 Task: Search one way flight ticket for 5 adults, 2 children, 1 infant in seat and 1 infant on lap in economy from Orange County: John Wayne Airport (was Orange County Airport) to Riverton: Central Wyoming Regional Airport (was Riverton Regional) on 5-4-2023. Choice of flights is American. Number of bags: 2 carry on bags. Price is upto 88000. Outbound departure time preference is 21:00.
Action: Mouse moved to (352, 330)
Screenshot: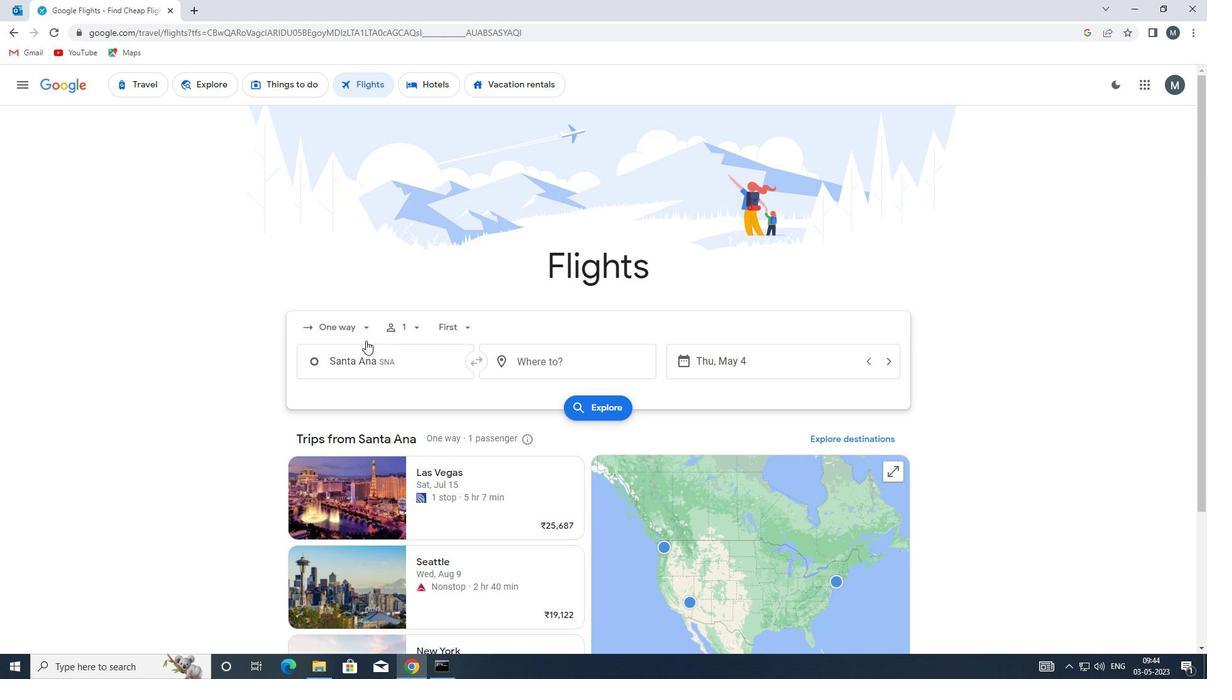 
Action: Mouse pressed left at (352, 330)
Screenshot: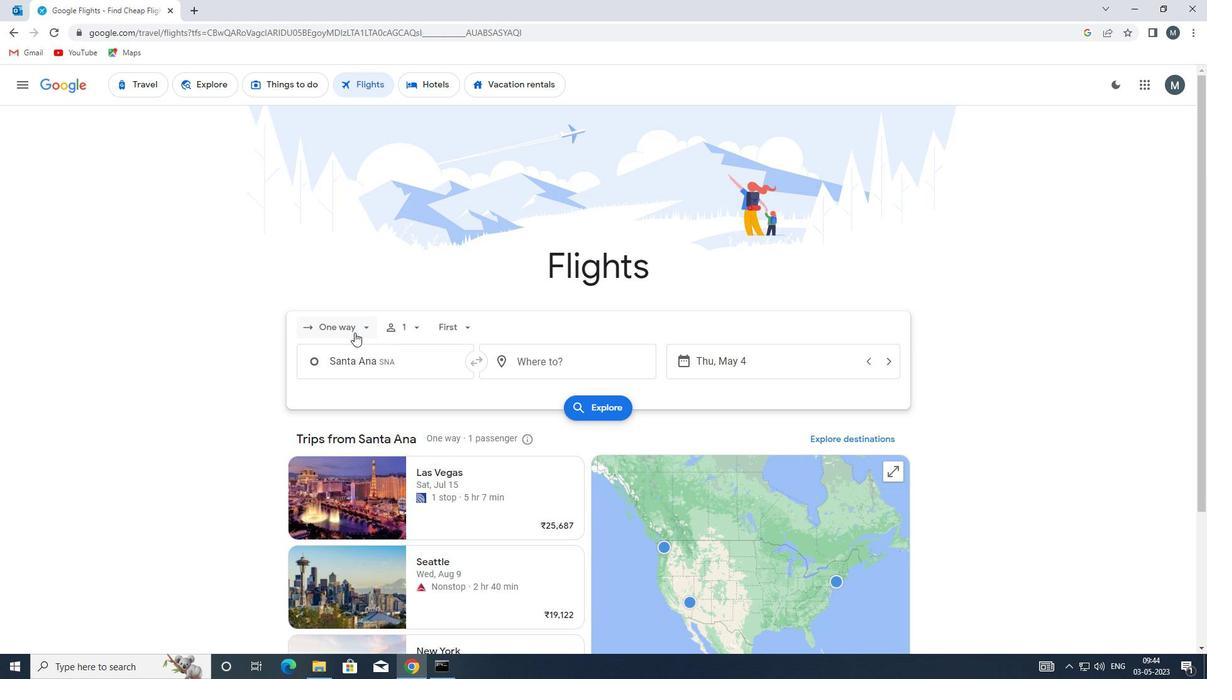 
Action: Mouse moved to (371, 386)
Screenshot: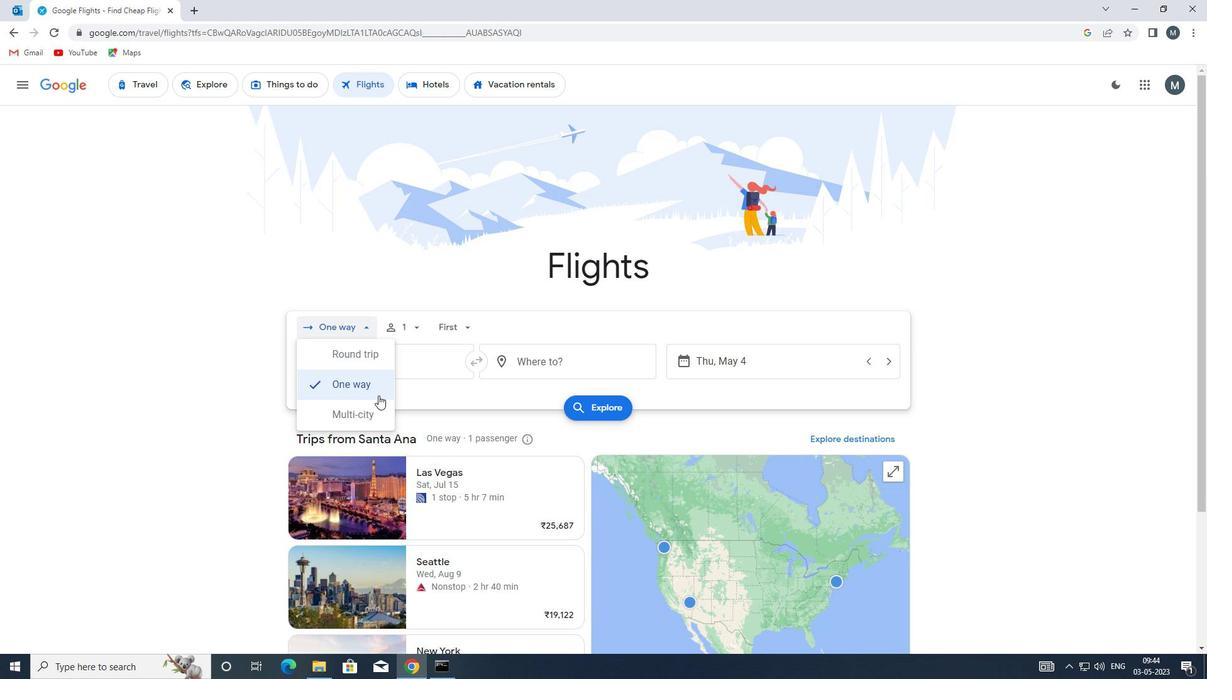
Action: Mouse pressed left at (371, 386)
Screenshot: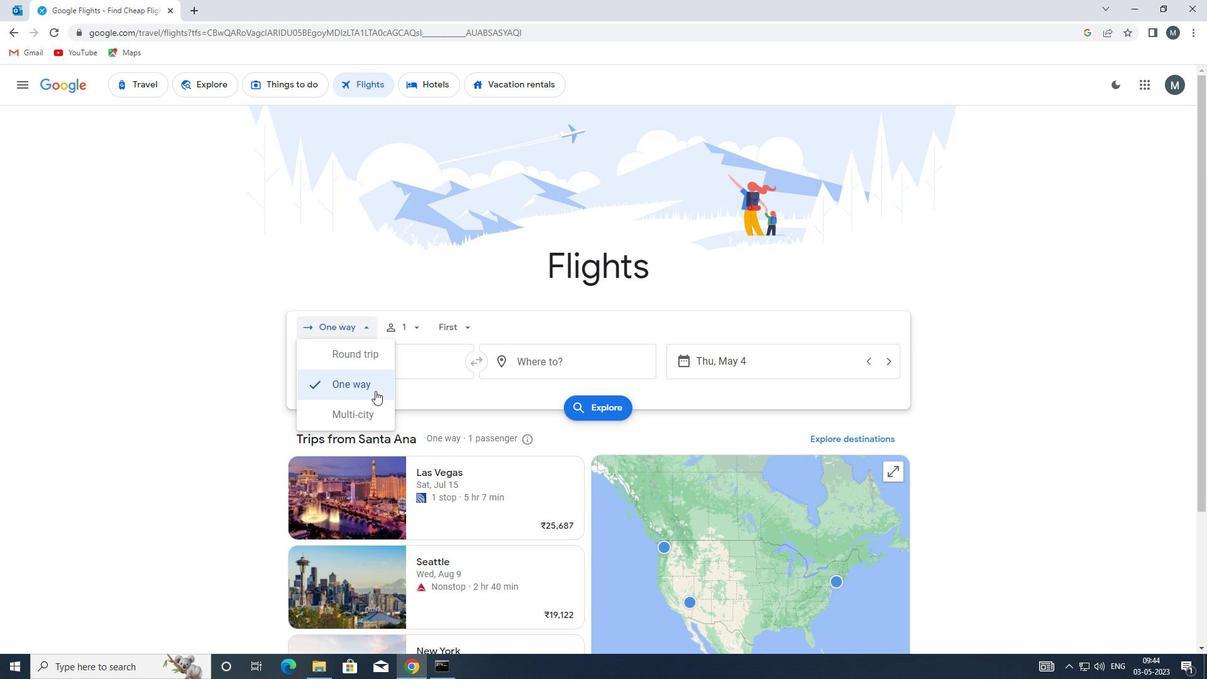 
Action: Mouse moved to (414, 330)
Screenshot: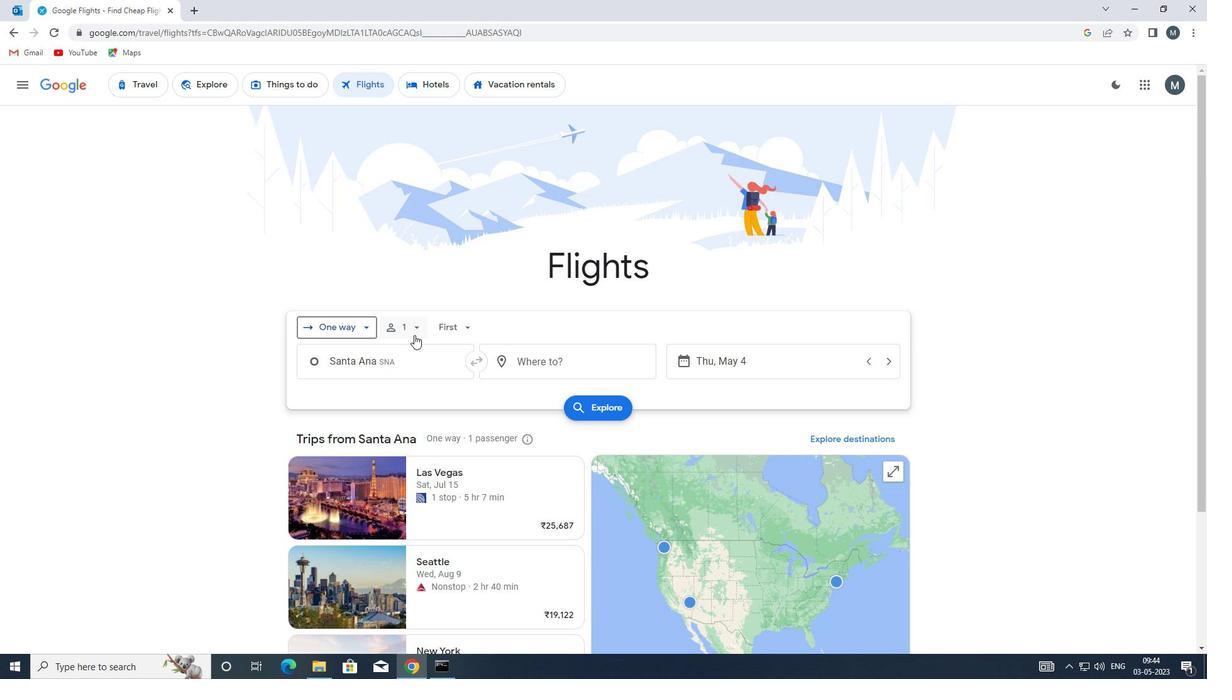 
Action: Mouse pressed left at (414, 330)
Screenshot: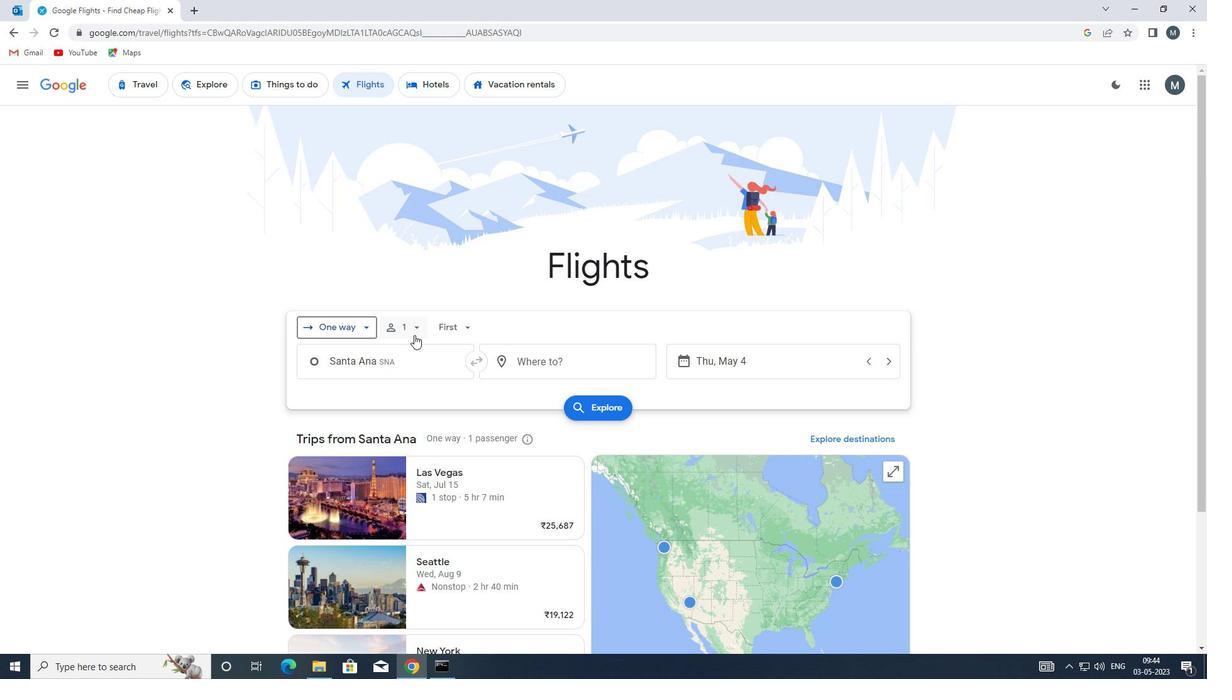 
Action: Mouse moved to (509, 361)
Screenshot: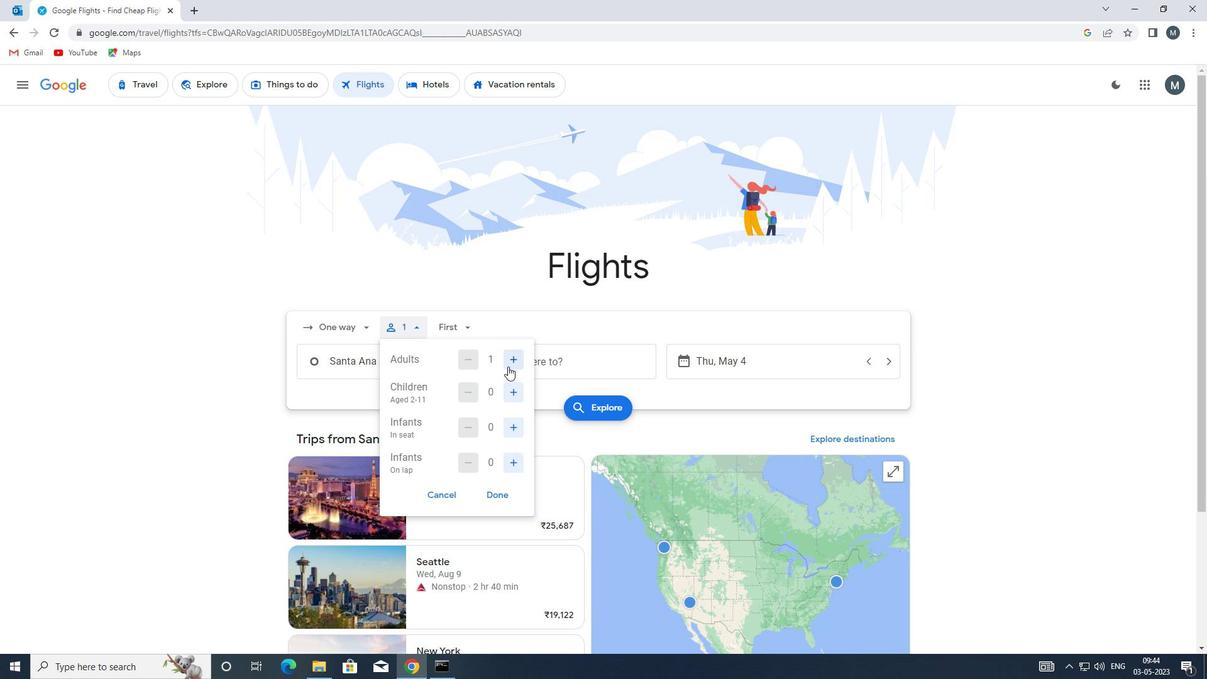 
Action: Mouse pressed left at (509, 361)
Screenshot: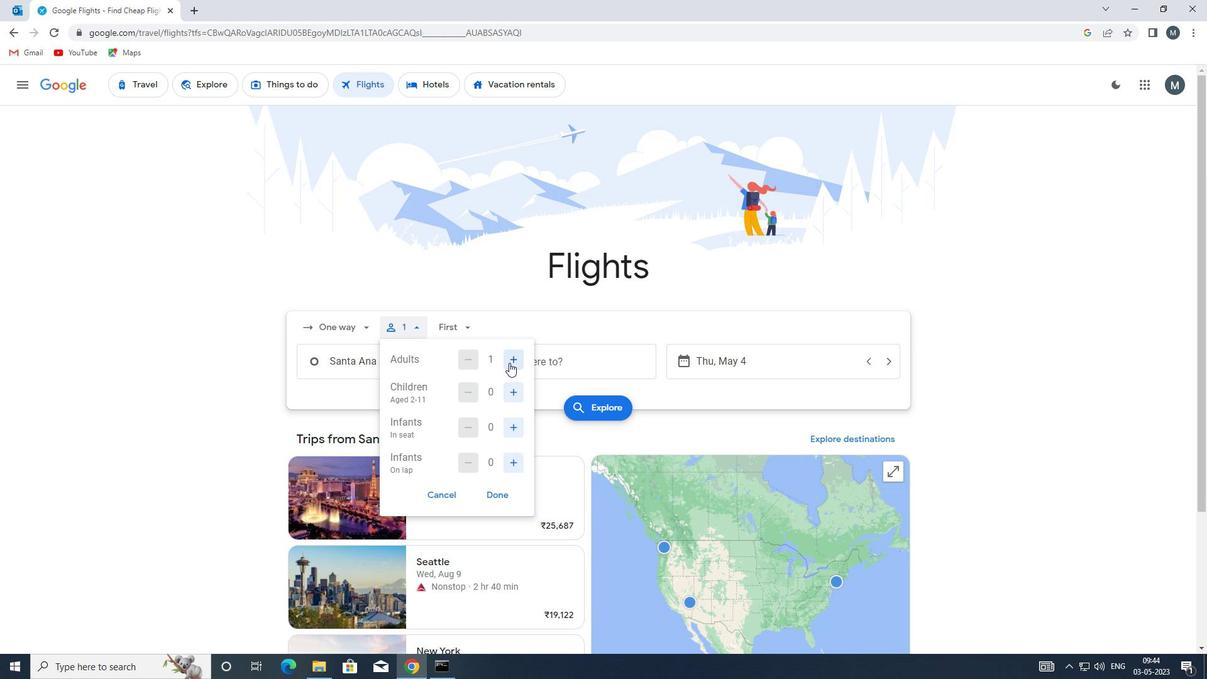 
Action: Mouse pressed left at (509, 361)
Screenshot: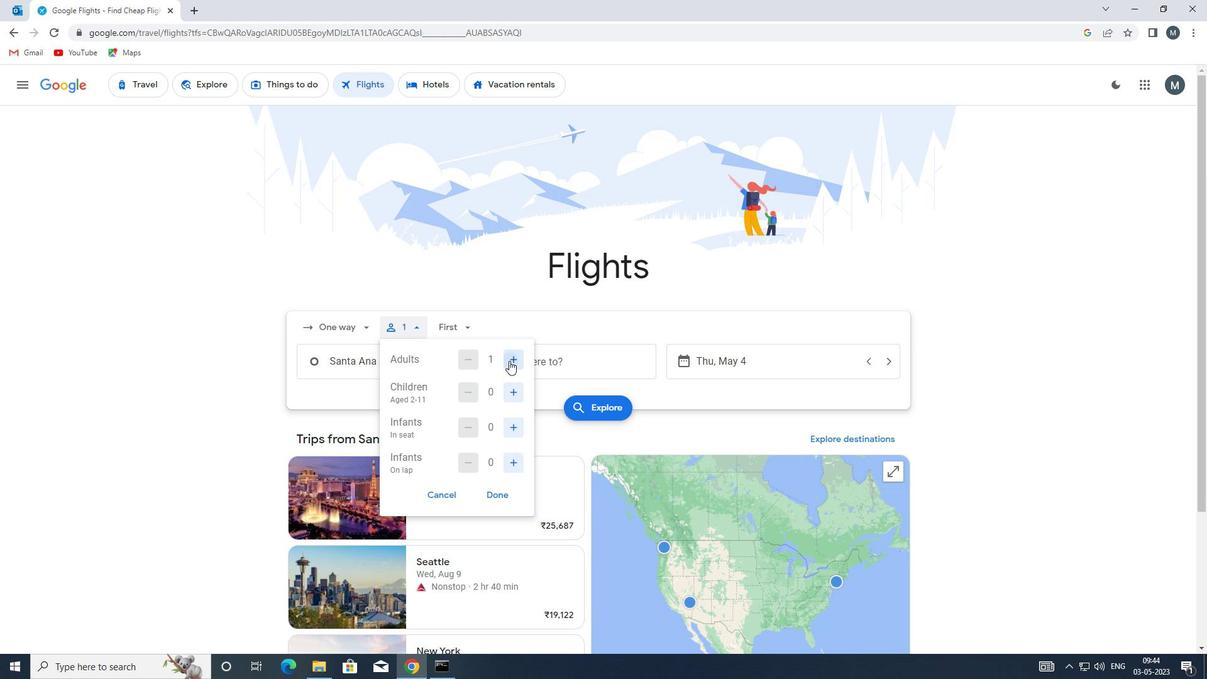 
Action: Mouse pressed left at (509, 361)
Screenshot: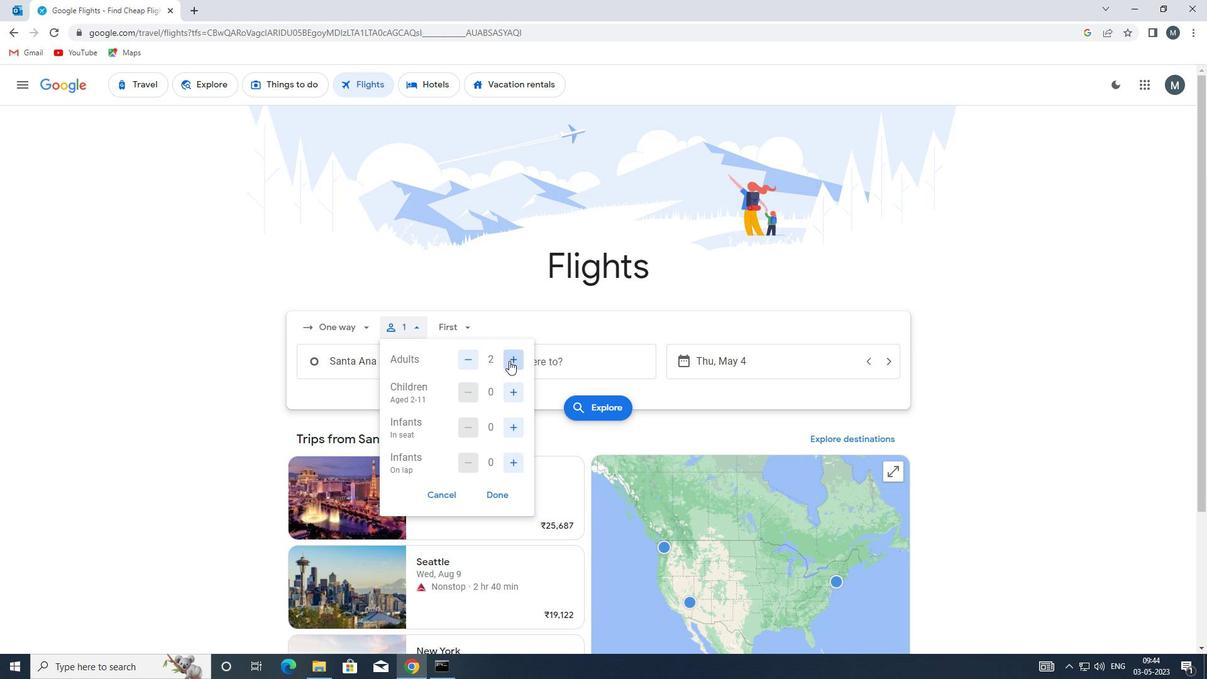 
Action: Mouse pressed left at (509, 361)
Screenshot: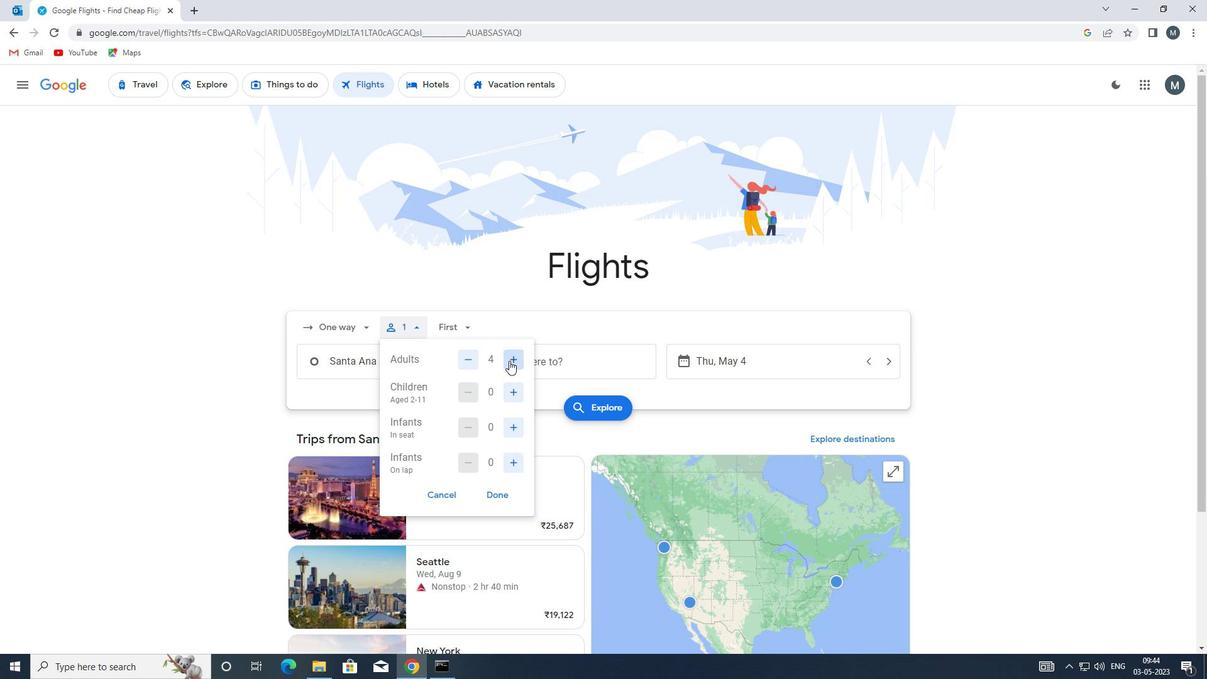 
Action: Mouse moved to (520, 393)
Screenshot: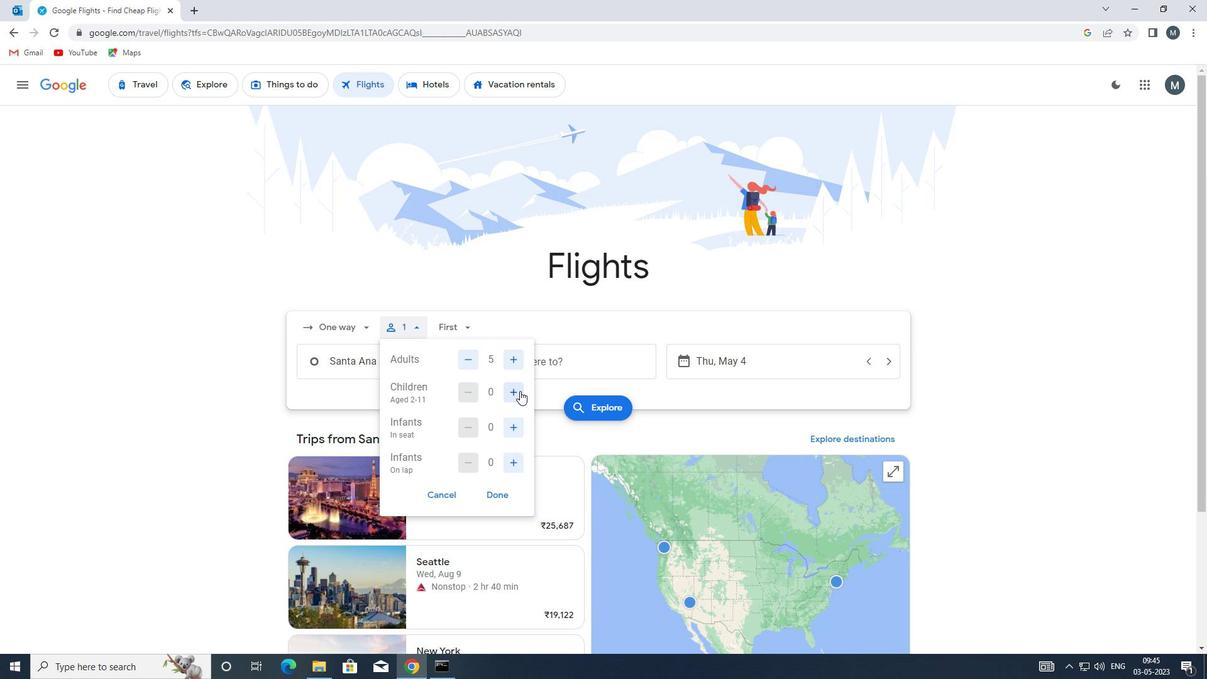 
Action: Mouse pressed left at (520, 393)
Screenshot: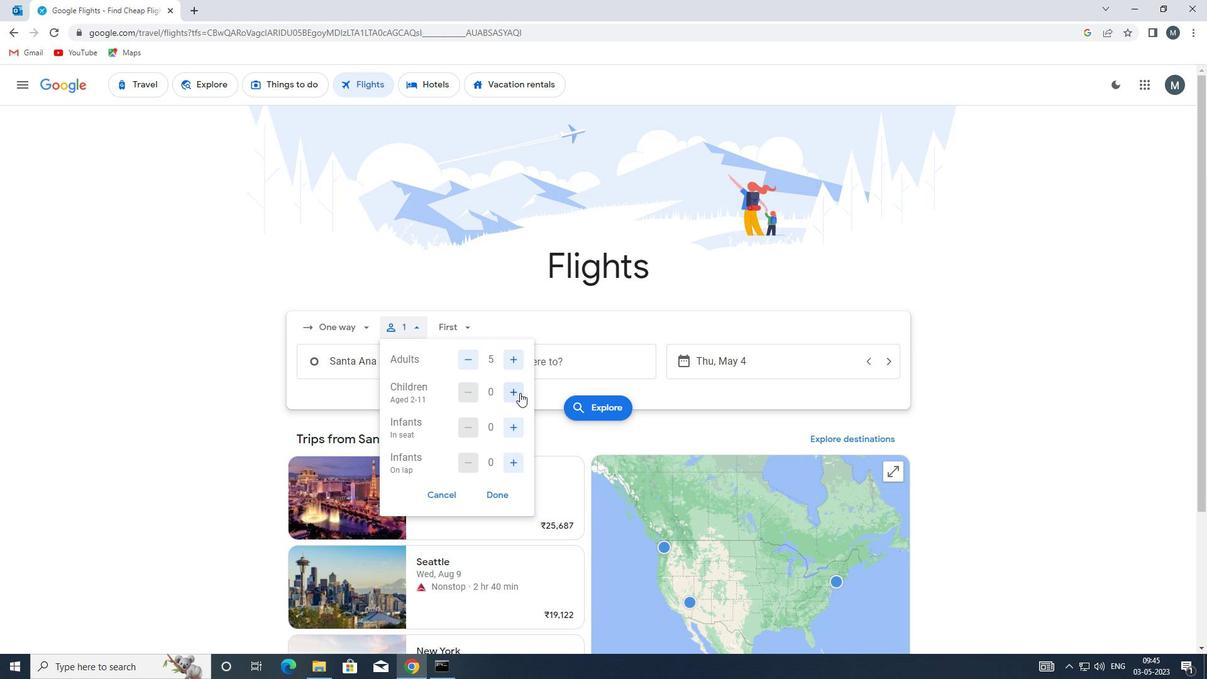 
Action: Mouse pressed left at (520, 393)
Screenshot: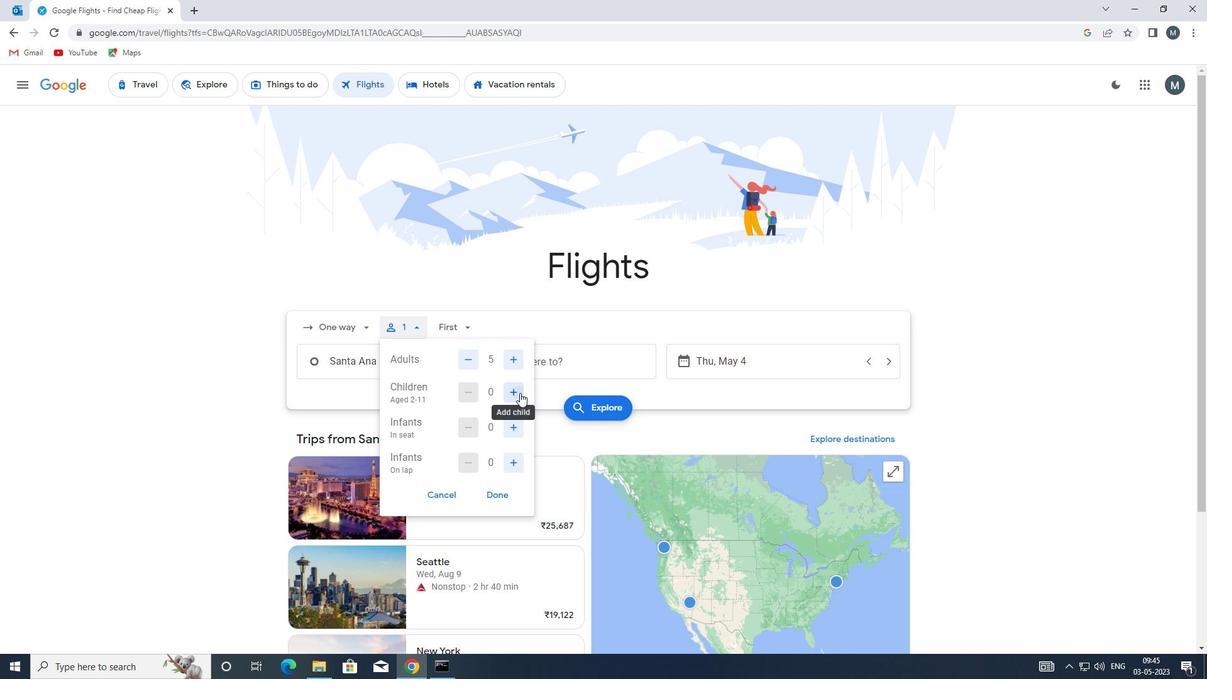 
Action: Mouse moved to (513, 429)
Screenshot: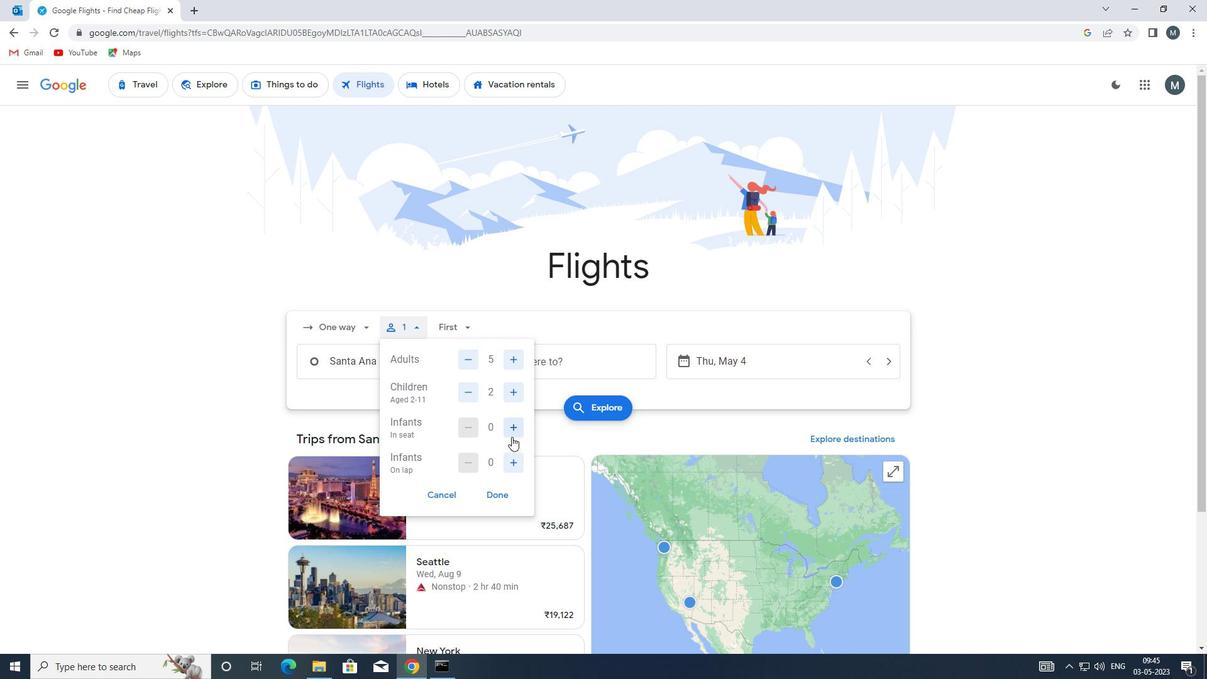
Action: Mouse pressed left at (513, 429)
Screenshot: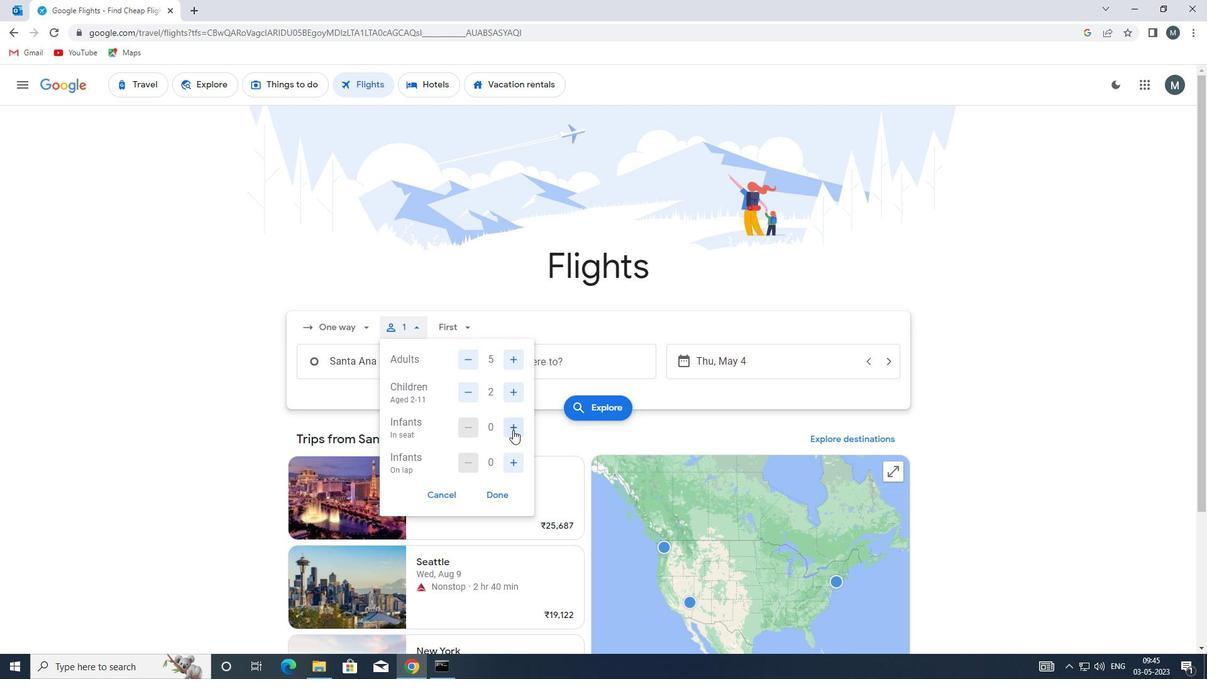 
Action: Mouse moved to (514, 460)
Screenshot: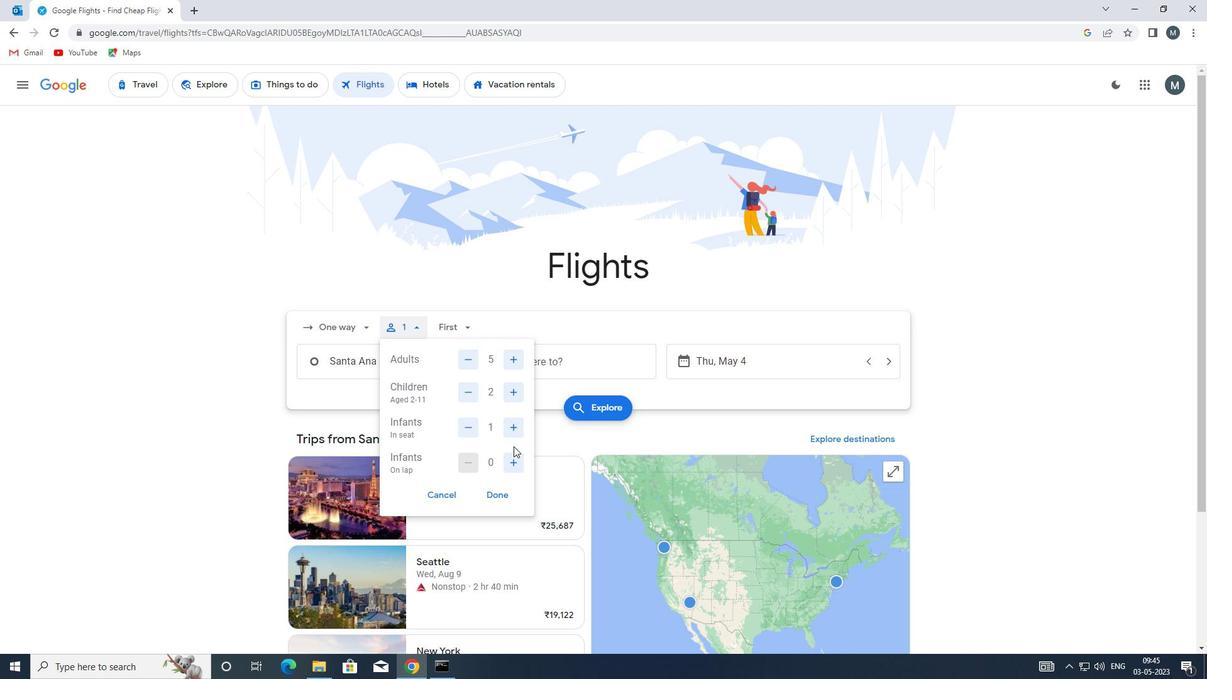 
Action: Mouse pressed left at (514, 460)
Screenshot: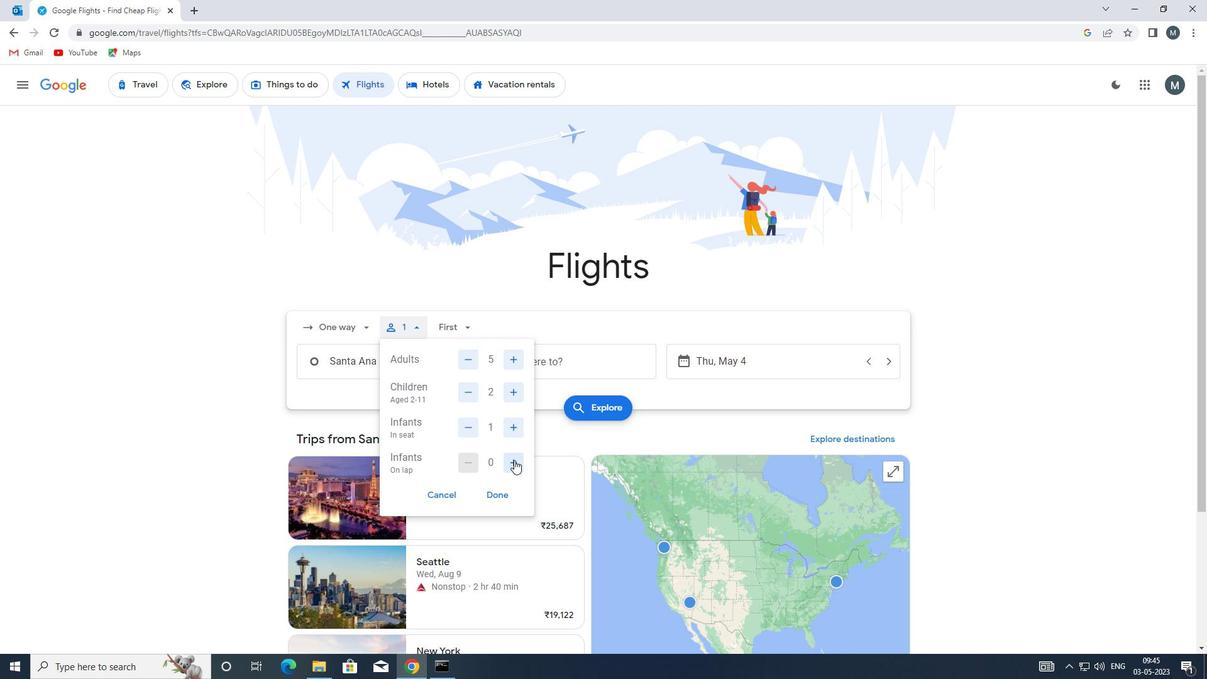 
Action: Mouse moved to (494, 496)
Screenshot: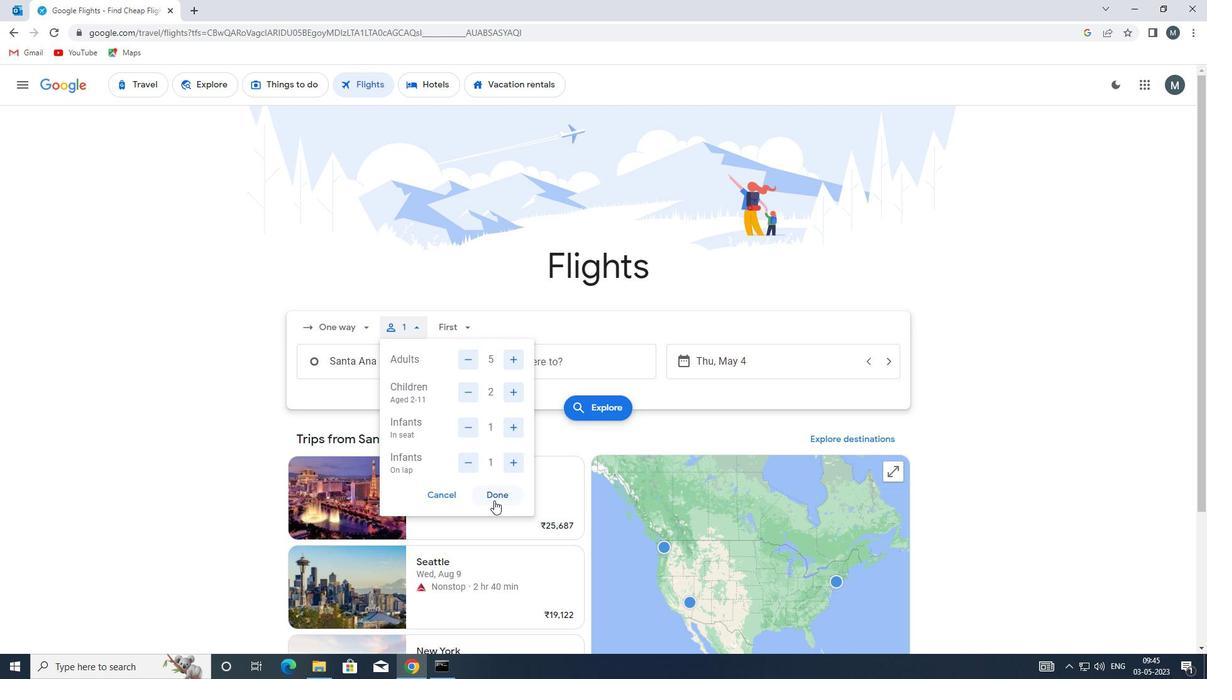 
Action: Mouse pressed left at (494, 496)
Screenshot: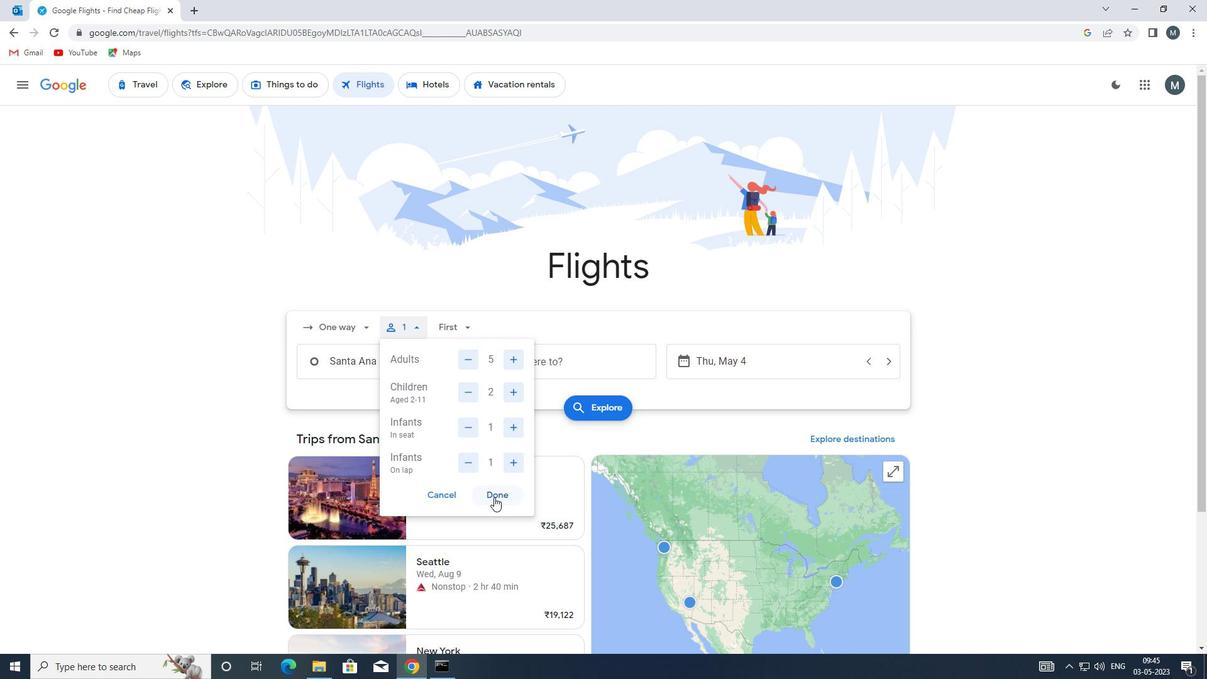 
Action: Mouse moved to (466, 325)
Screenshot: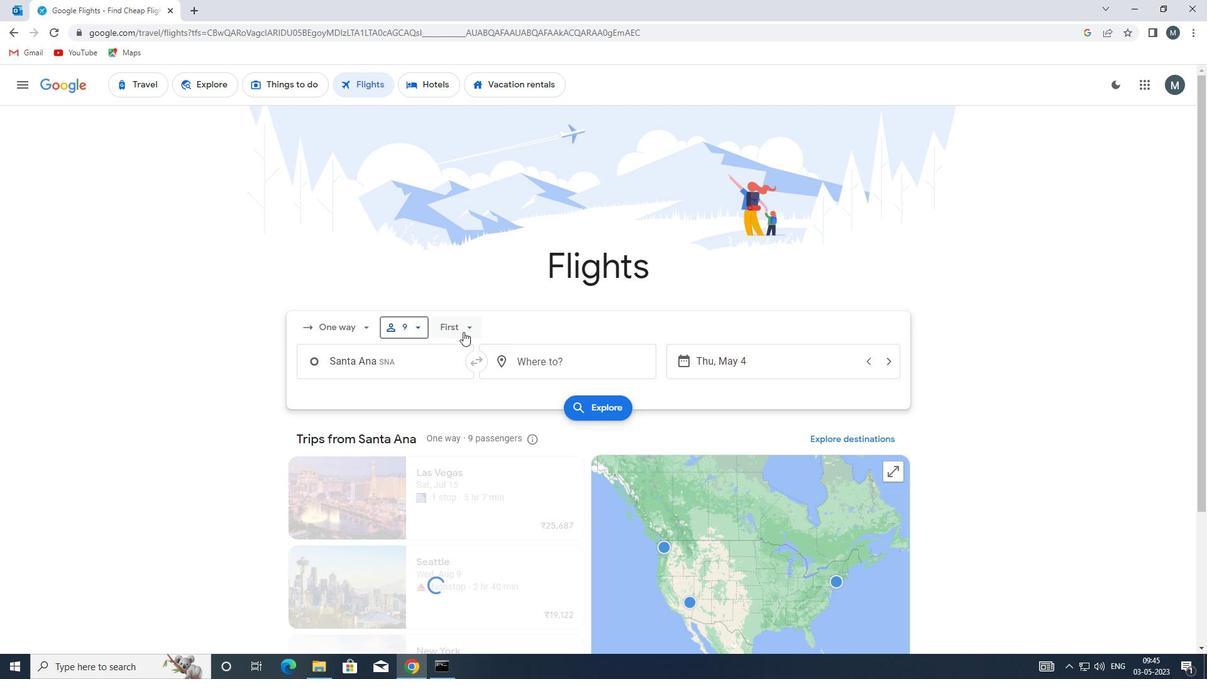 
Action: Mouse pressed left at (466, 325)
Screenshot: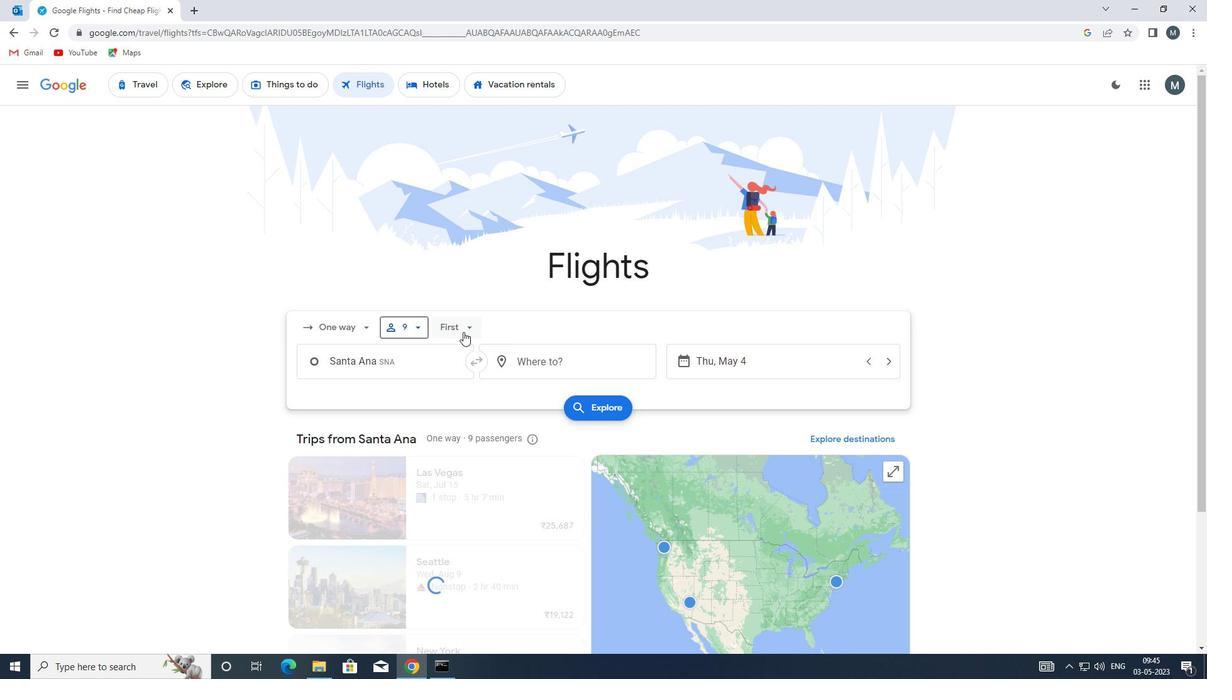 
Action: Mouse moved to (482, 350)
Screenshot: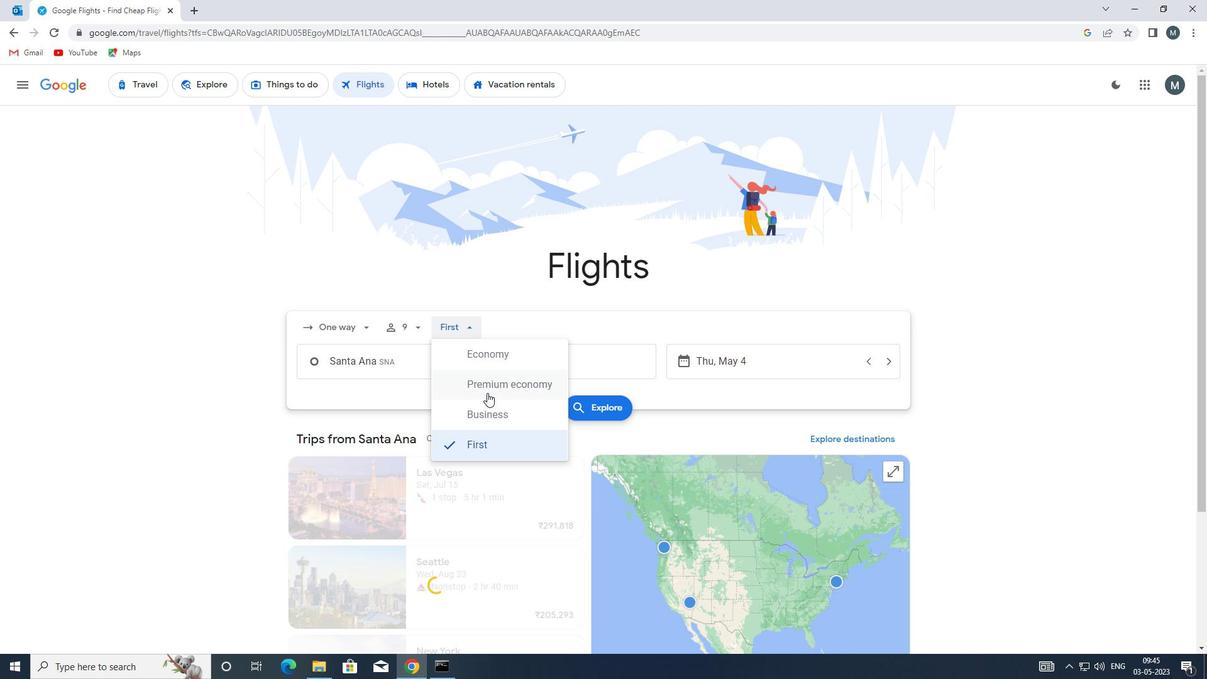 
Action: Mouse pressed left at (482, 350)
Screenshot: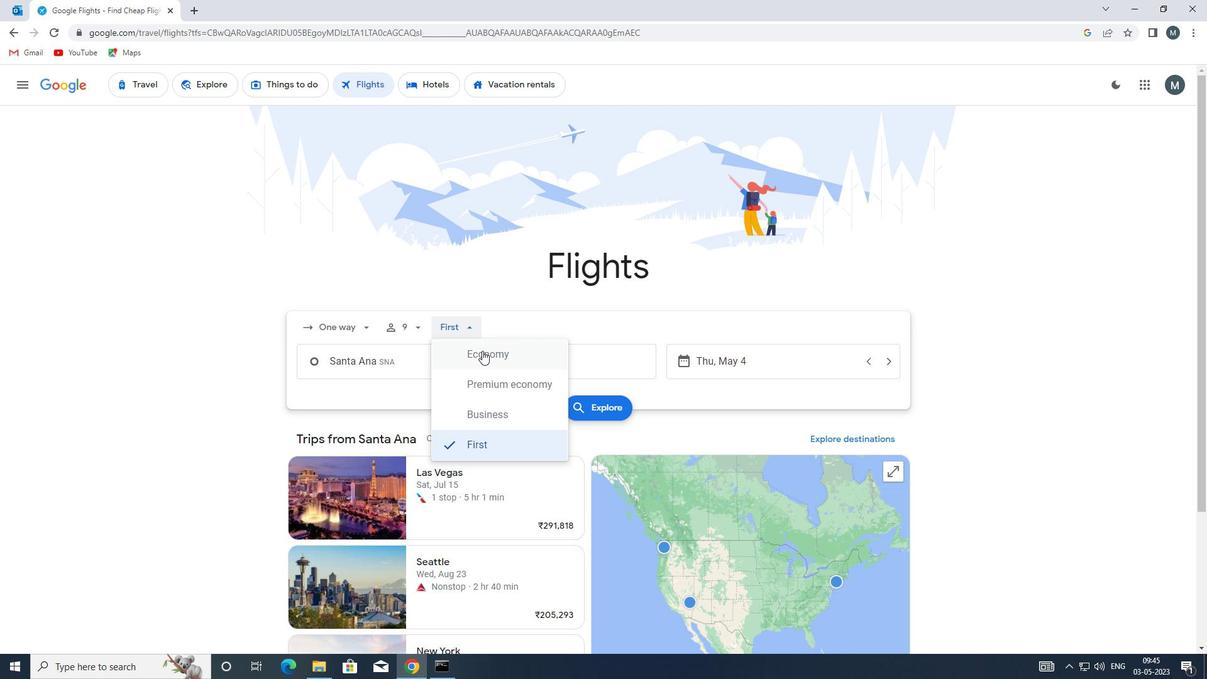 
Action: Mouse moved to (413, 366)
Screenshot: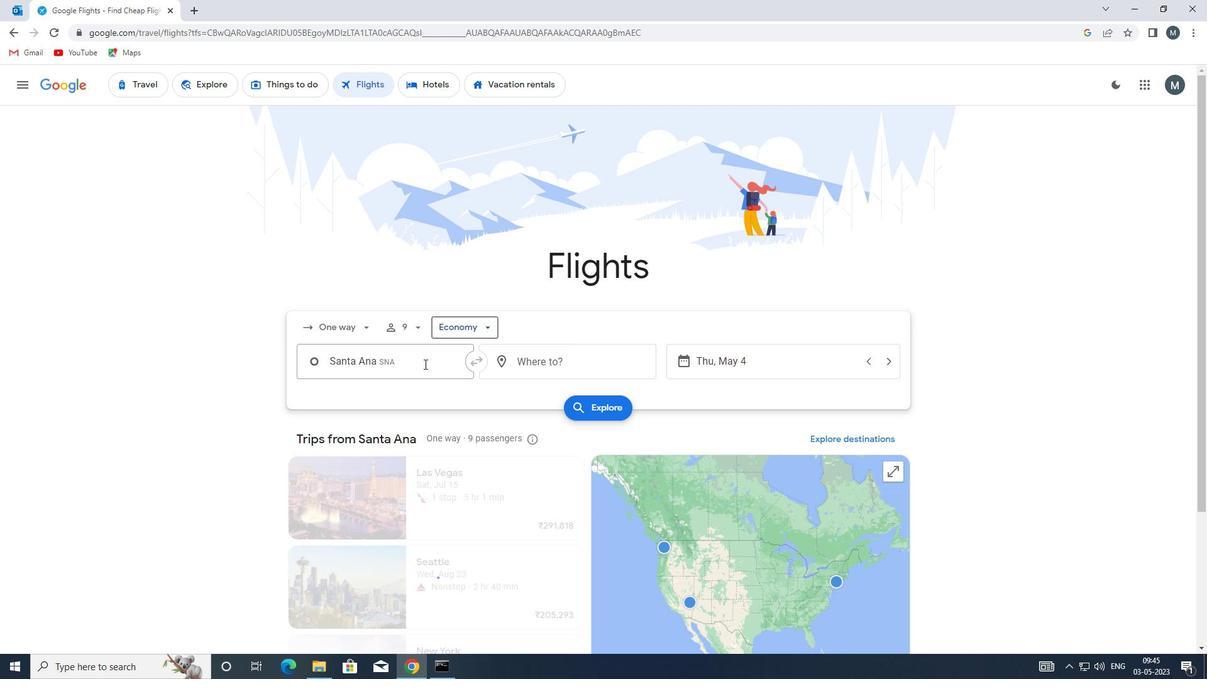
Action: Mouse pressed left at (413, 366)
Screenshot: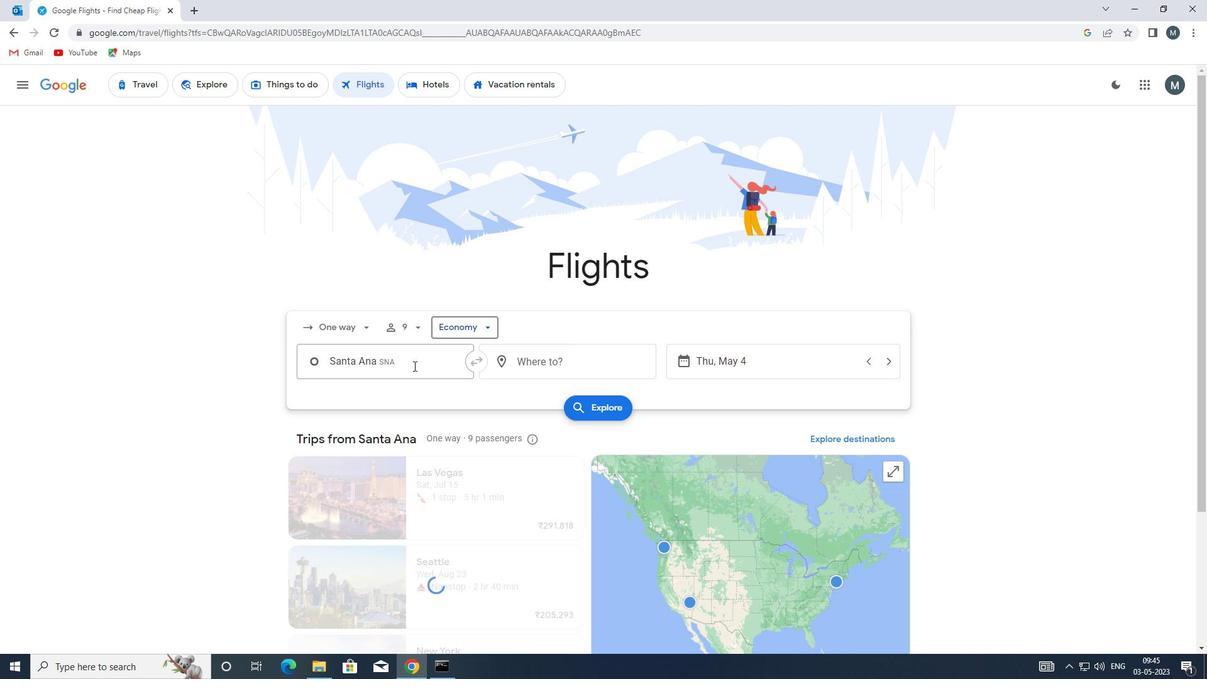 
Action: Key pressed sna<Key.enter>
Screenshot: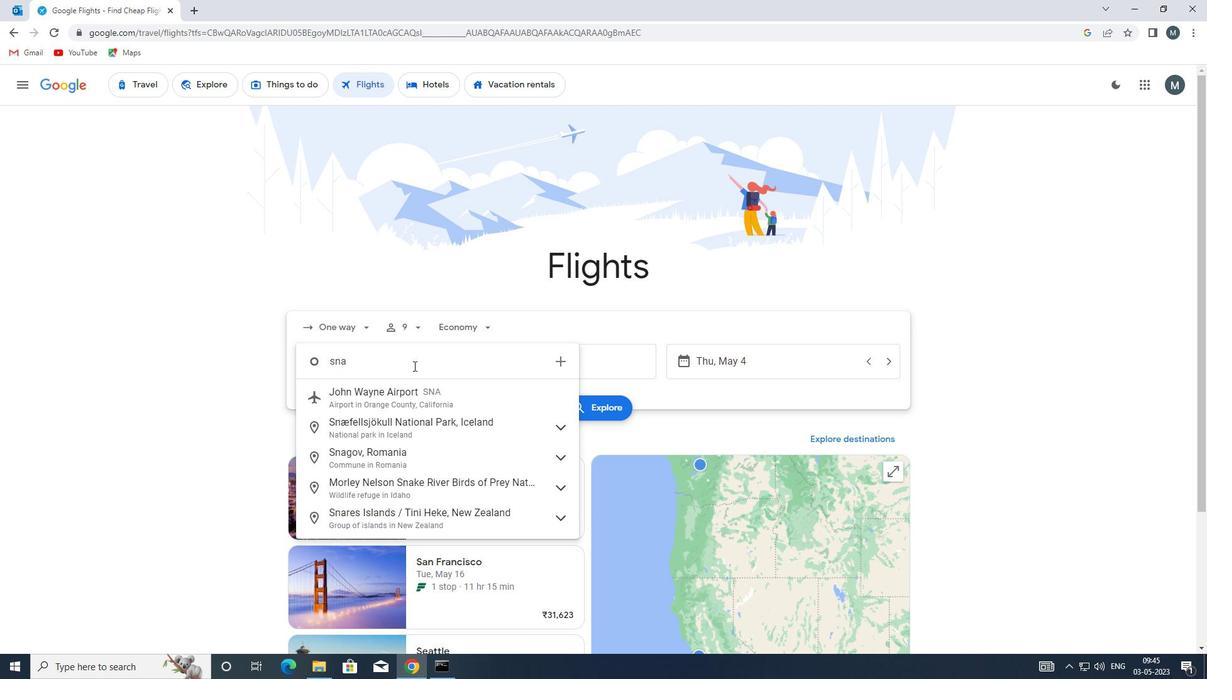 
Action: Mouse moved to (519, 364)
Screenshot: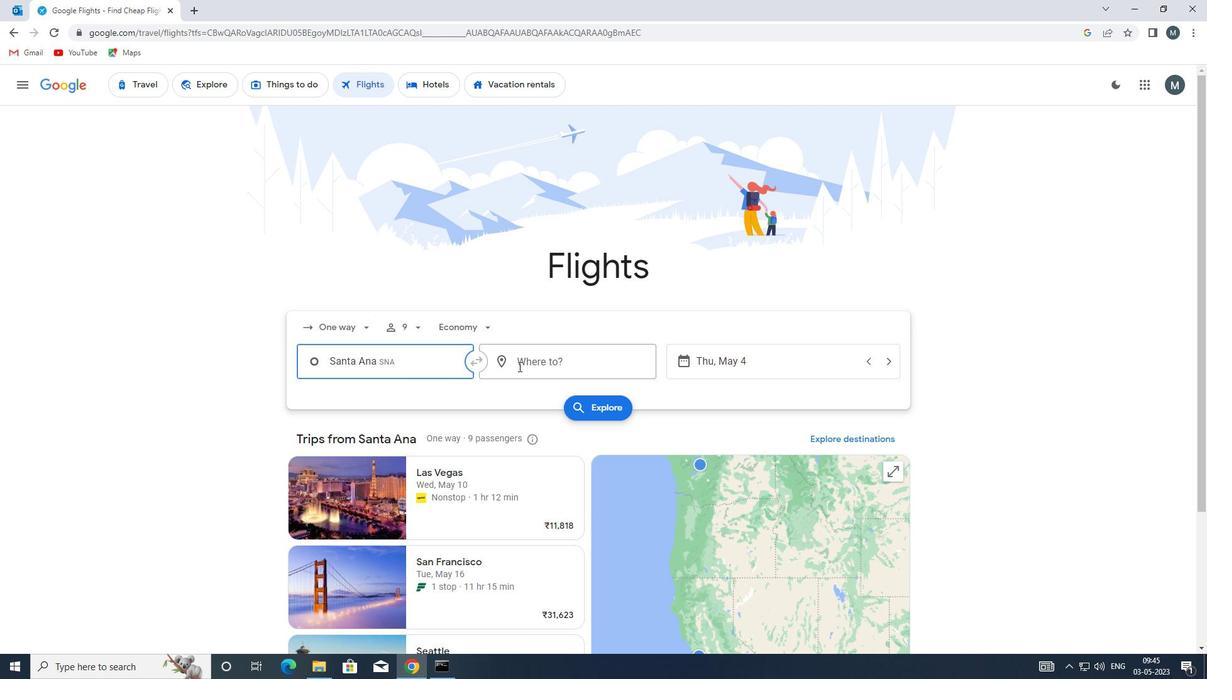 
Action: Mouse pressed left at (519, 364)
Screenshot: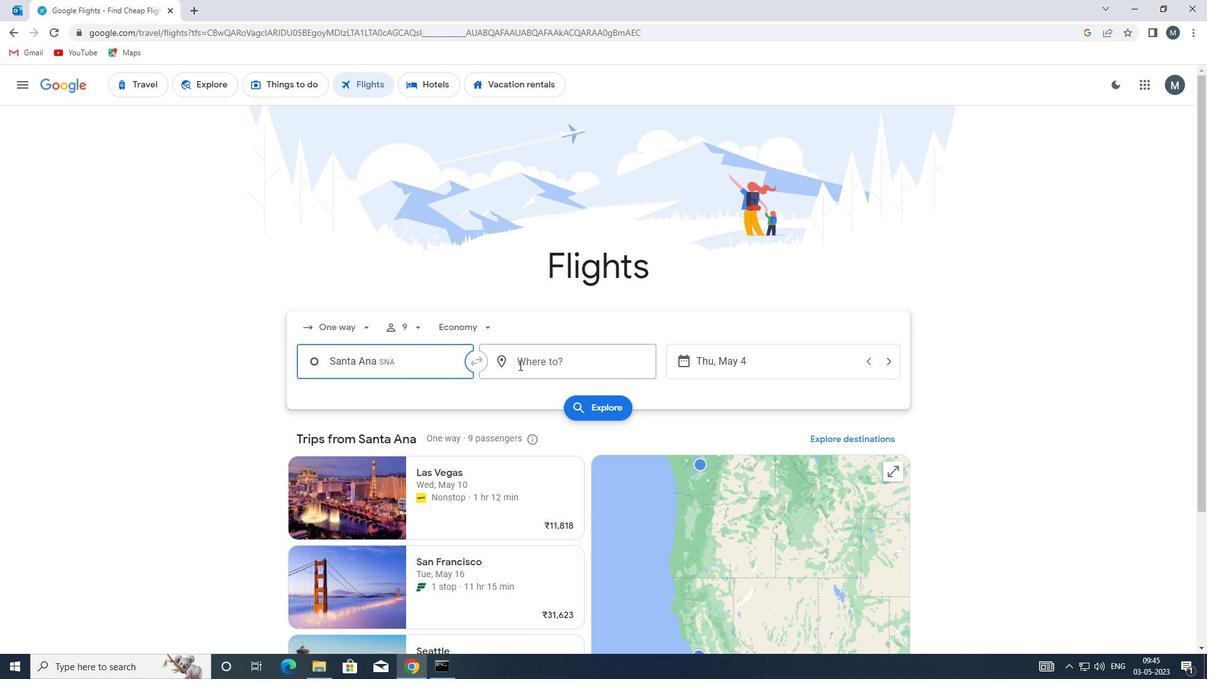
Action: Mouse moved to (519, 364)
Screenshot: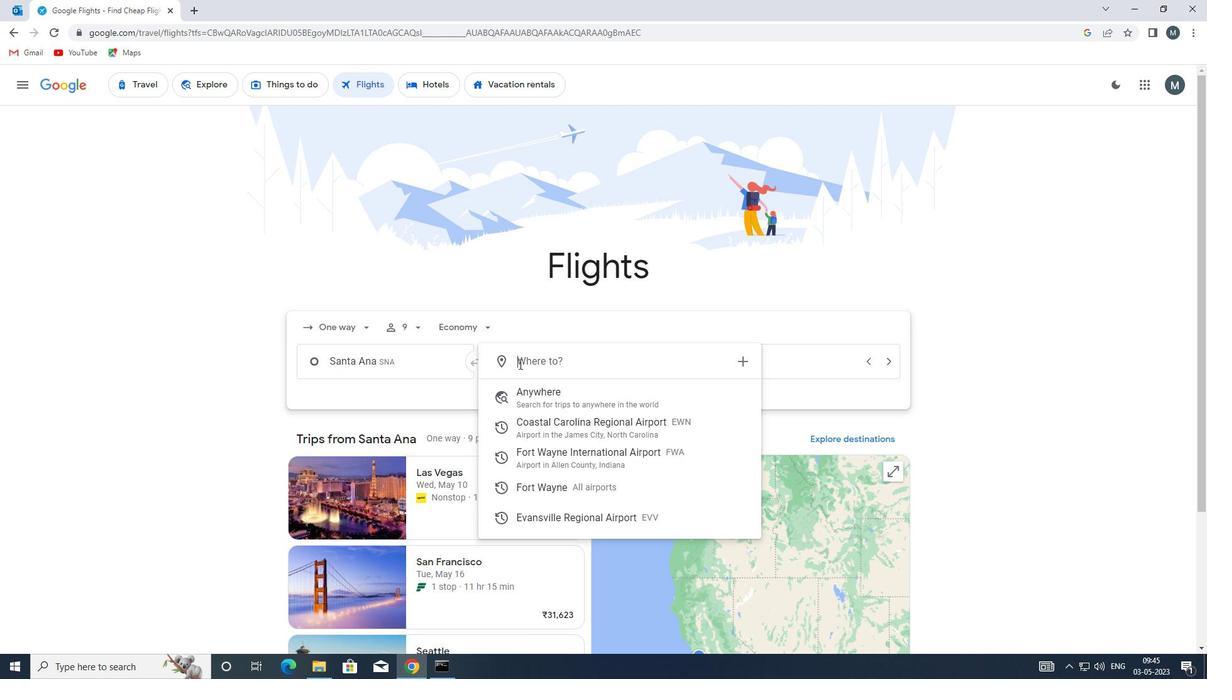 
Action: Key pressed riw
Screenshot: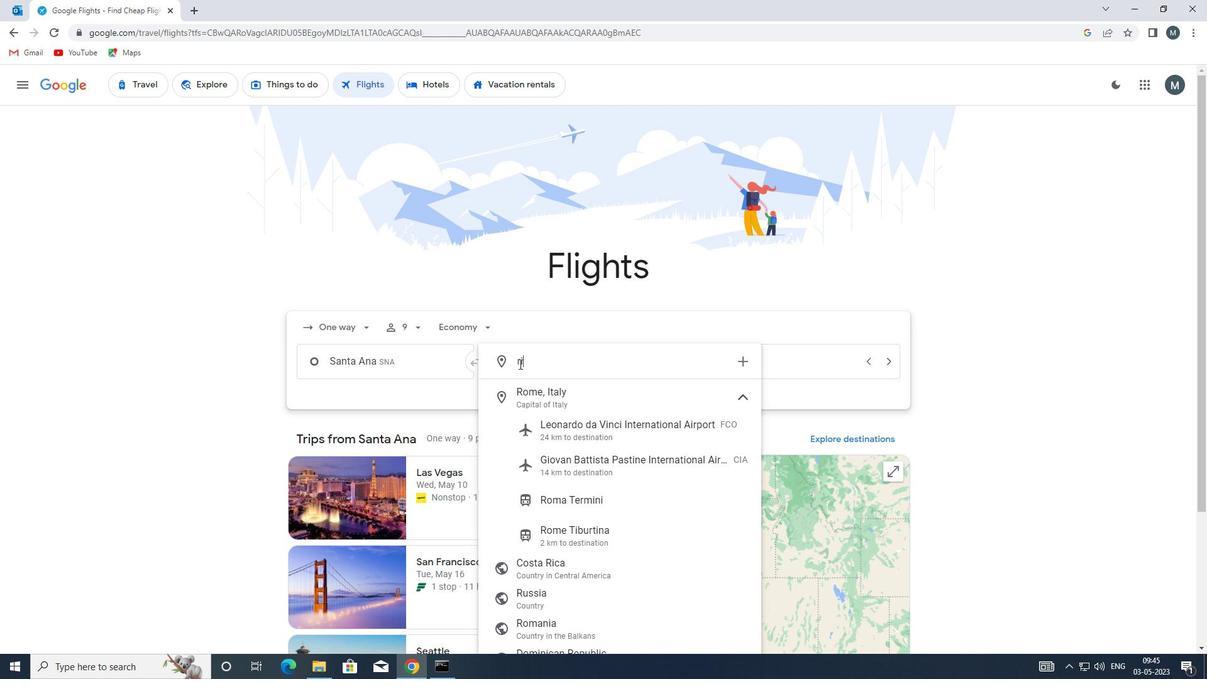 
Action: Mouse moved to (573, 399)
Screenshot: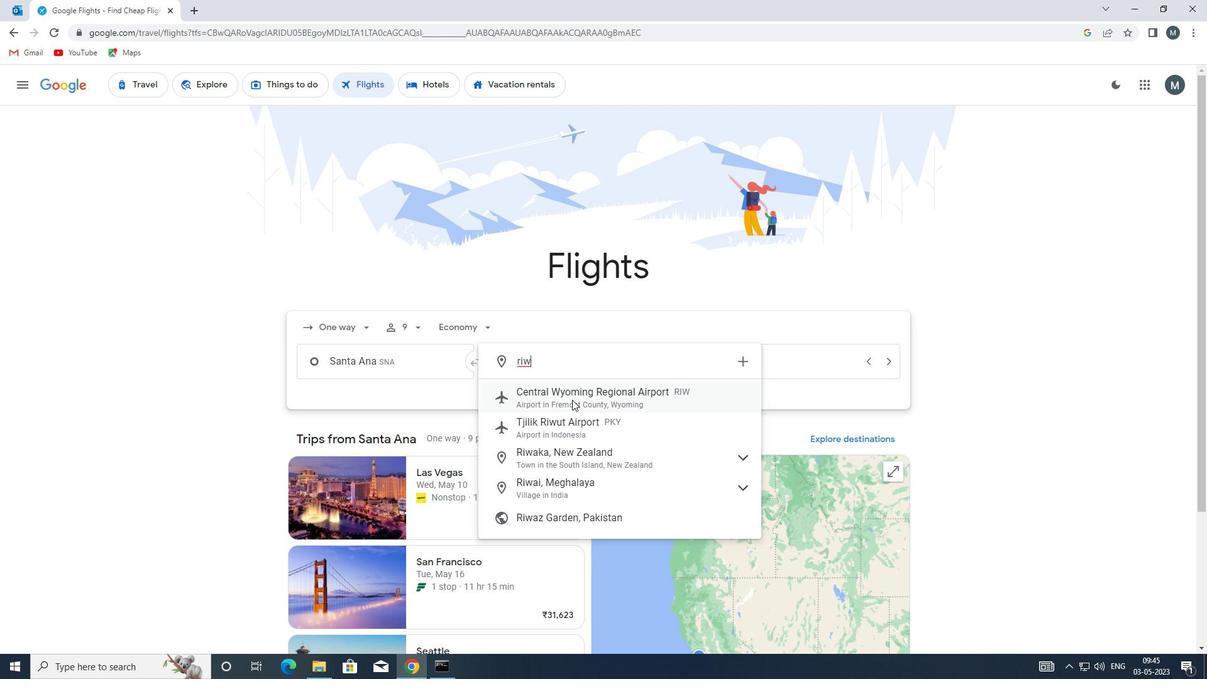 
Action: Mouse pressed left at (573, 399)
Screenshot: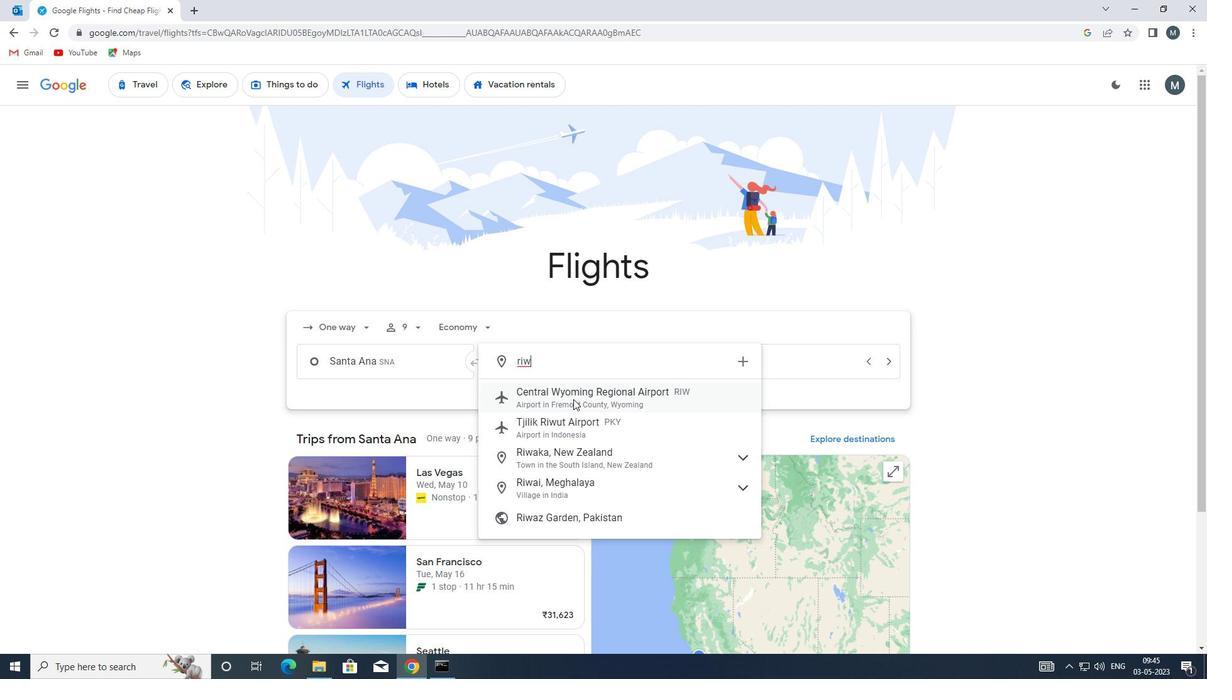 
Action: Mouse moved to (740, 369)
Screenshot: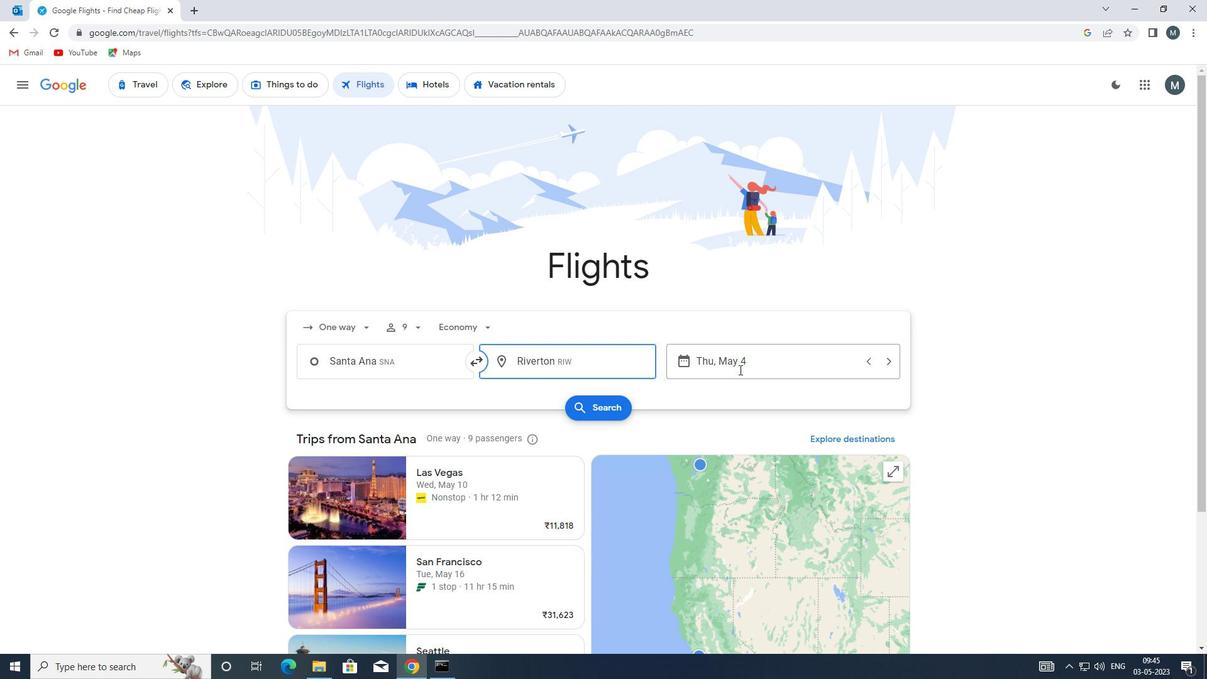 
Action: Mouse pressed left at (740, 369)
Screenshot: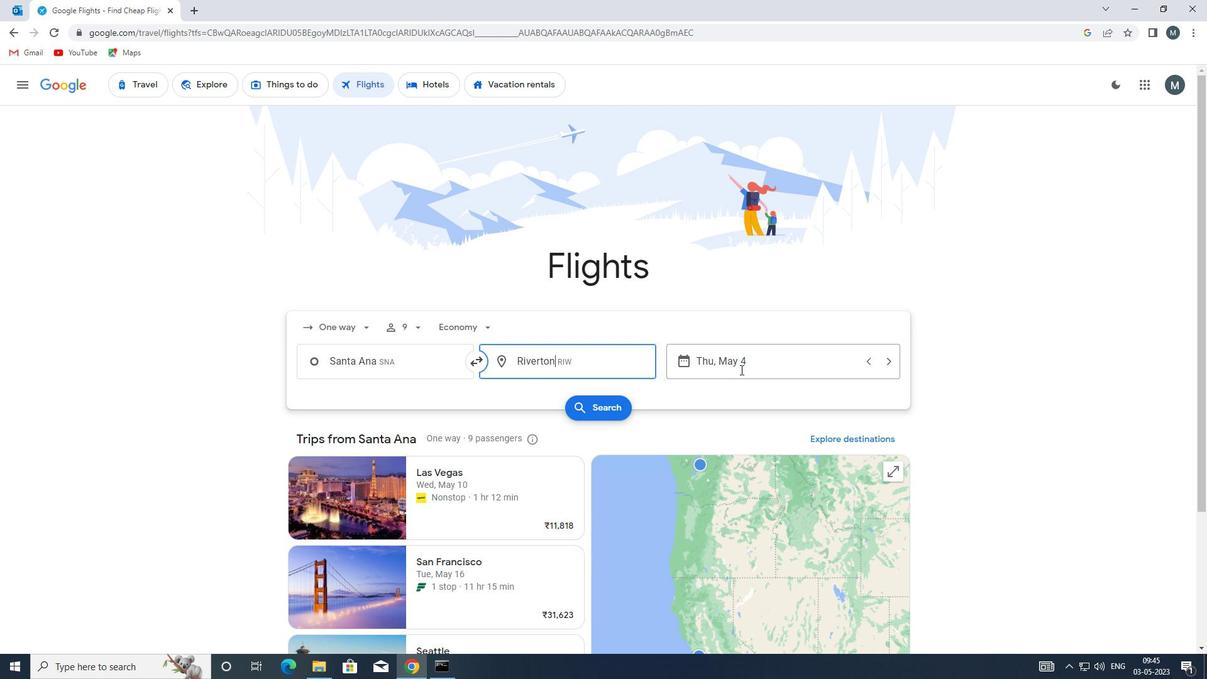 
Action: Mouse moved to (569, 433)
Screenshot: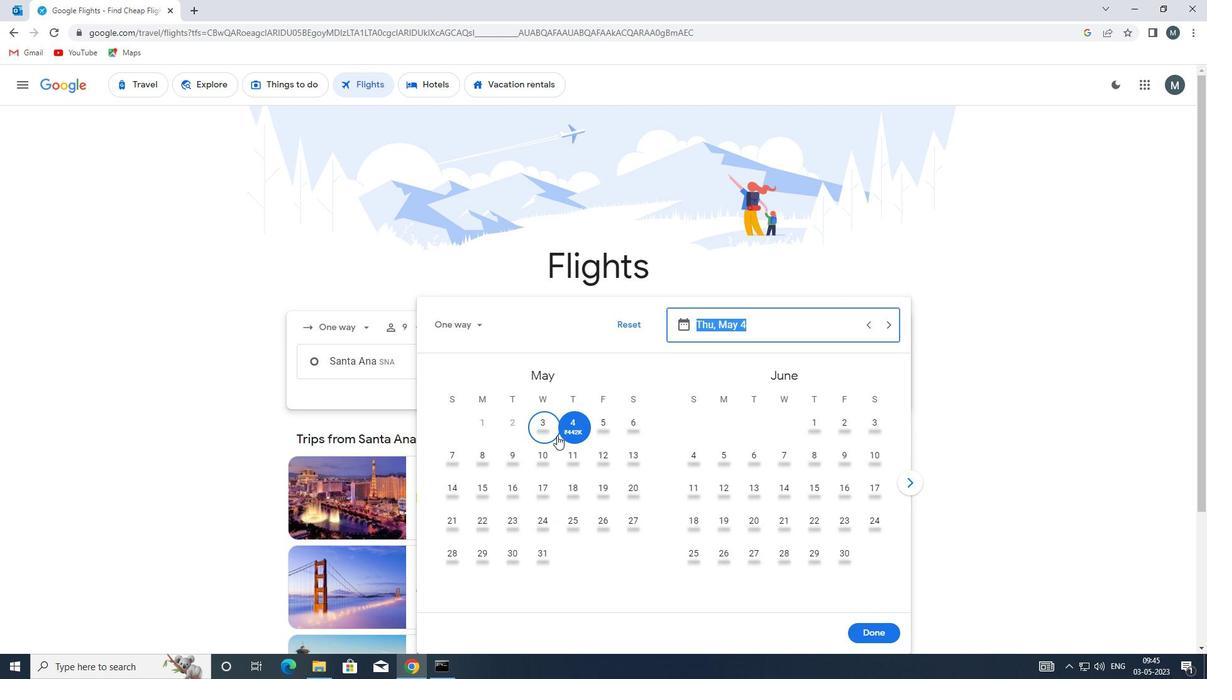 
Action: Mouse pressed left at (569, 433)
Screenshot: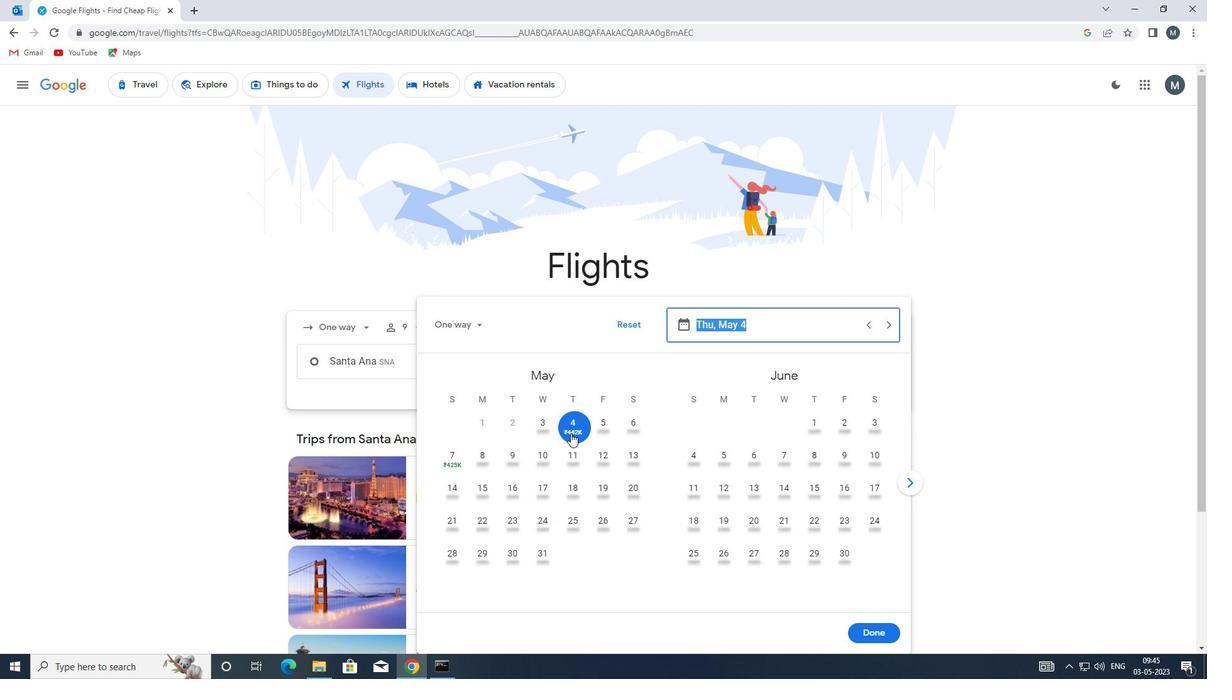 
Action: Mouse moved to (861, 632)
Screenshot: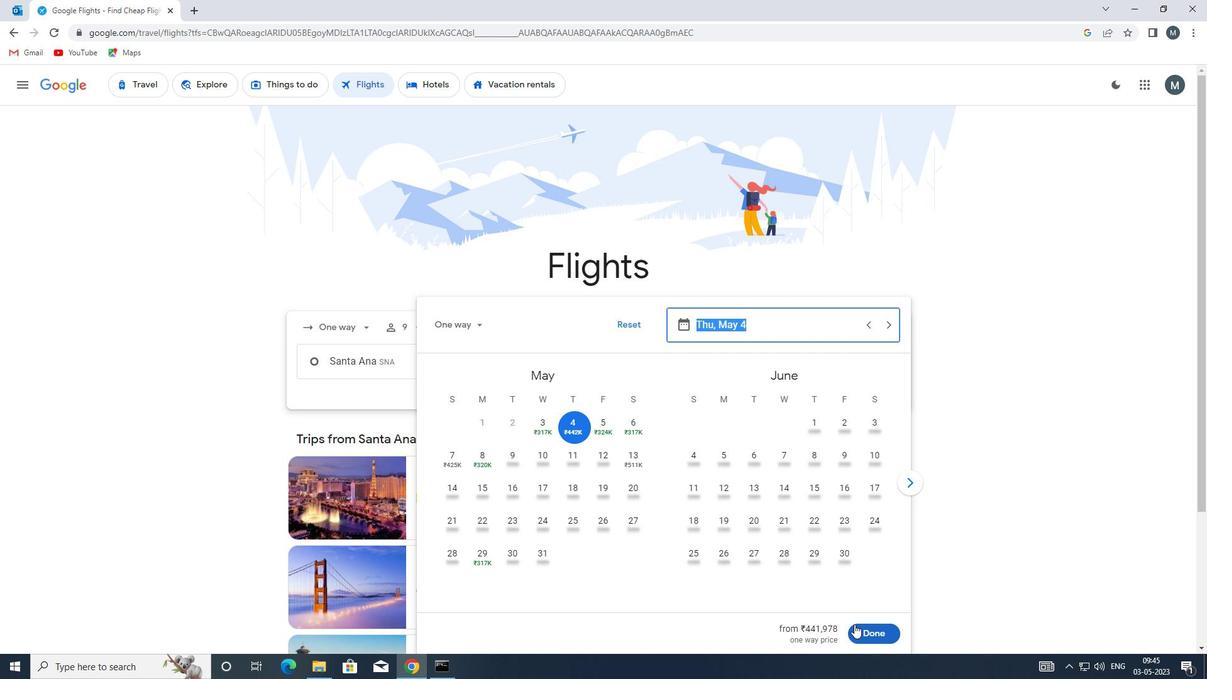
Action: Mouse pressed left at (861, 632)
Screenshot: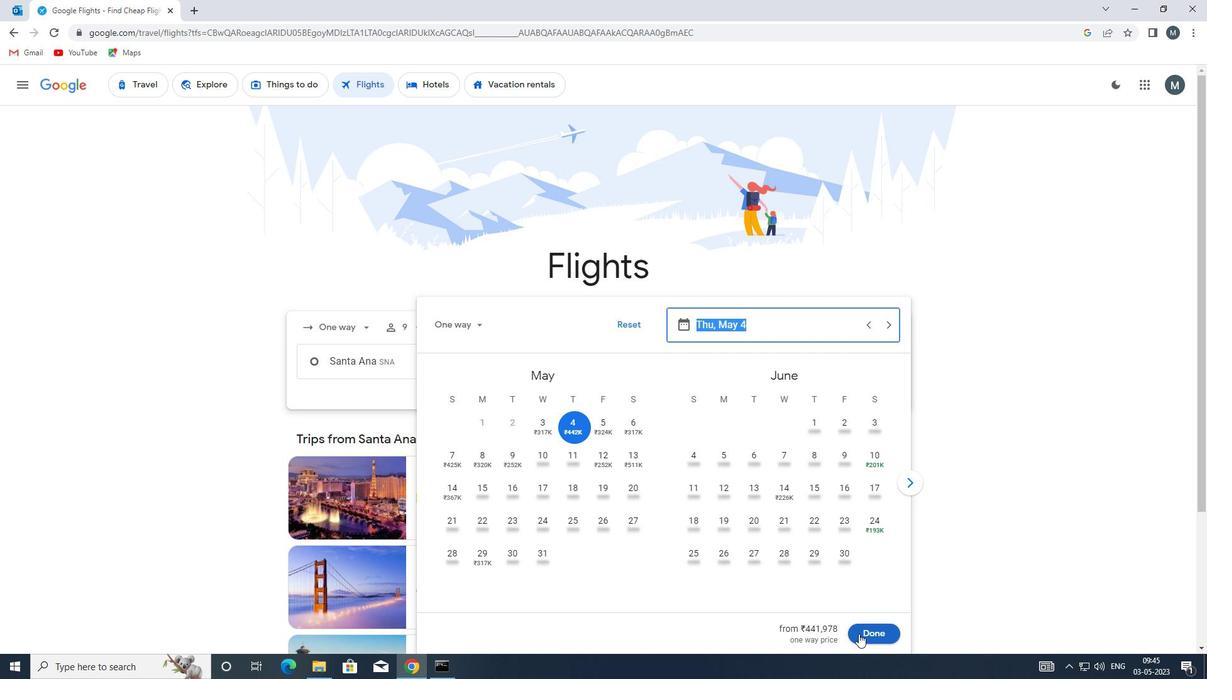 
Action: Mouse moved to (621, 410)
Screenshot: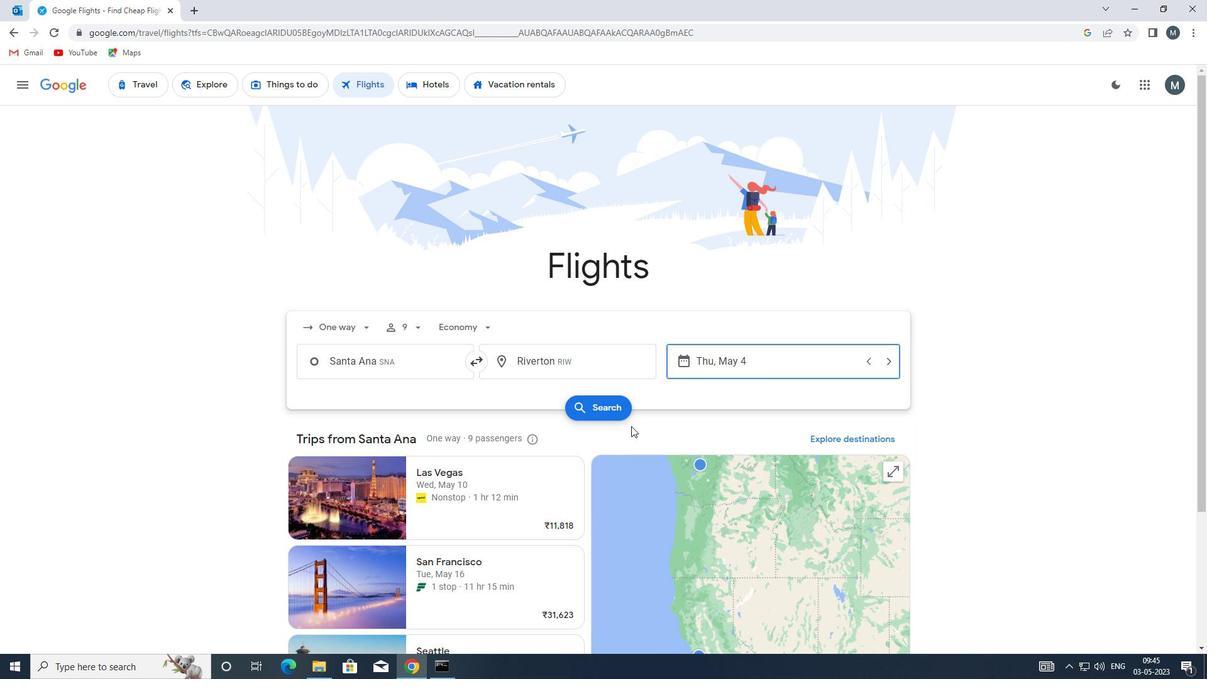 
Action: Mouse pressed left at (621, 410)
Screenshot: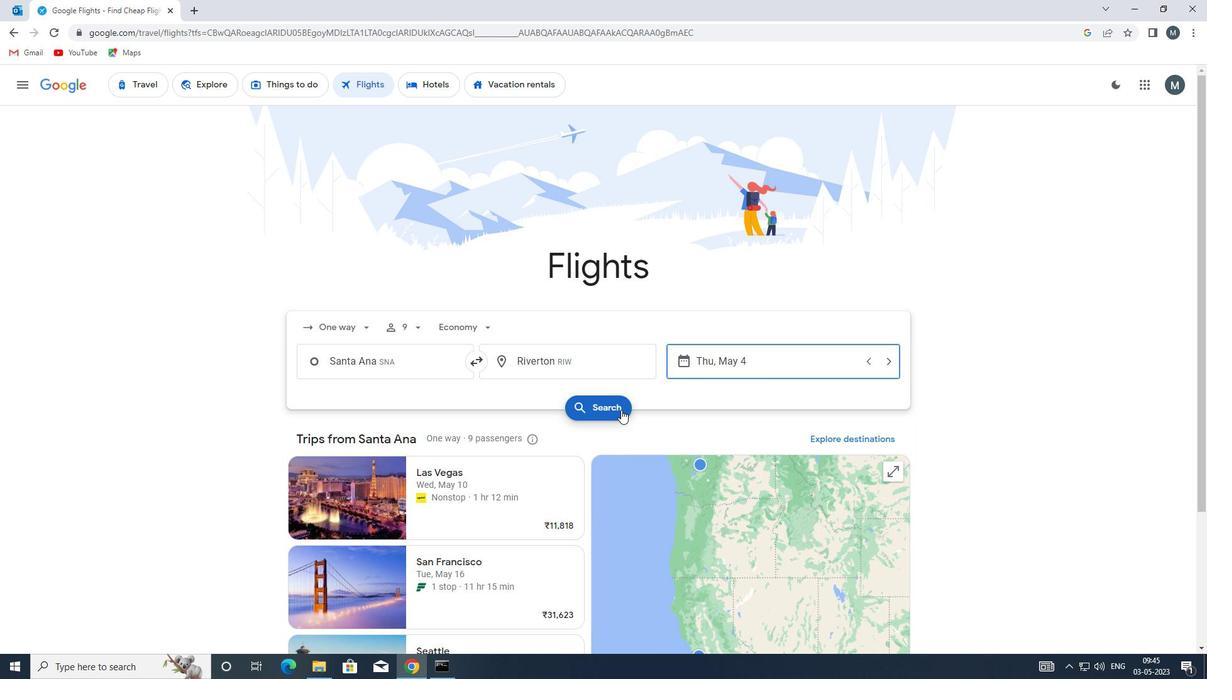 
Action: Mouse moved to (328, 200)
Screenshot: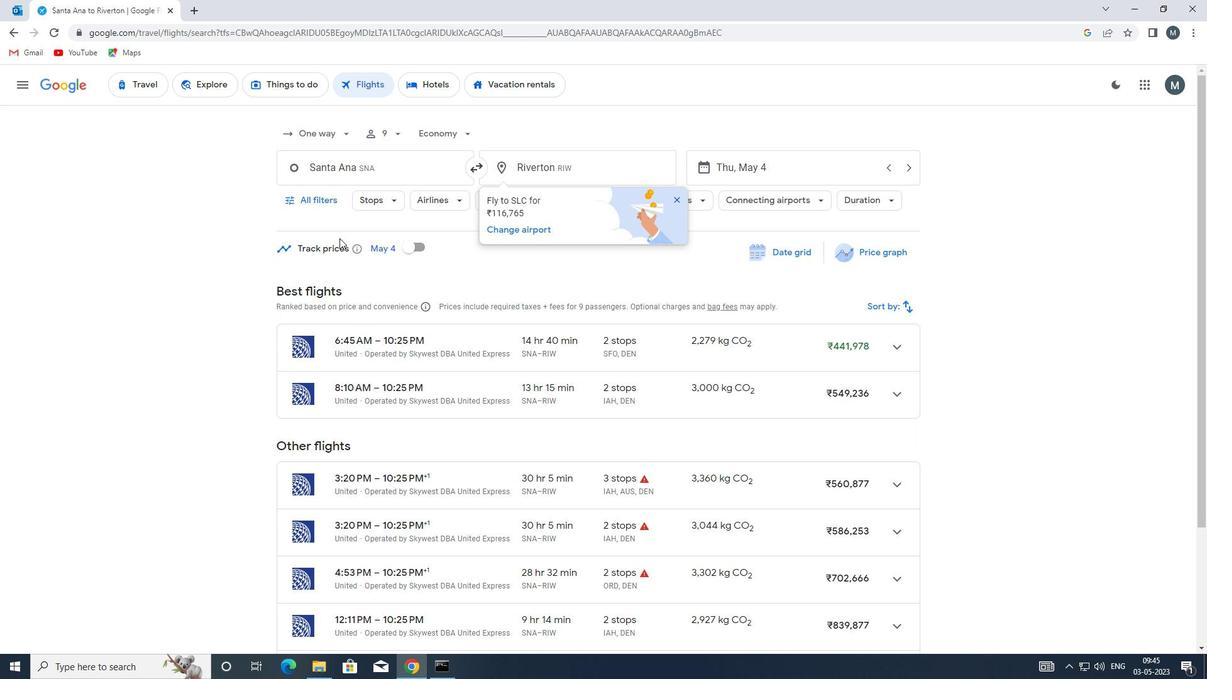 
Action: Mouse pressed left at (328, 200)
Screenshot: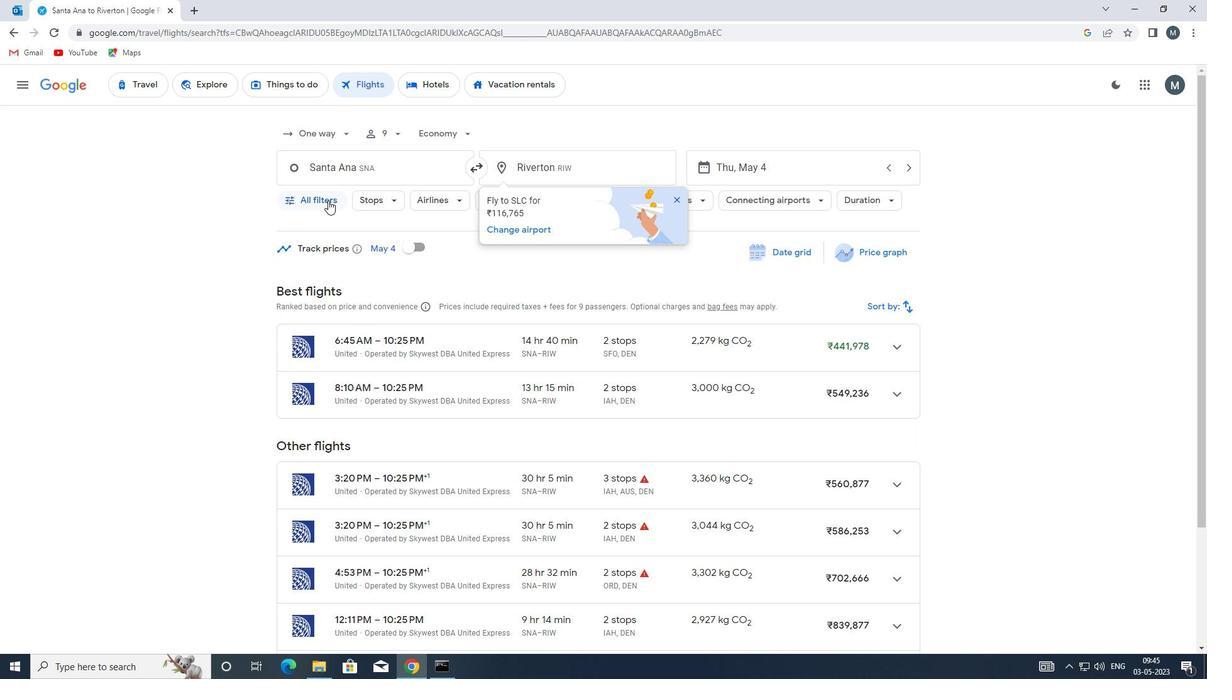 
Action: Mouse moved to (415, 369)
Screenshot: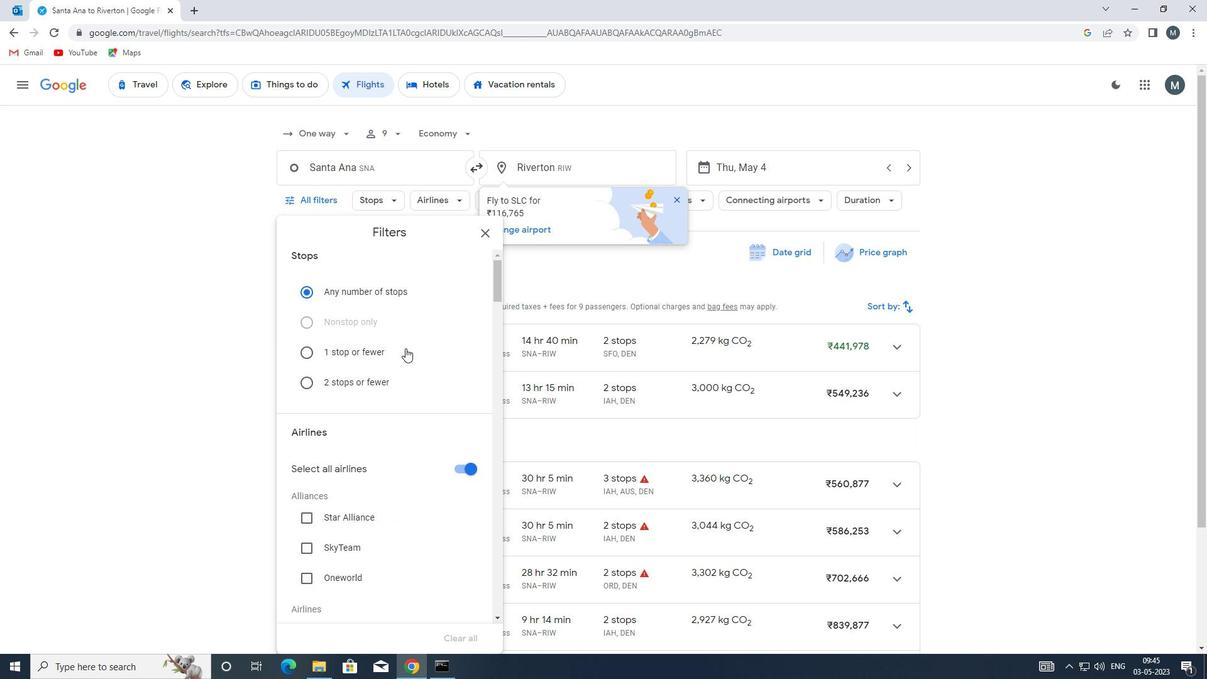 
Action: Mouse scrolled (415, 369) with delta (0, 0)
Screenshot: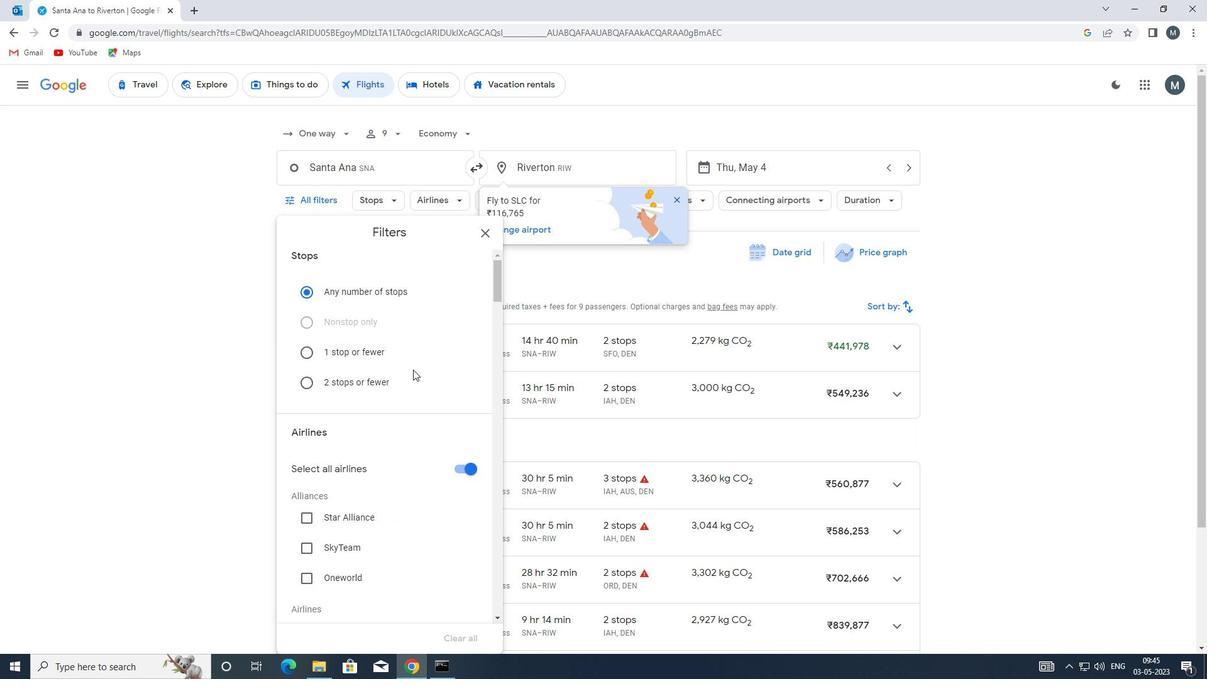 
Action: Mouse moved to (415, 371)
Screenshot: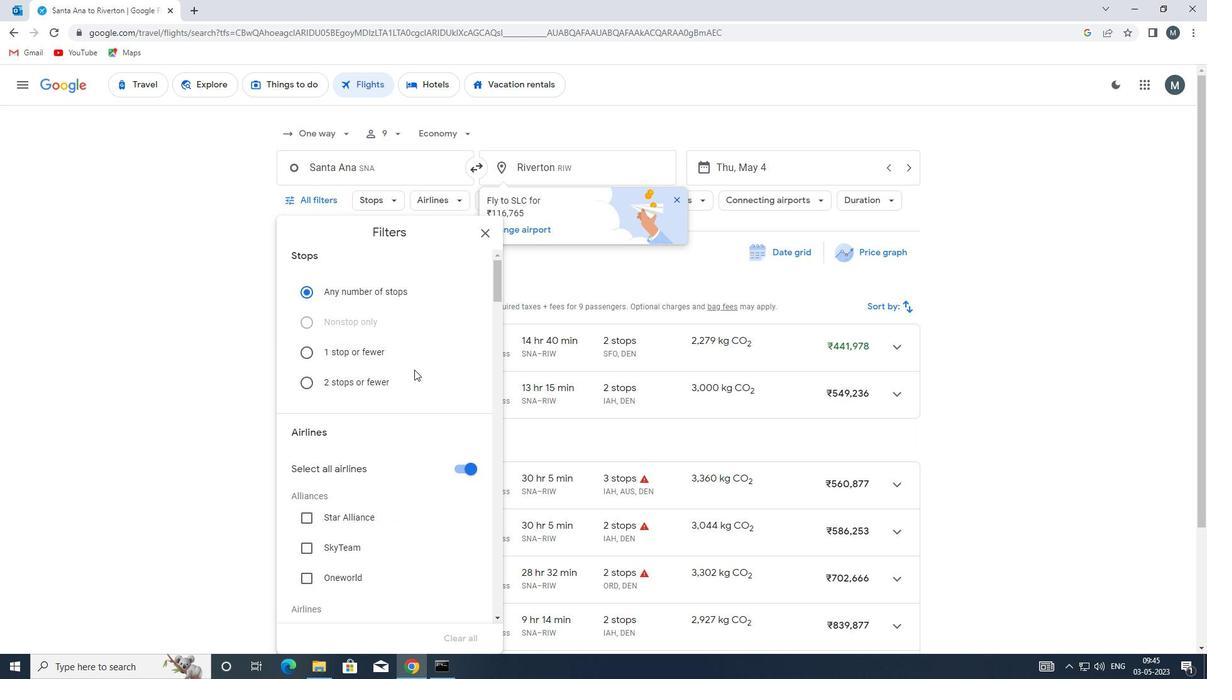 
Action: Mouse scrolled (415, 370) with delta (0, 0)
Screenshot: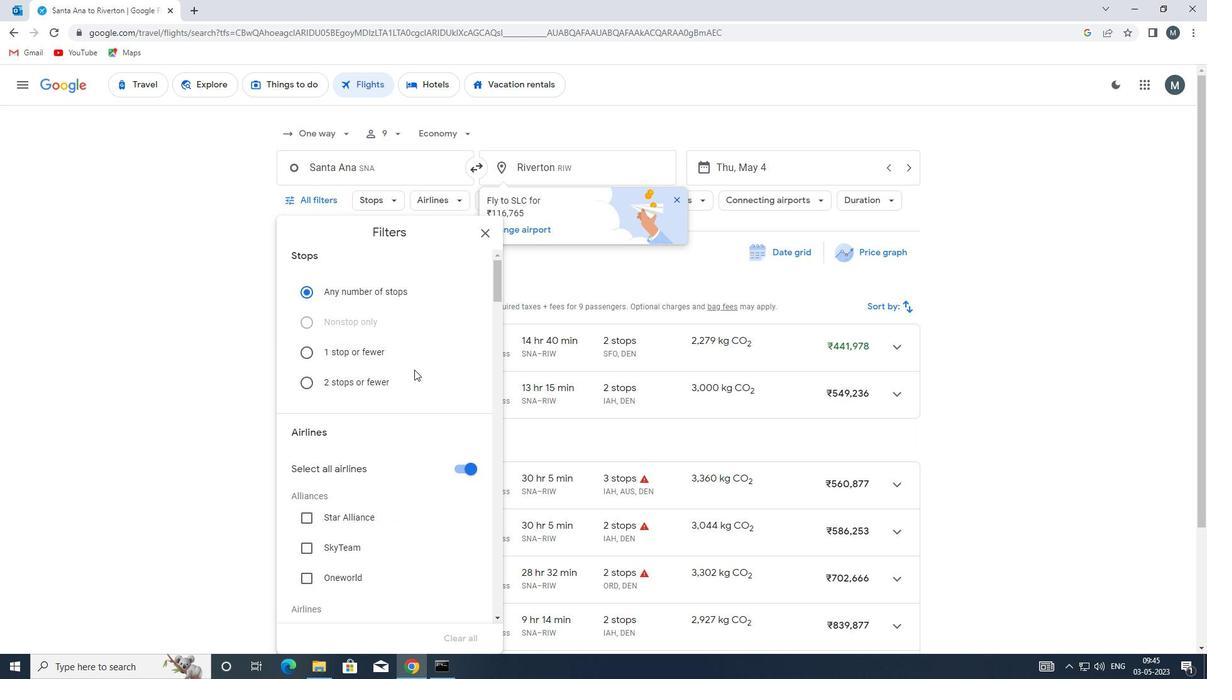 
Action: Mouse moved to (466, 340)
Screenshot: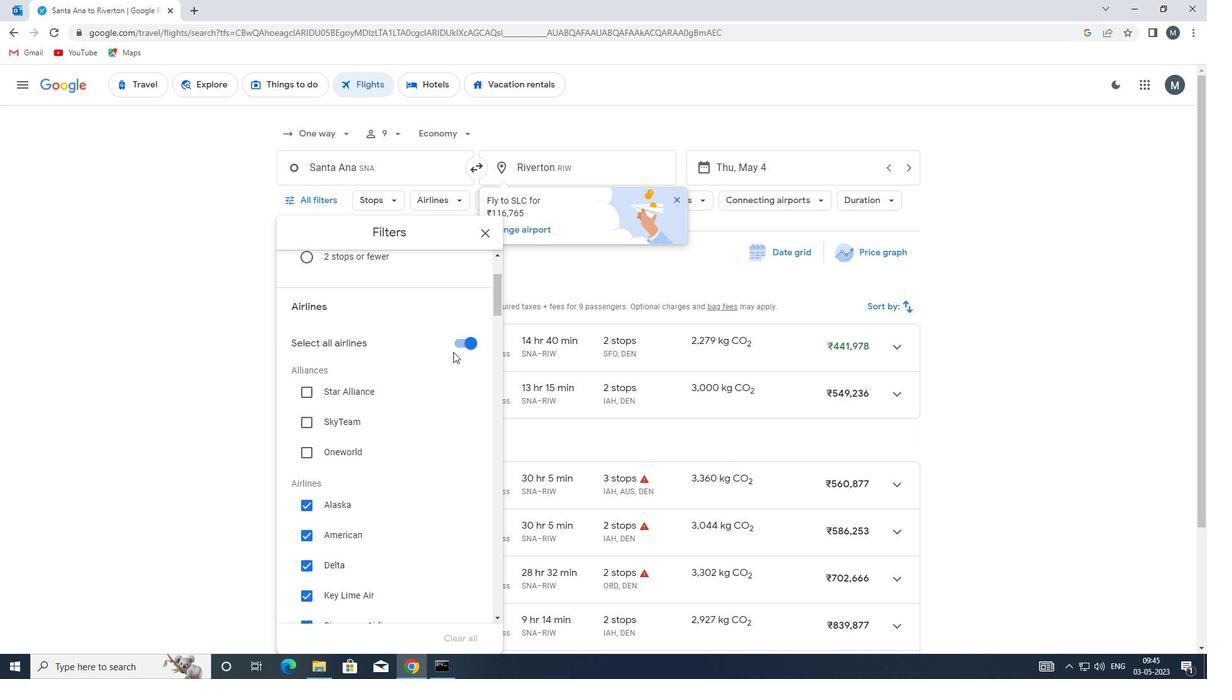 
Action: Mouse pressed left at (466, 340)
Screenshot: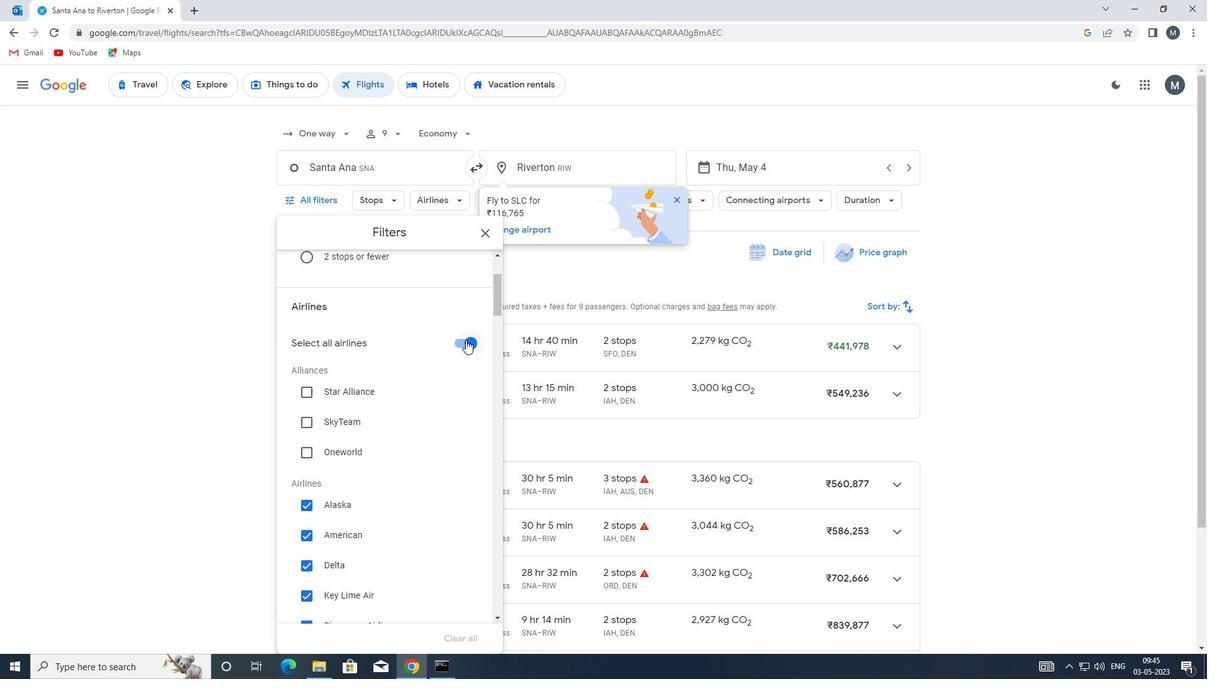 
Action: Mouse moved to (398, 372)
Screenshot: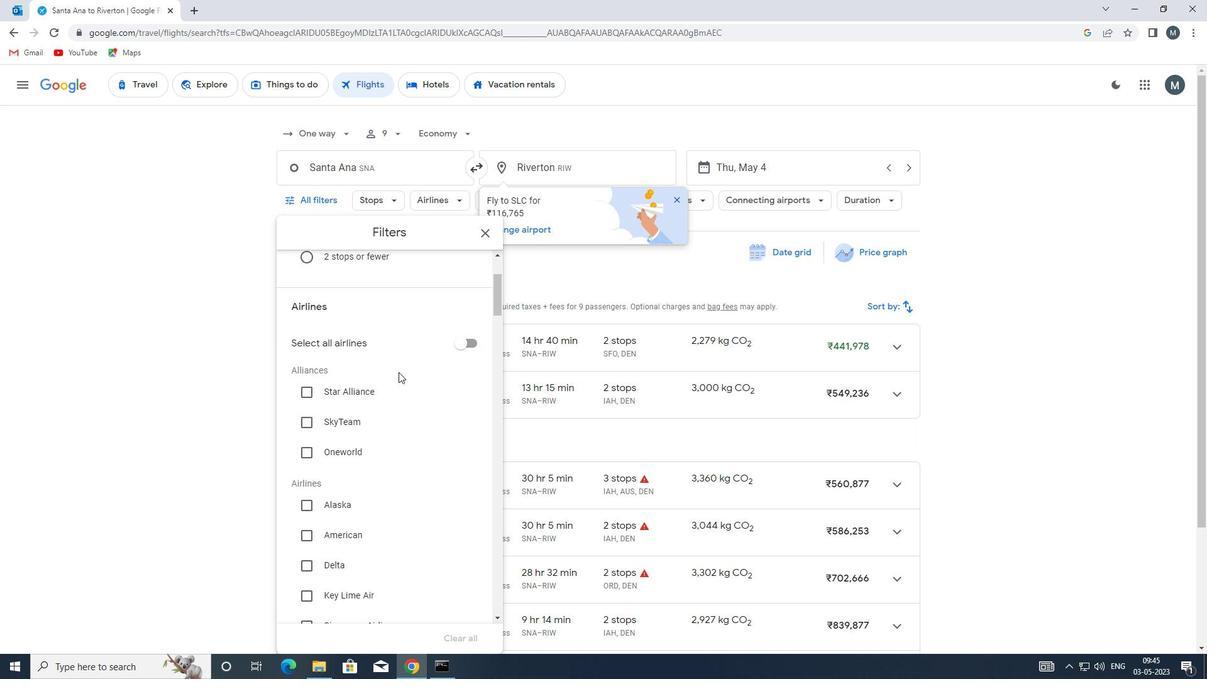 
Action: Mouse scrolled (398, 371) with delta (0, 0)
Screenshot: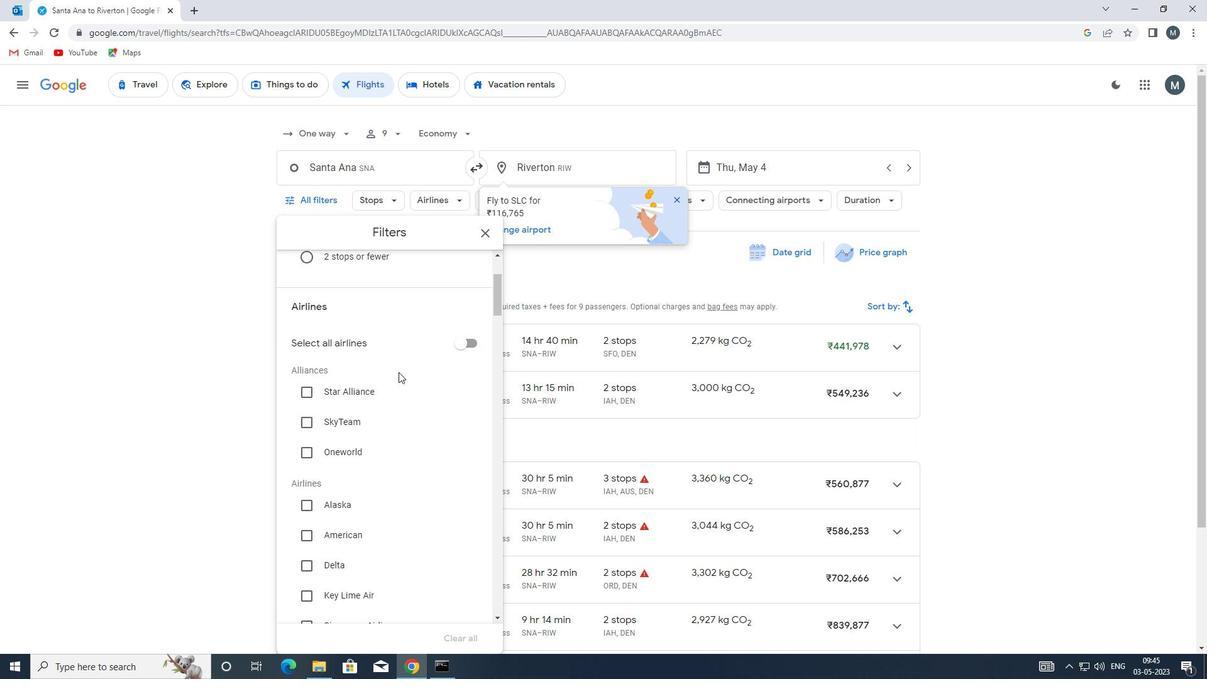 
Action: Mouse moved to (398, 372)
Screenshot: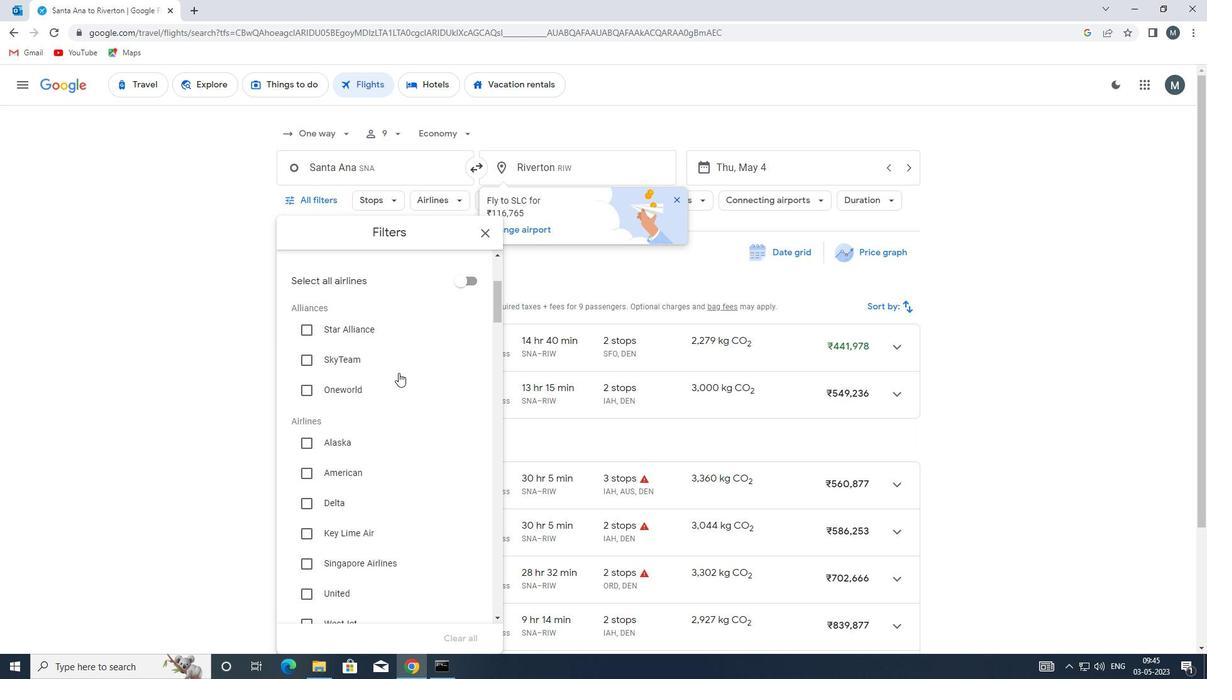 
Action: Mouse scrolled (398, 372) with delta (0, 0)
Screenshot: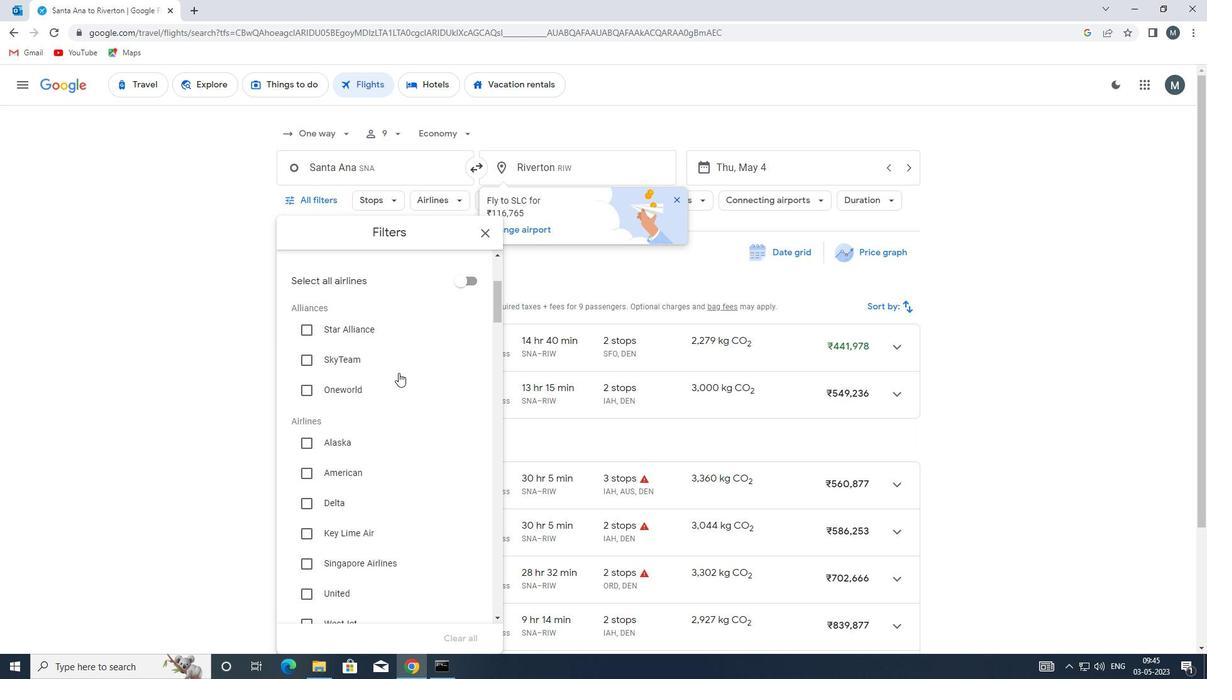 
Action: Mouse moved to (314, 413)
Screenshot: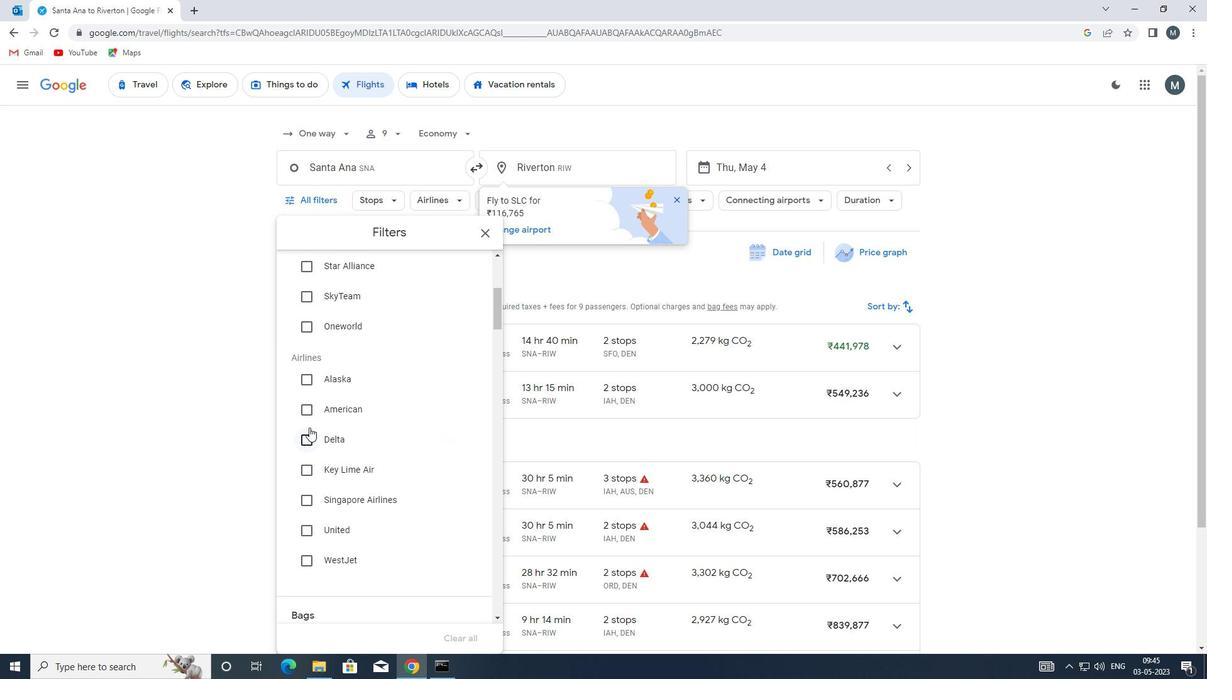 
Action: Mouse pressed left at (314, 413)
Screenshot: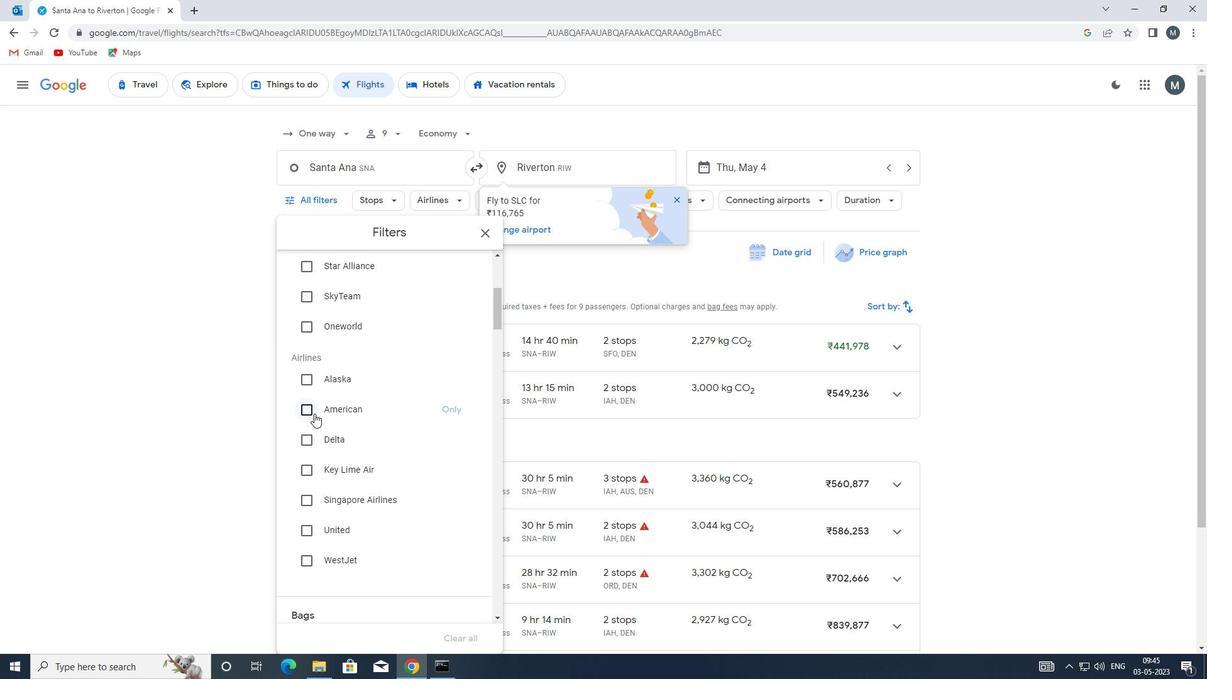 
Action: Mouse moved to (386, 400)
Screenshot: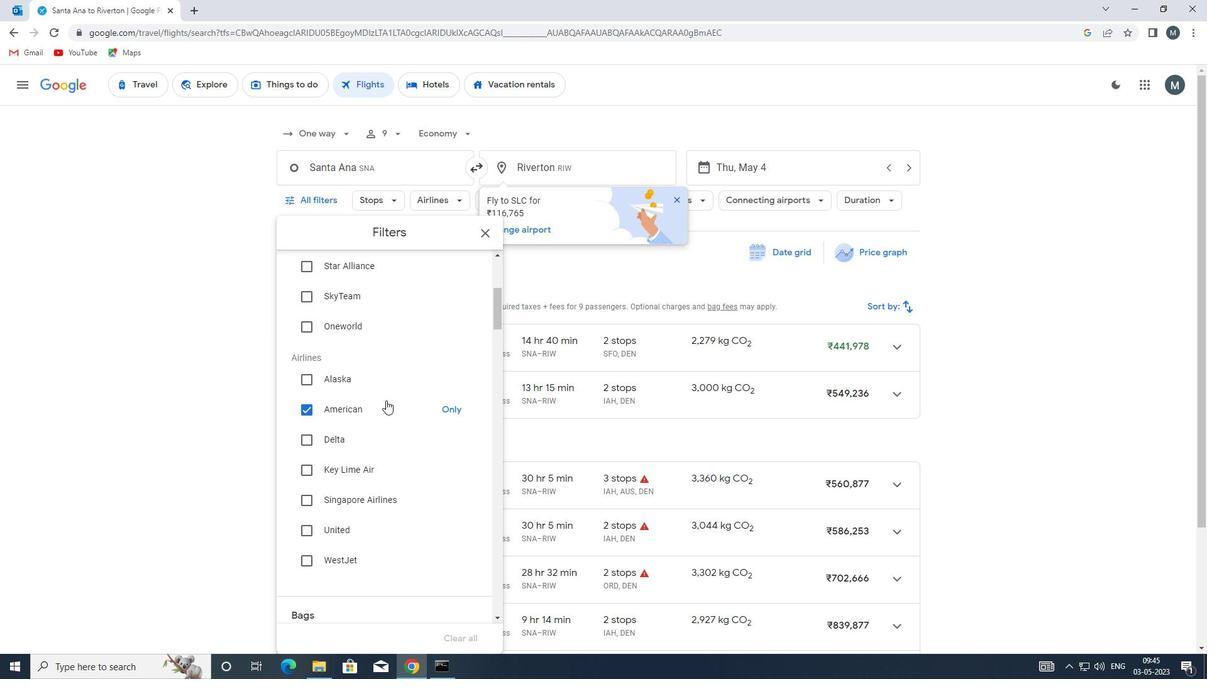 
Action: Mouse scrolled (386, 400) with delta (0, 0)
Screenshot: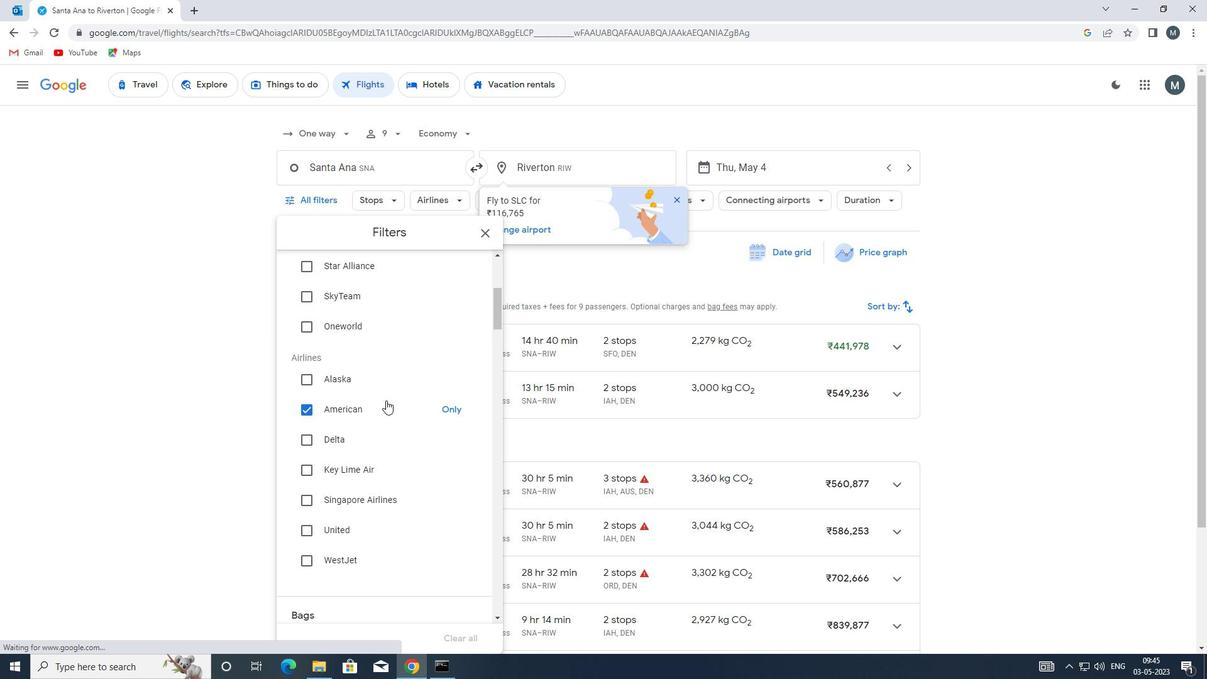 
Action: Mouse scrolled (386, 400) with delta (0, 0)
Screenshot: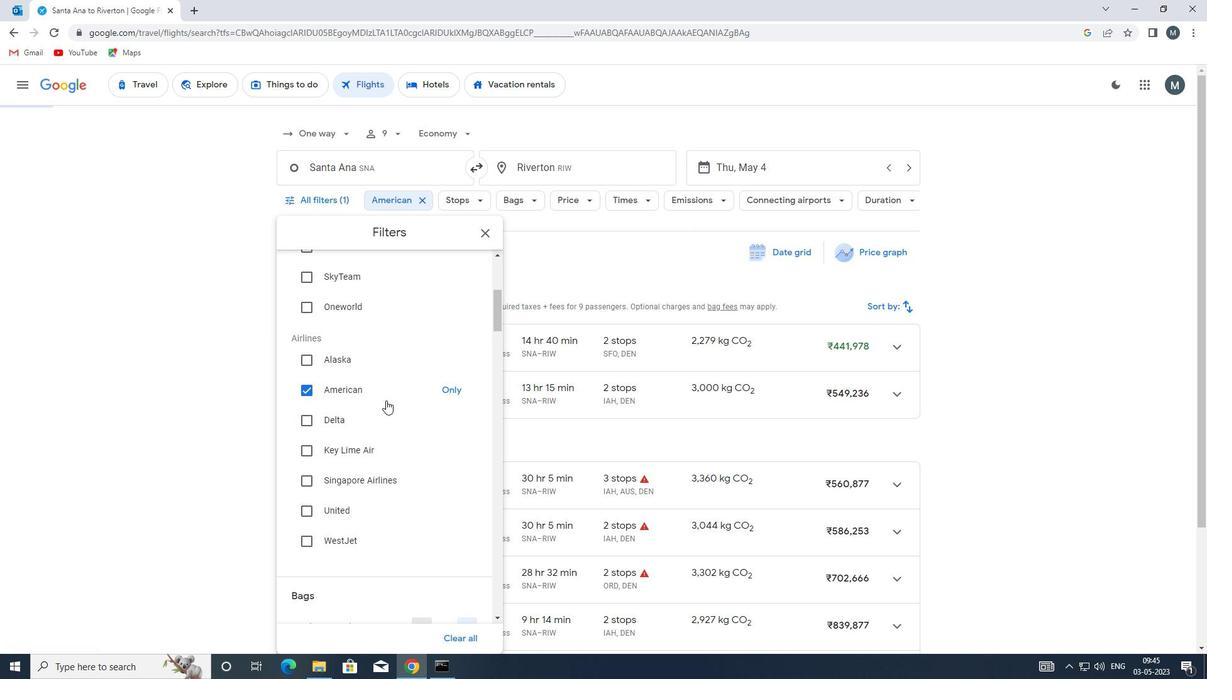 
Action: Mouse scrolled (386, 400) with delta (0, 0)
Screenshot: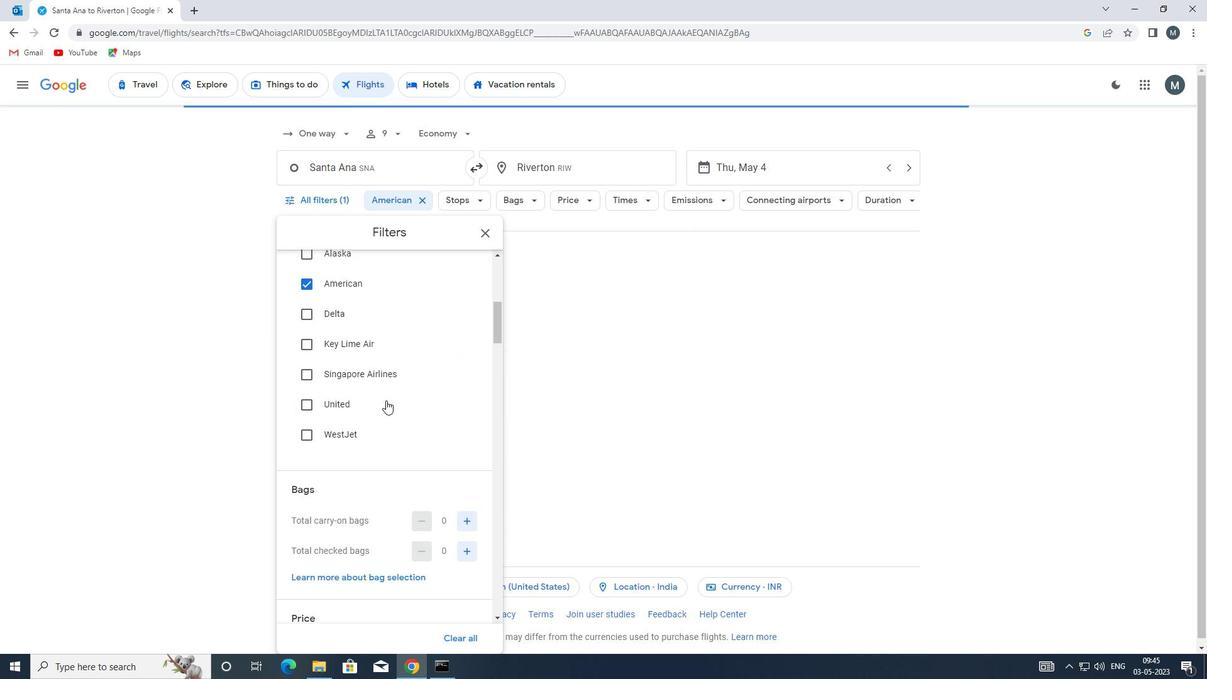 
Action: Mouse scrolled (386, 400) with delta (0, 0)
Screenshot: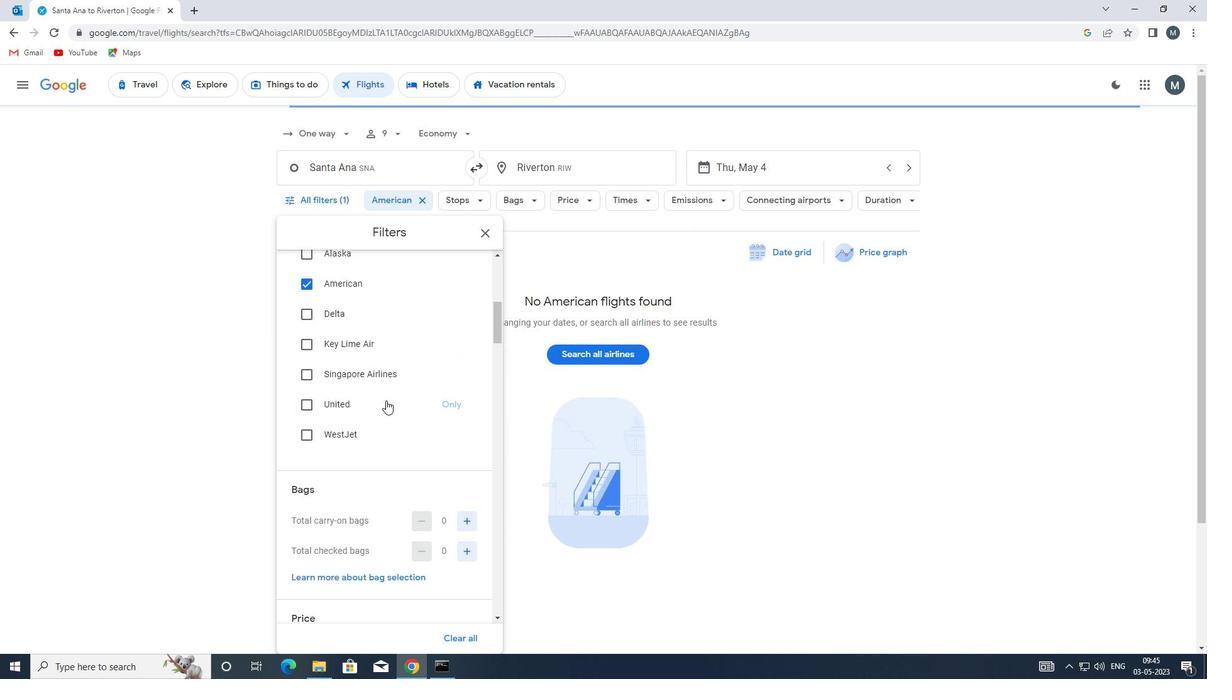 
Action: Mouse moved to (464, 395)
Screenshot: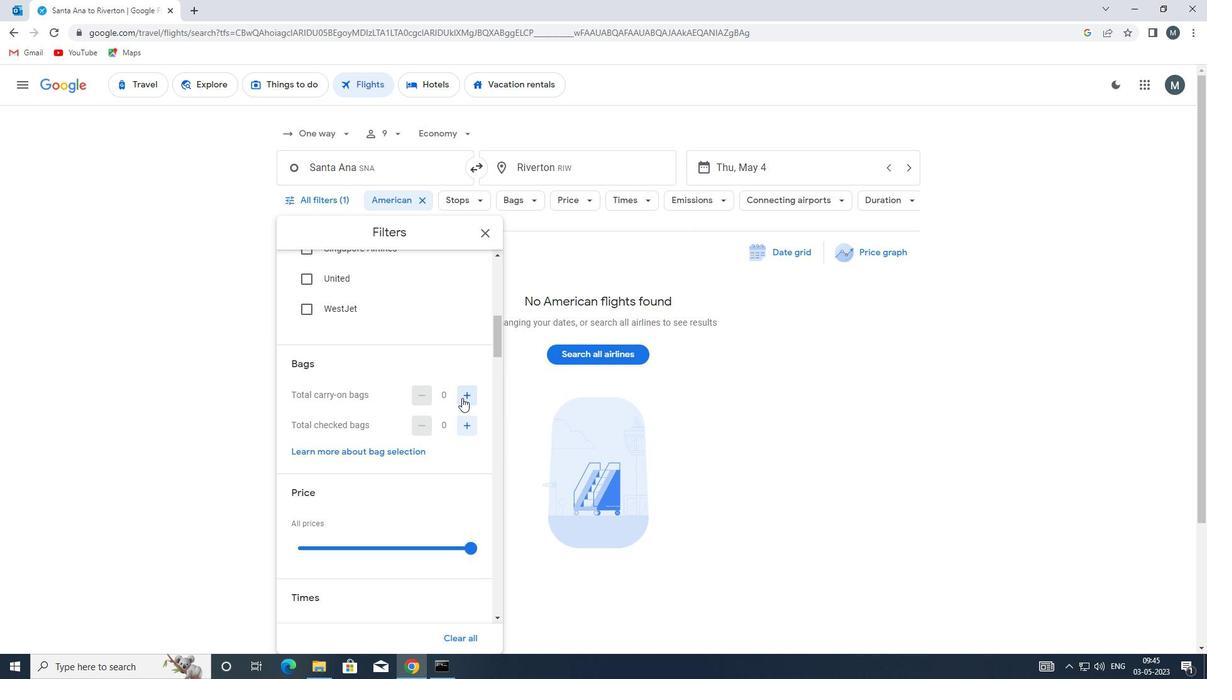 
Action: Mouse pressed left at (464, 395)
Screenshot: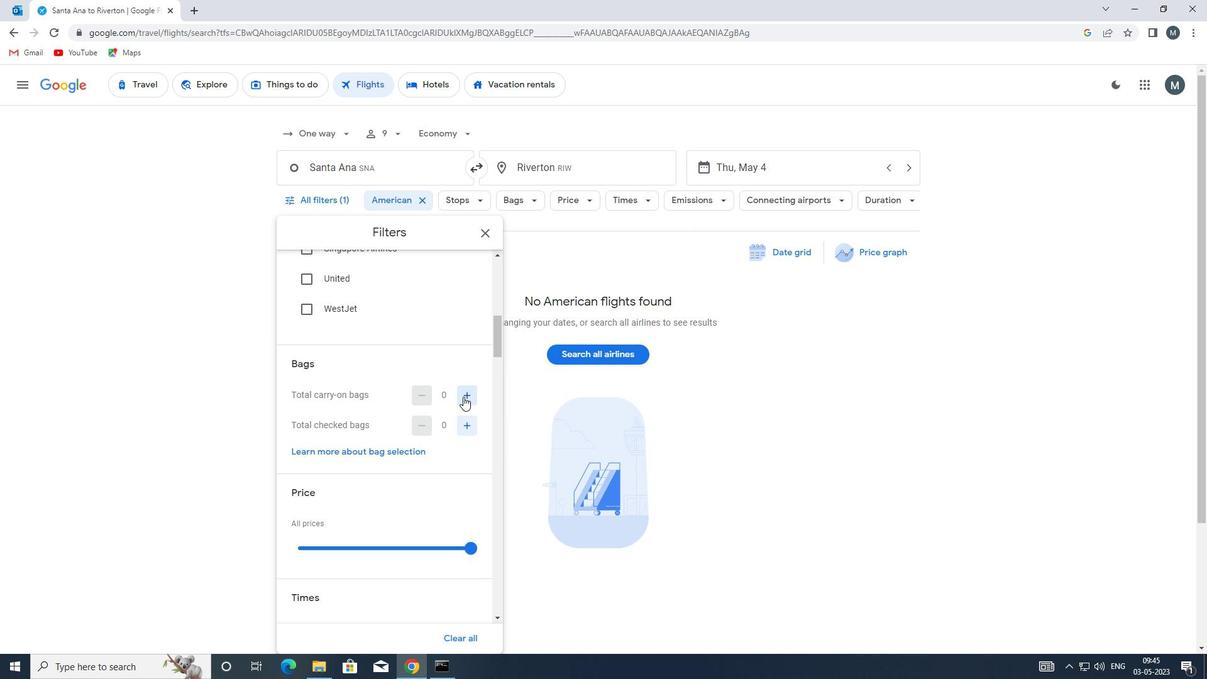 
Action: Mouse pressed left at (464, 395)
Screenshot: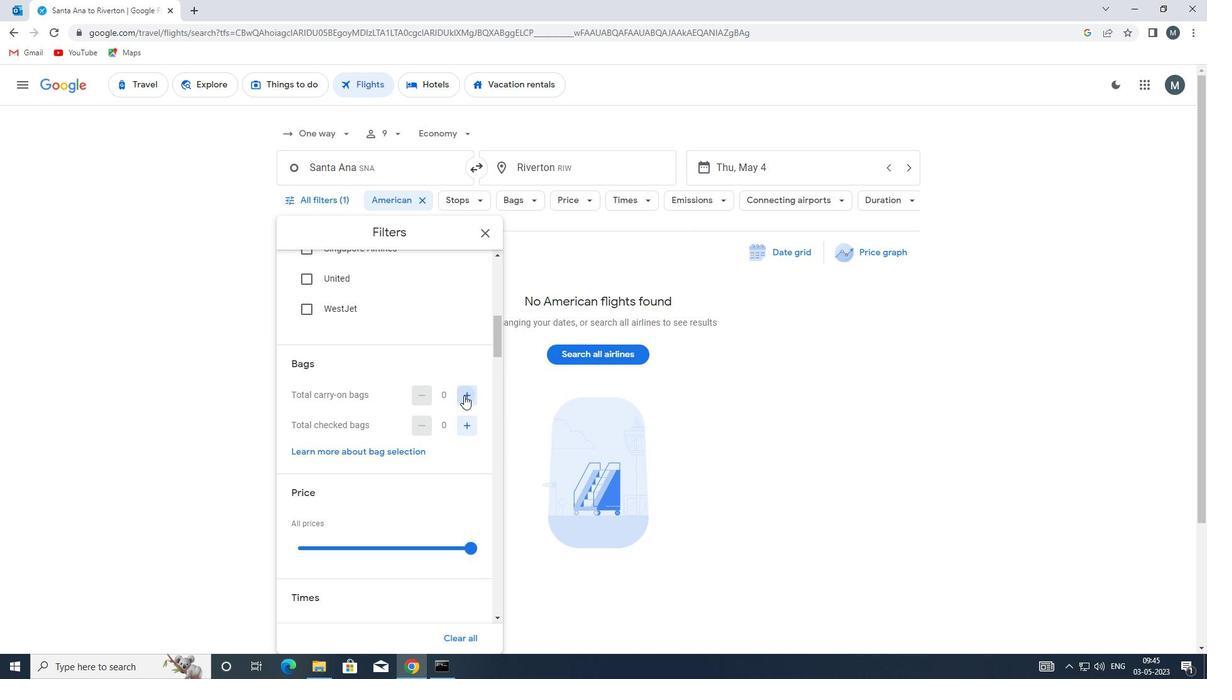 
Action: Mouse moved to (413, 398)
Screenshot: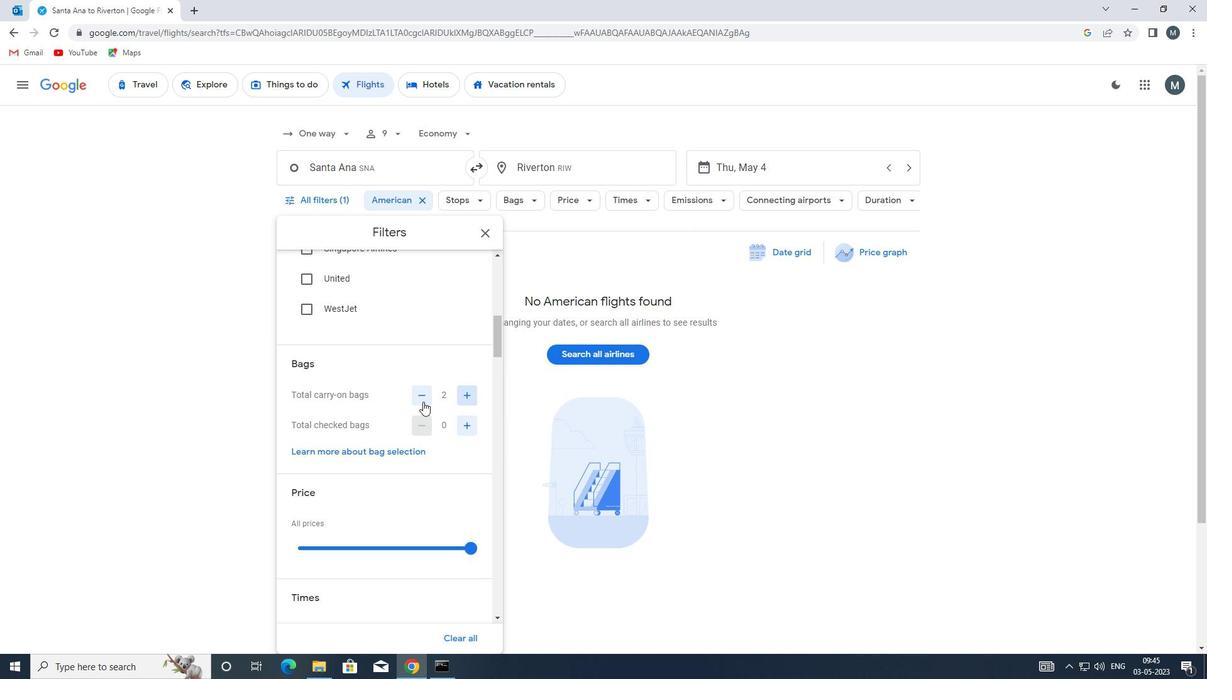 
Action: Mouse scrolled (413, 398) with delta (0, 0)
Screenshot: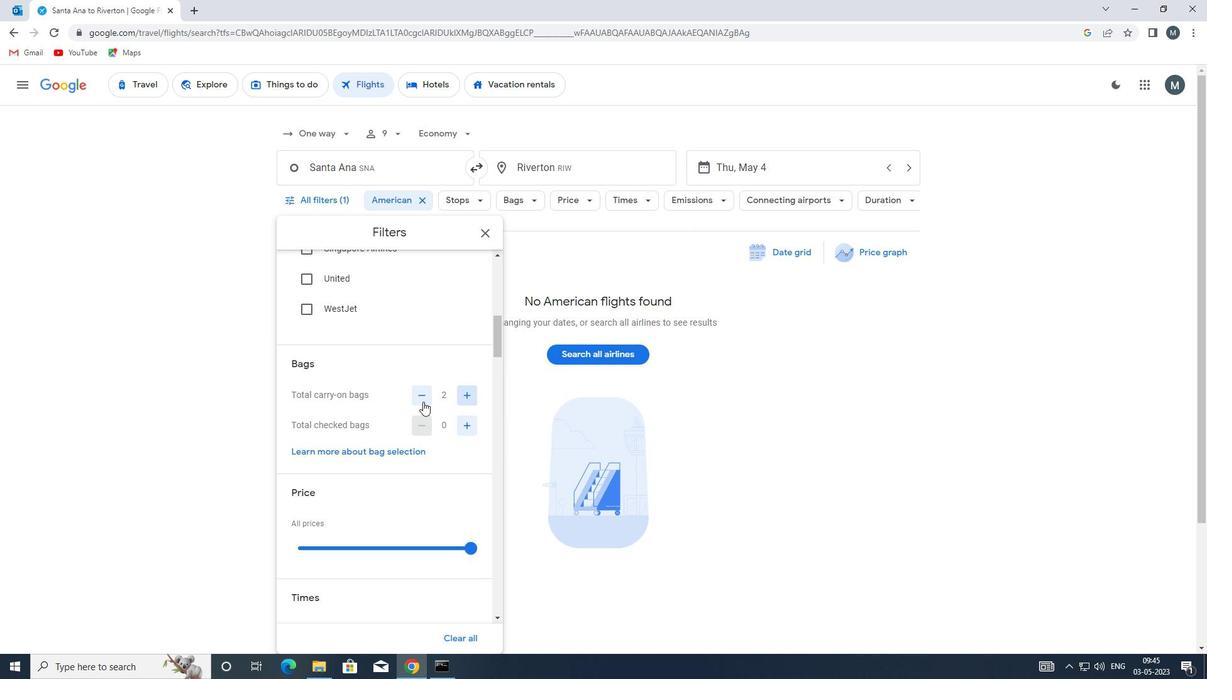 
Action: Mouse moved to (402, 400)
Screenshot: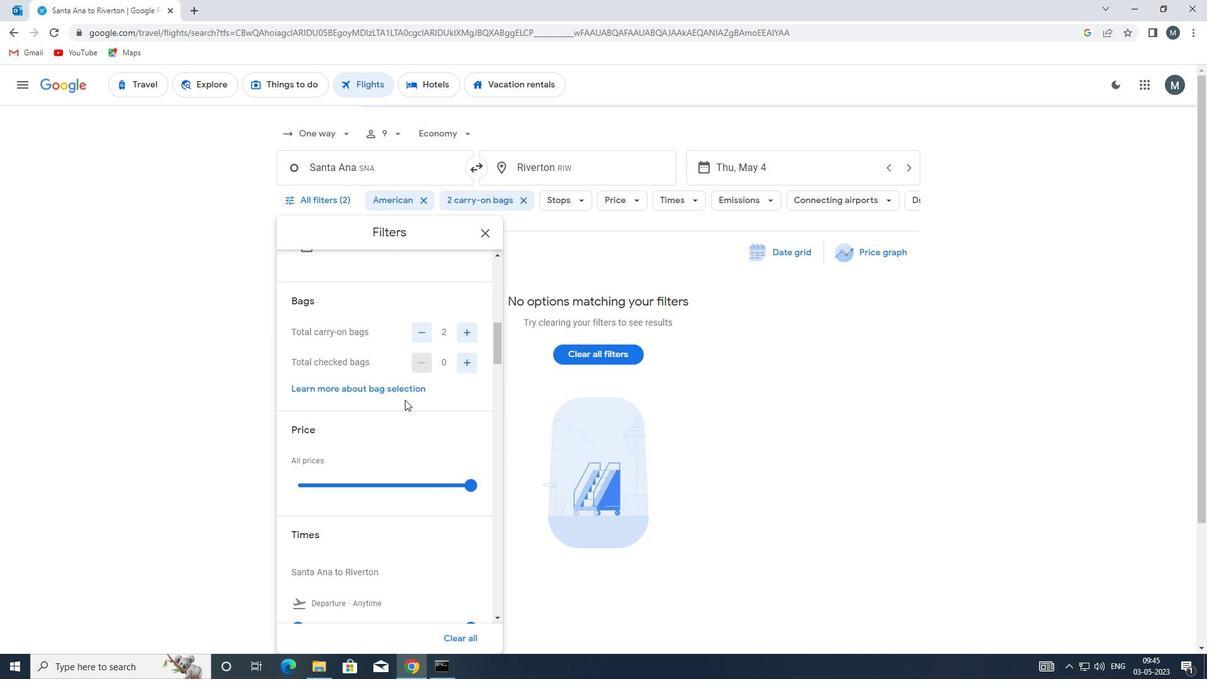 
Action: Mouse scrolled (402, 399) with delta (0, 0)
Screenshot: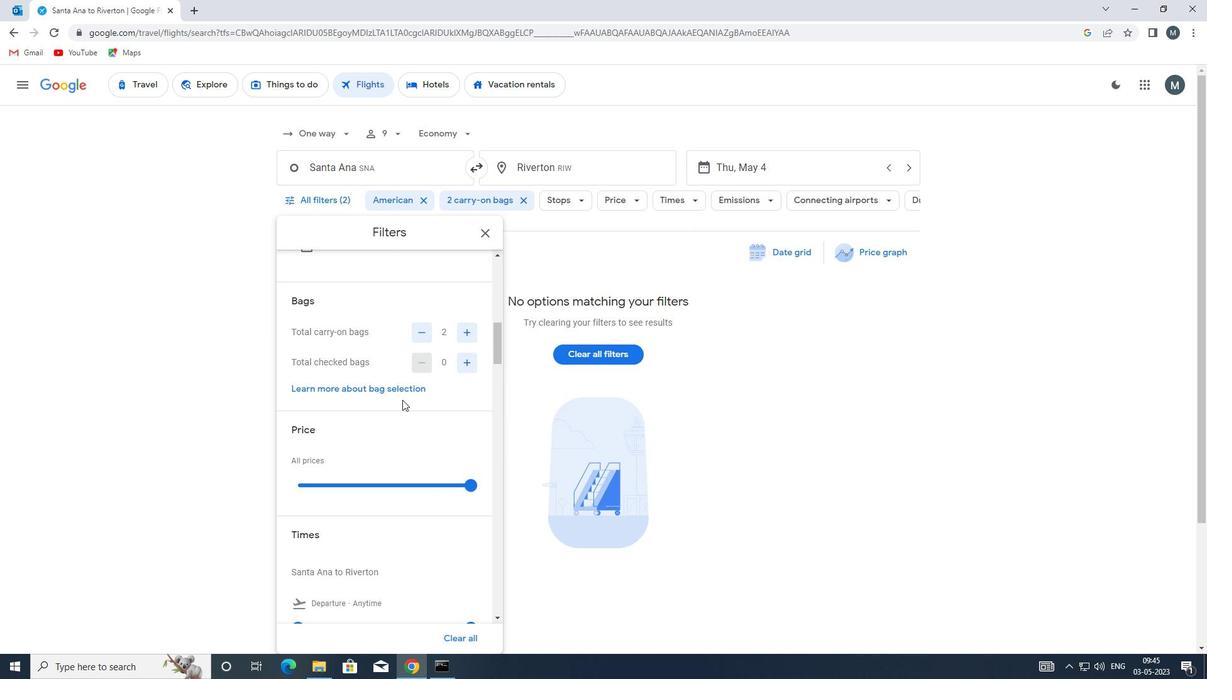 
Action: Mouse moved to (396, 399)
Screenshot: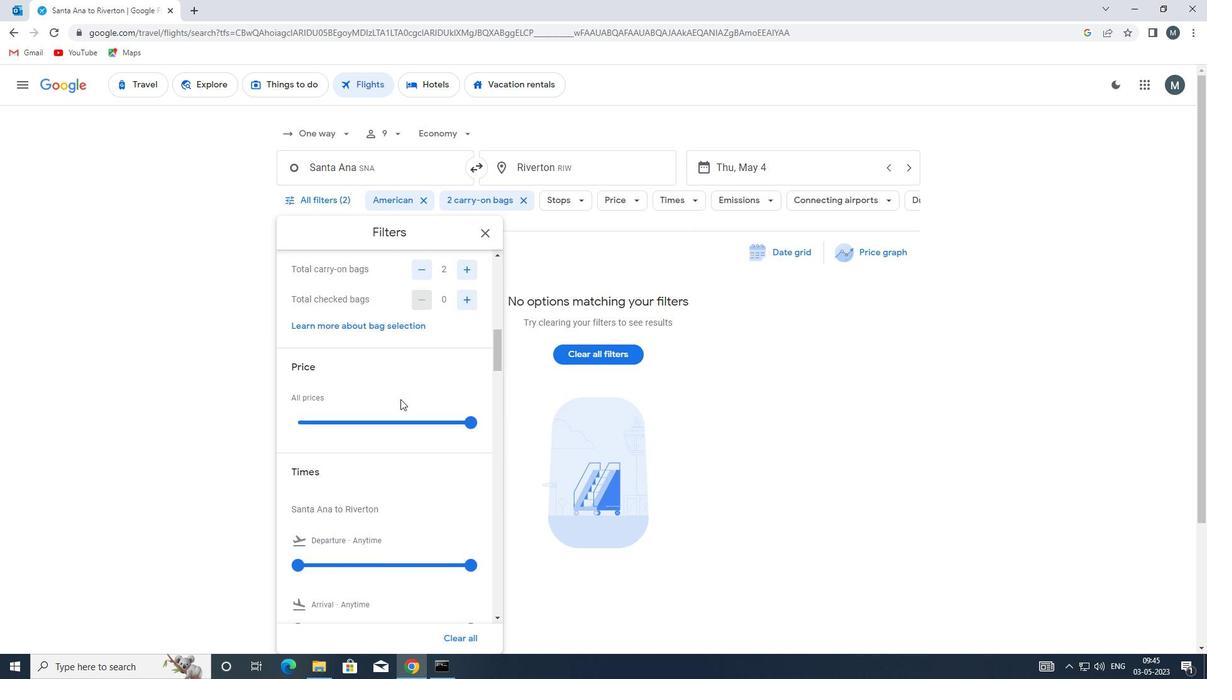 
Action: Mouse scrolled (396, 398) with delta (0, 0)
Screenshot: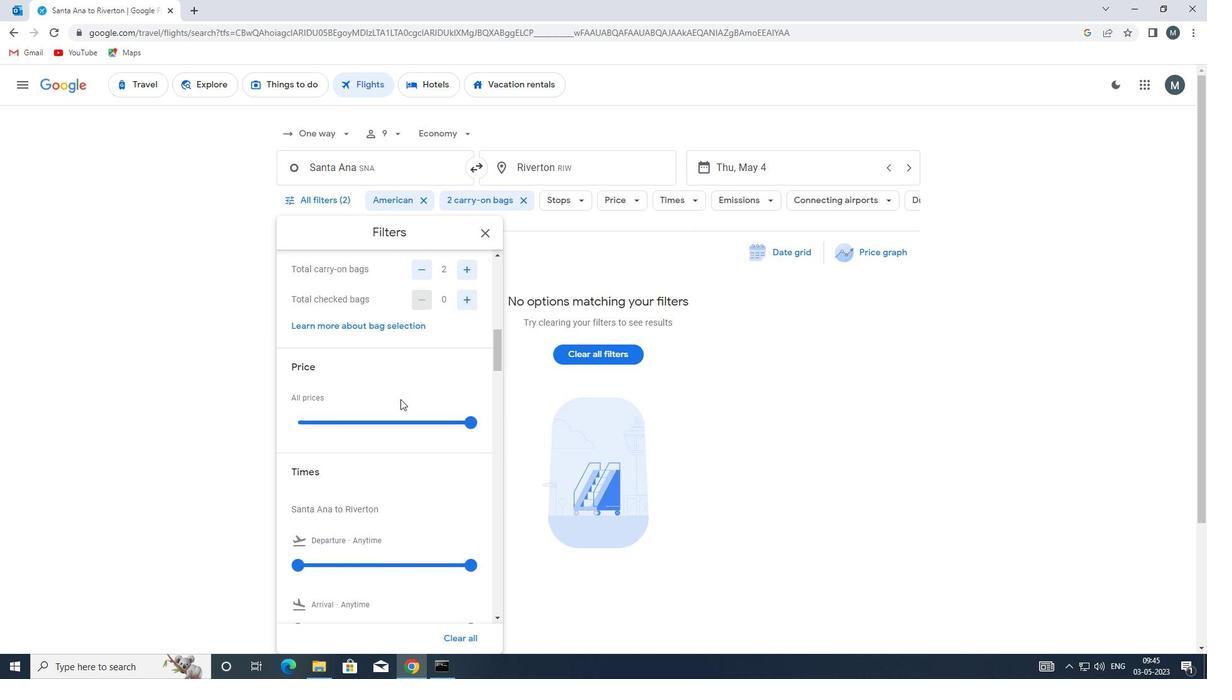 
Action: Mouse moved to (374, 357)
Screenshot: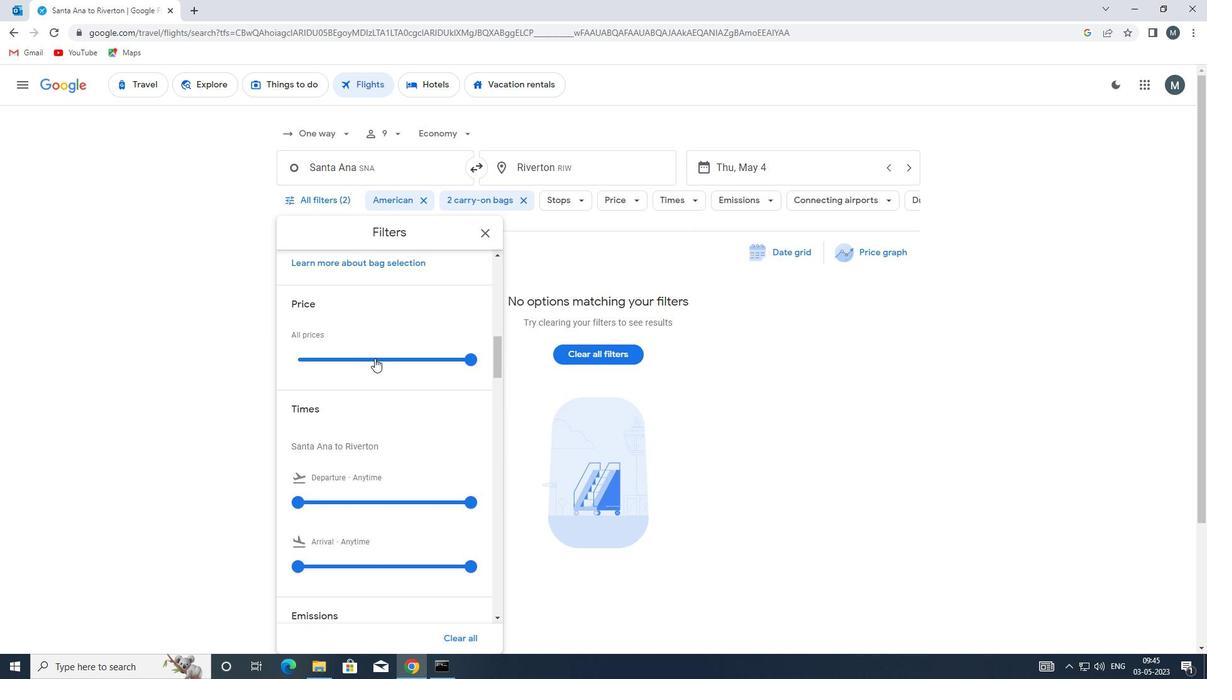 
Action: Mouse pressed left at (374, 357)
Screenshot: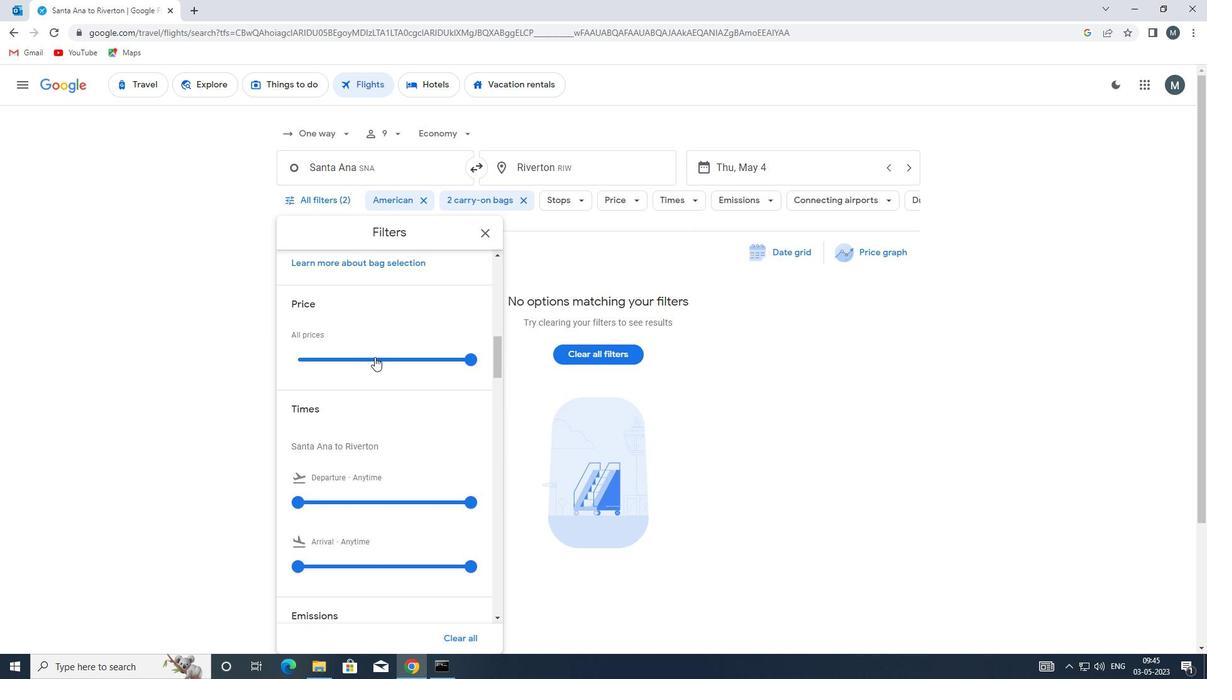 
Action: Mouse moved to (376, 356)
Screenshot: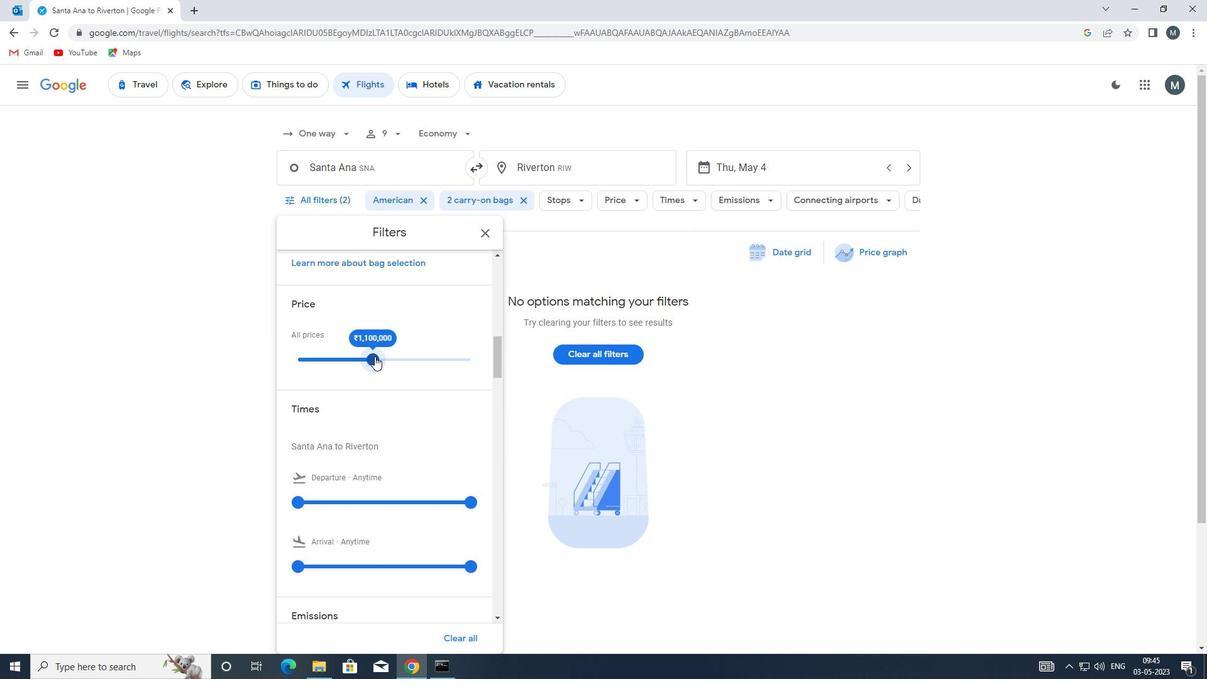 
Action: Mouse pressed left at (376, 356)
Screenshot: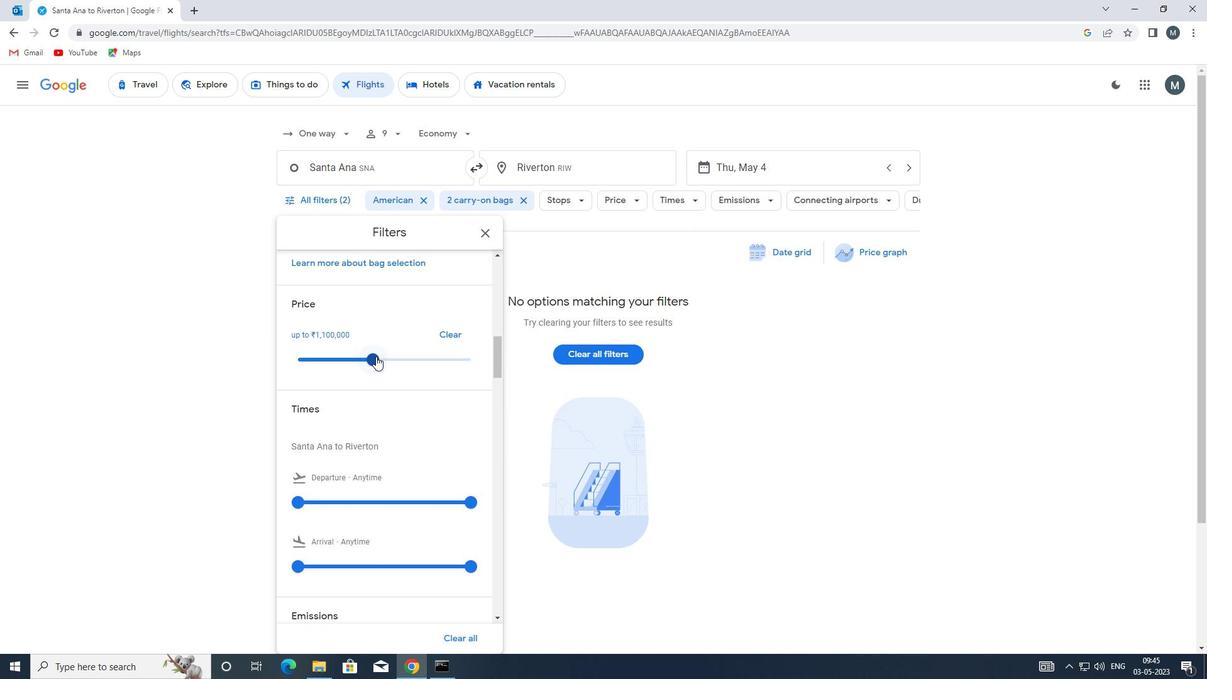 
Action: Mouse moved to (342, 363)
Screenshot: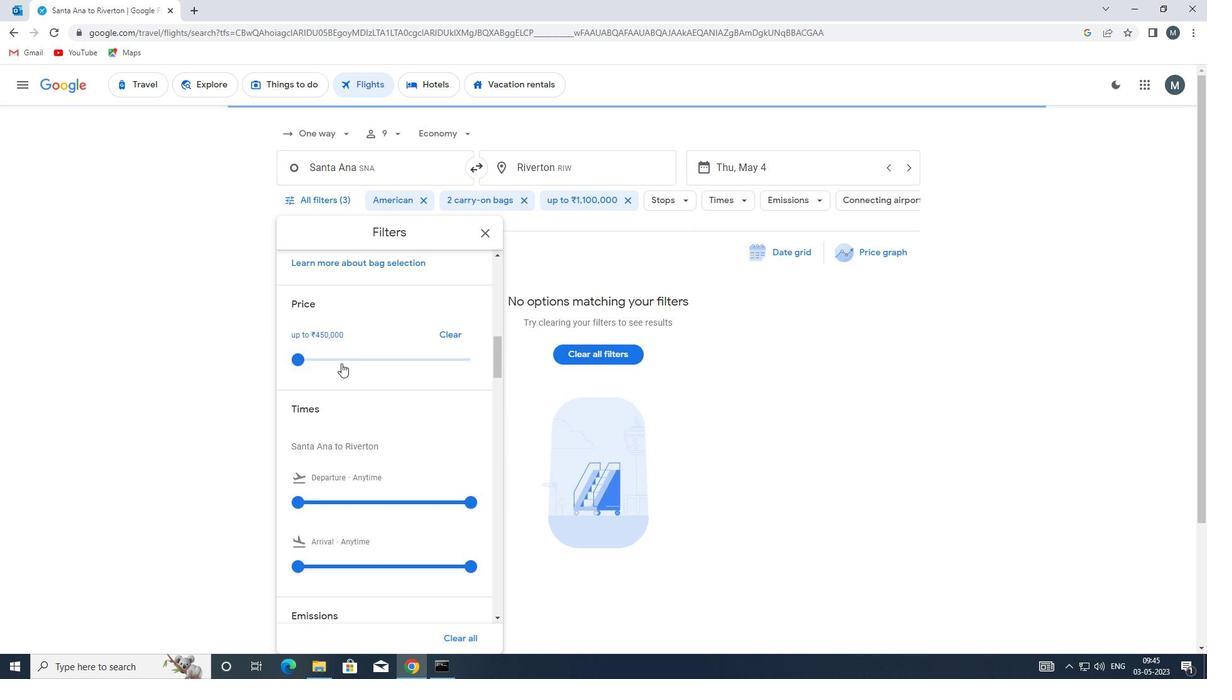 
Action: Mouse scrolled (342, 362) with delta (0, 0)
Screenshot: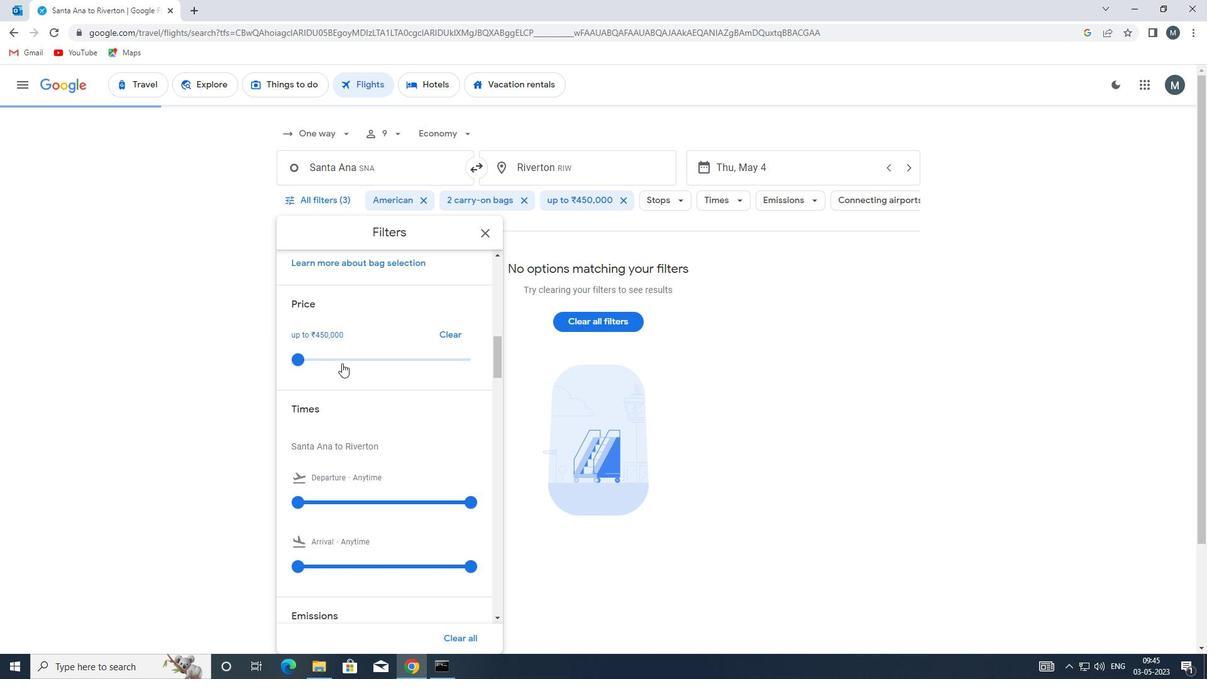 
Action: Mouse scrolled (342, 362) with delta (0, 0)
Screenshot: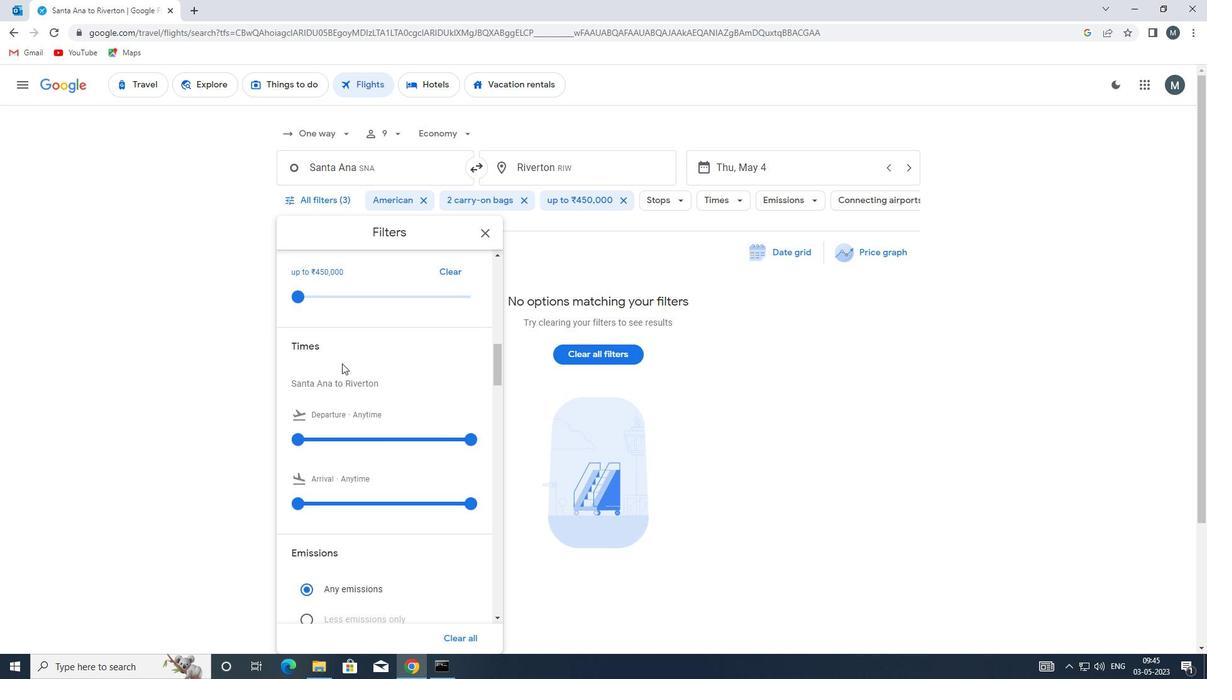 
Action: Mouse moved to (306, 375)
Screenshot: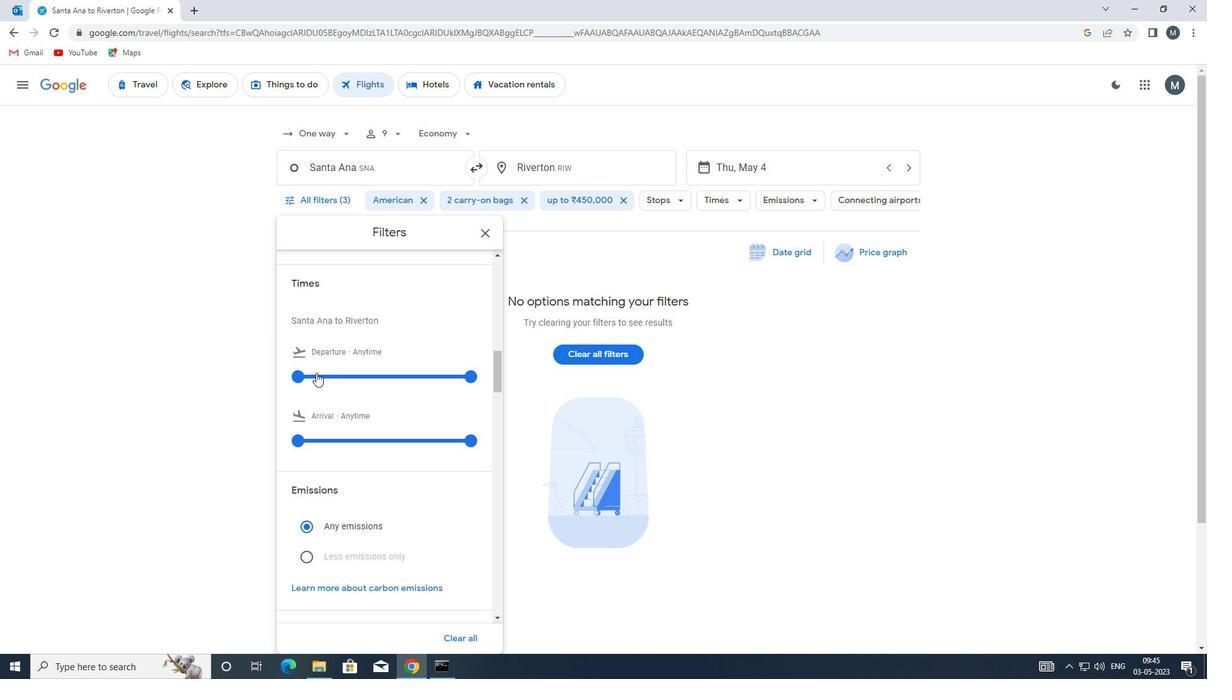
Action: Mouse pressed left at (306, 375)
Screenshot: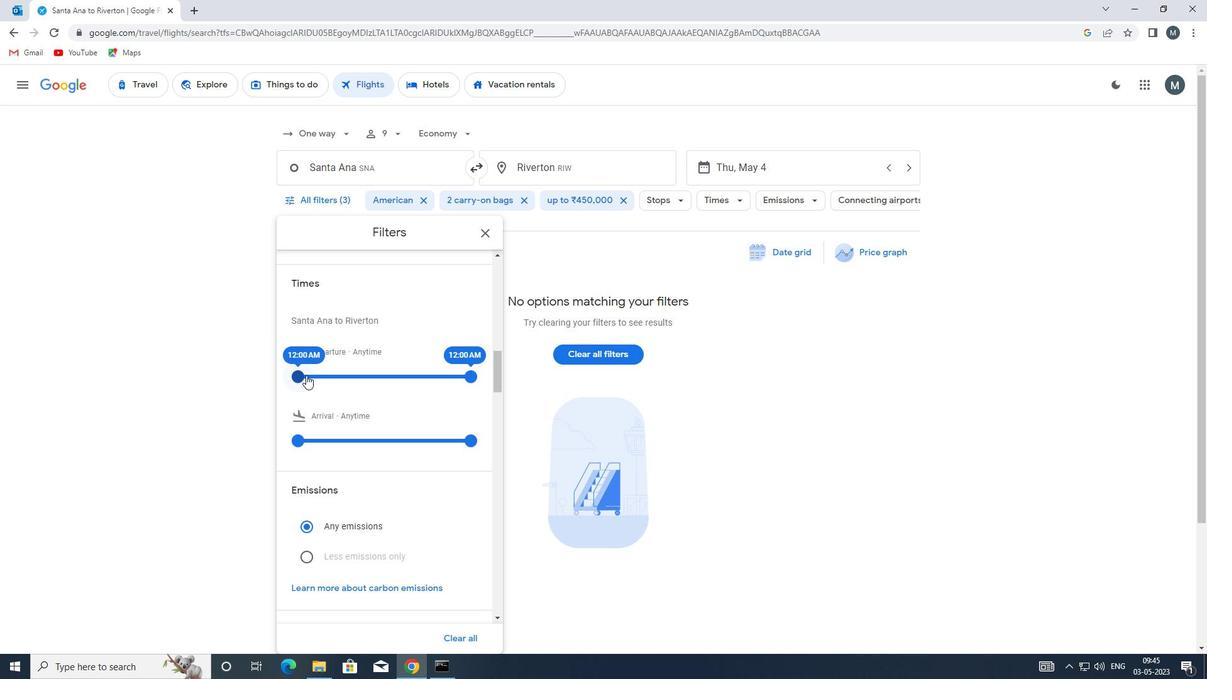 
Action: Mouse moved to (471, 375)
Screenshot: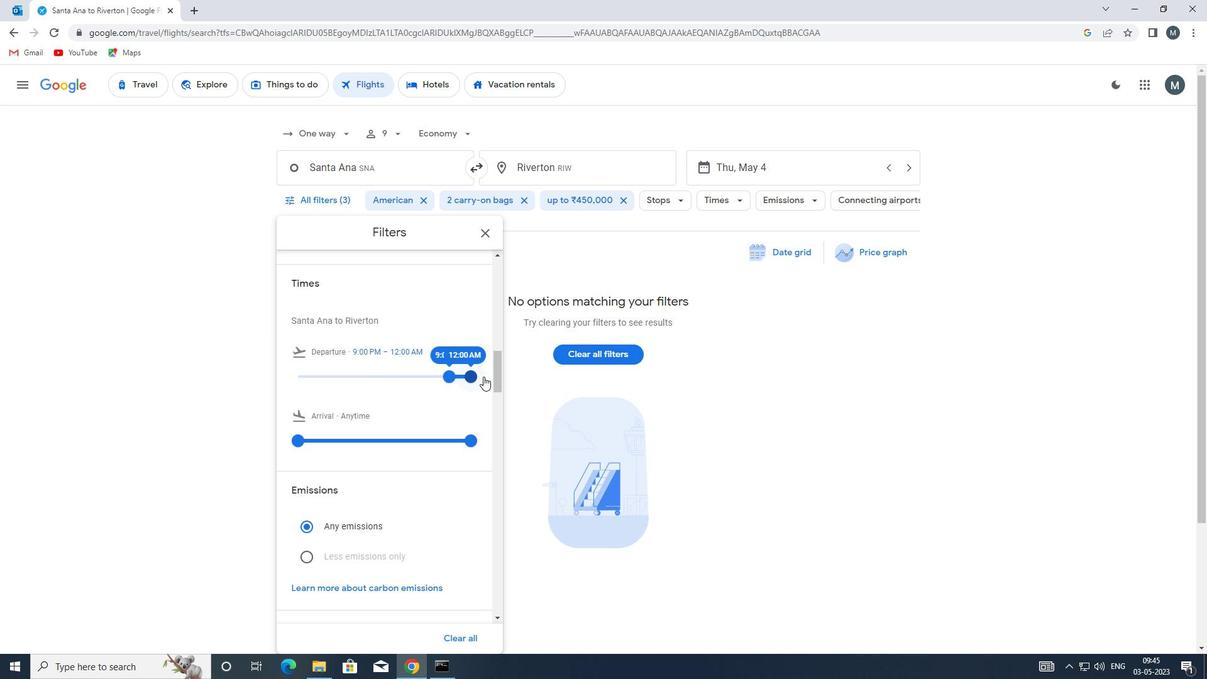 
Action: Mouse pressed left at (471, 375)
Screenshot: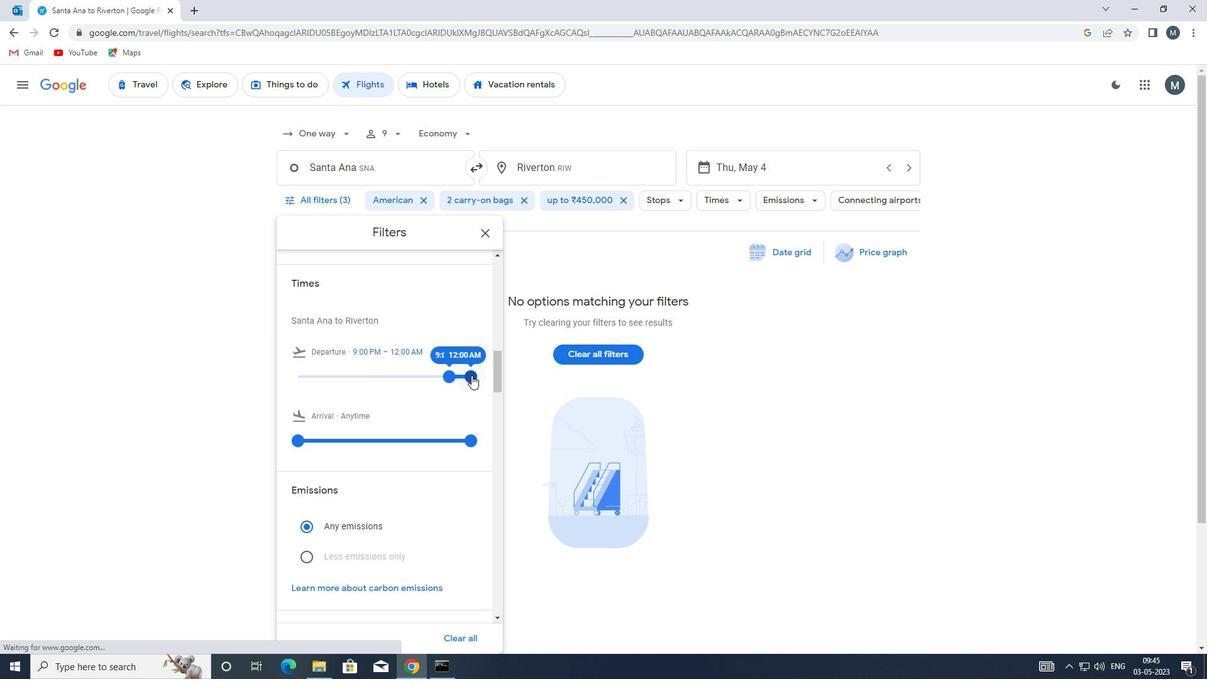 
Action: Mouse moved to (450, 371)
Screenshot: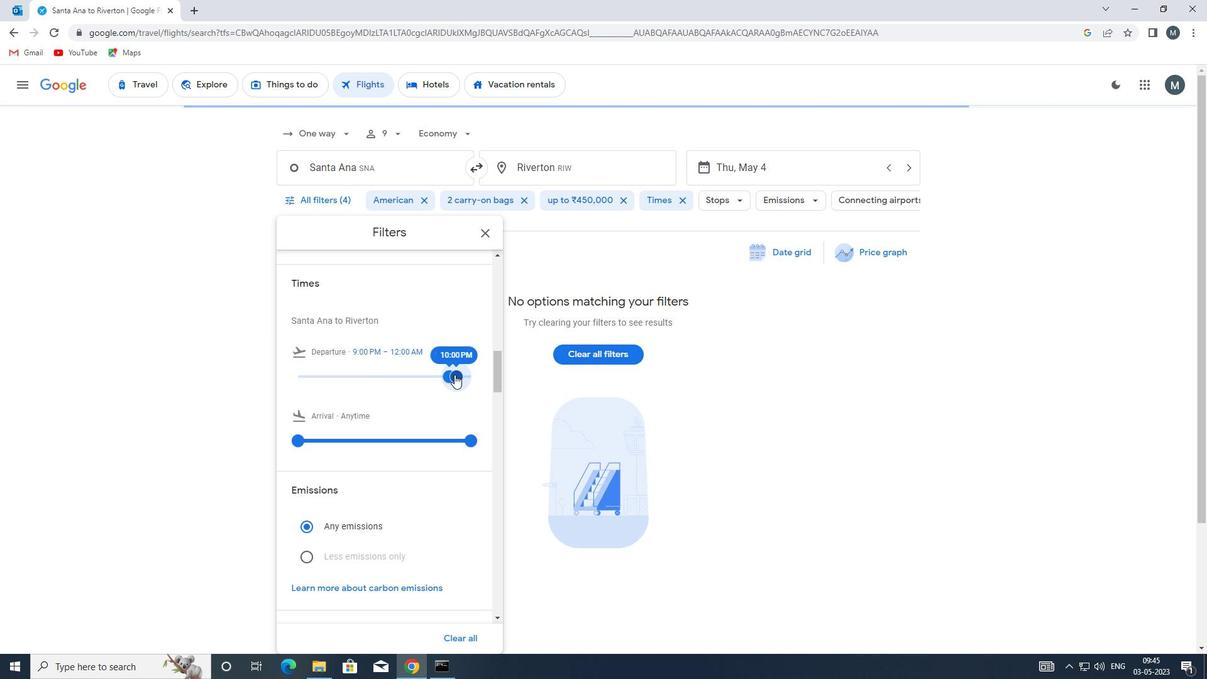 
Action: Mouse scrolled (450, 370) with delta (0, 0)
Screenshot: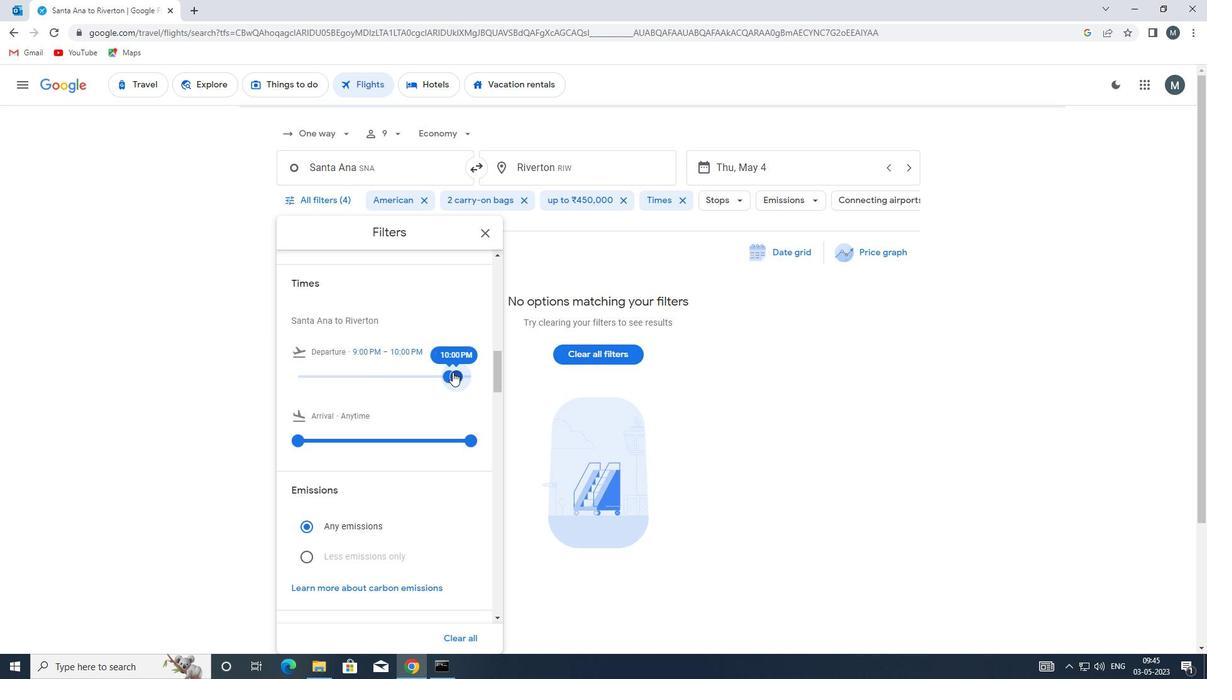 
Action: Mouse moved to (450, 371)
Screenshot: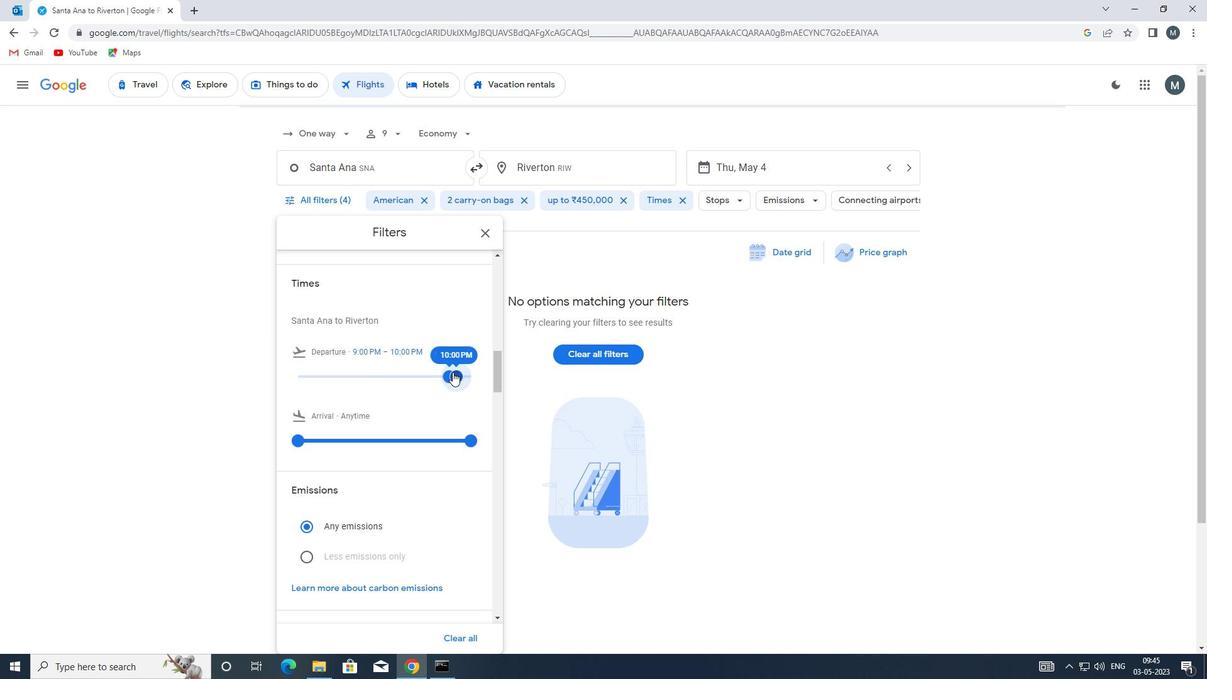 
Action: Mouse scrolled (450, 370) with delta (0, 0)
Screenshot: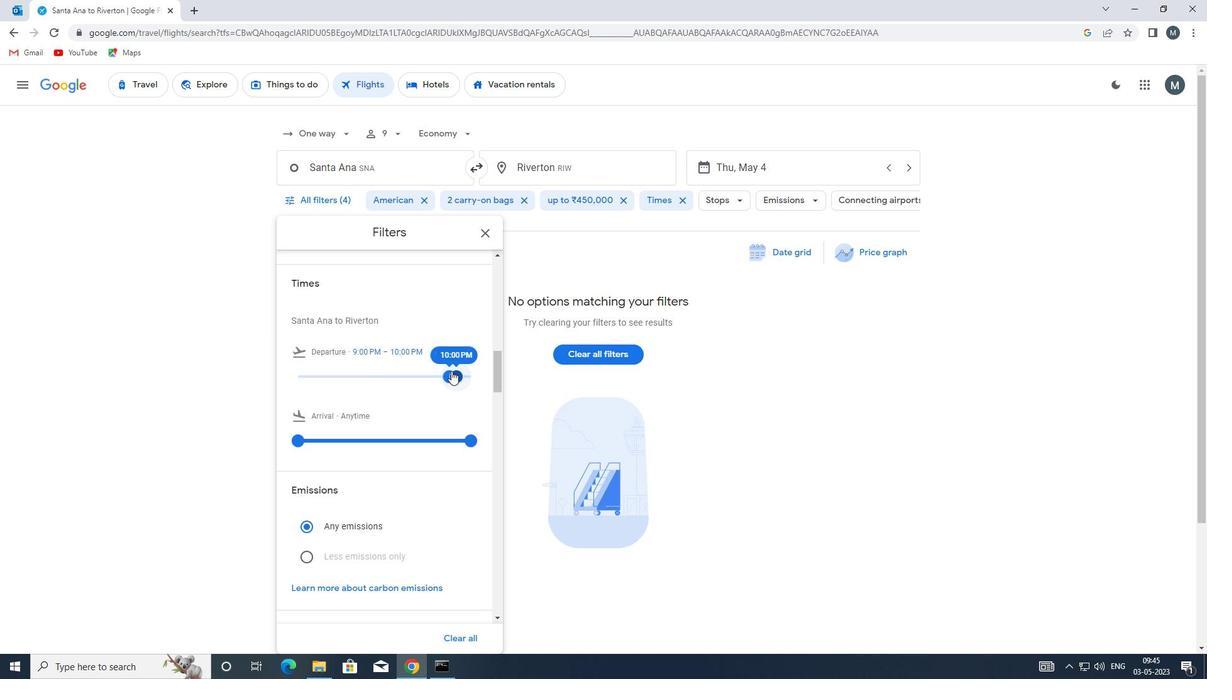 
Action: Mouse moved to (437, 372)
Screenshot: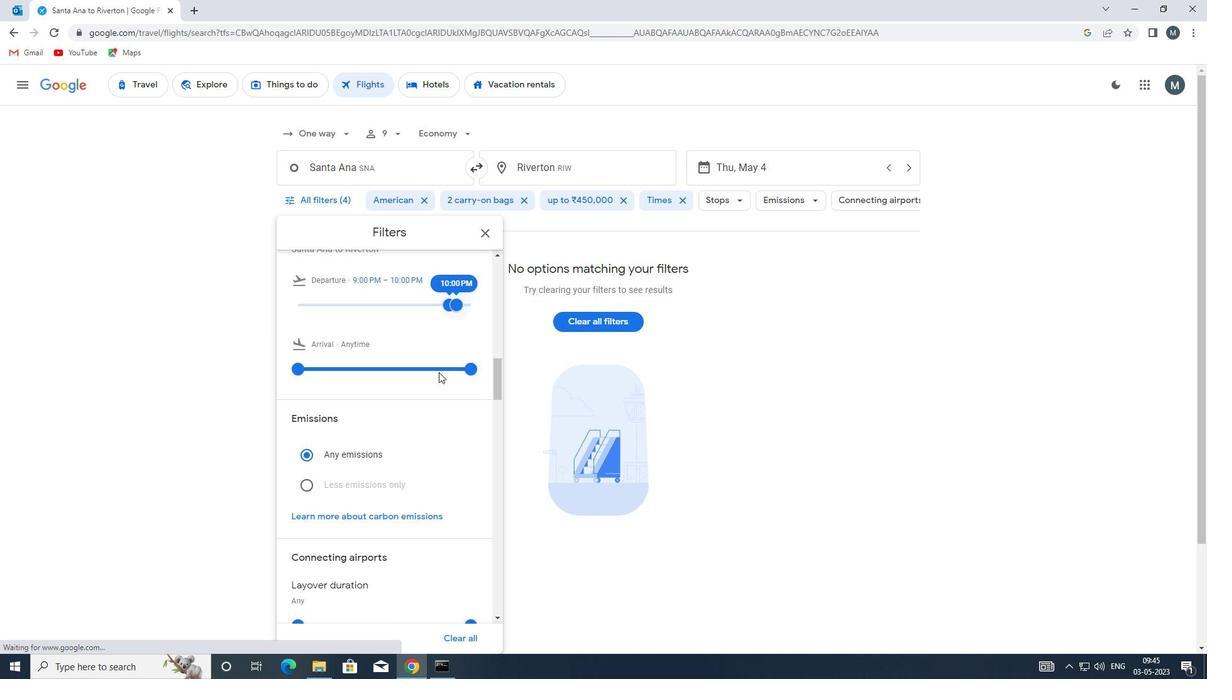 
Action: Mouse scrolled (437, 371) with delta (0, 0)
Screenshot: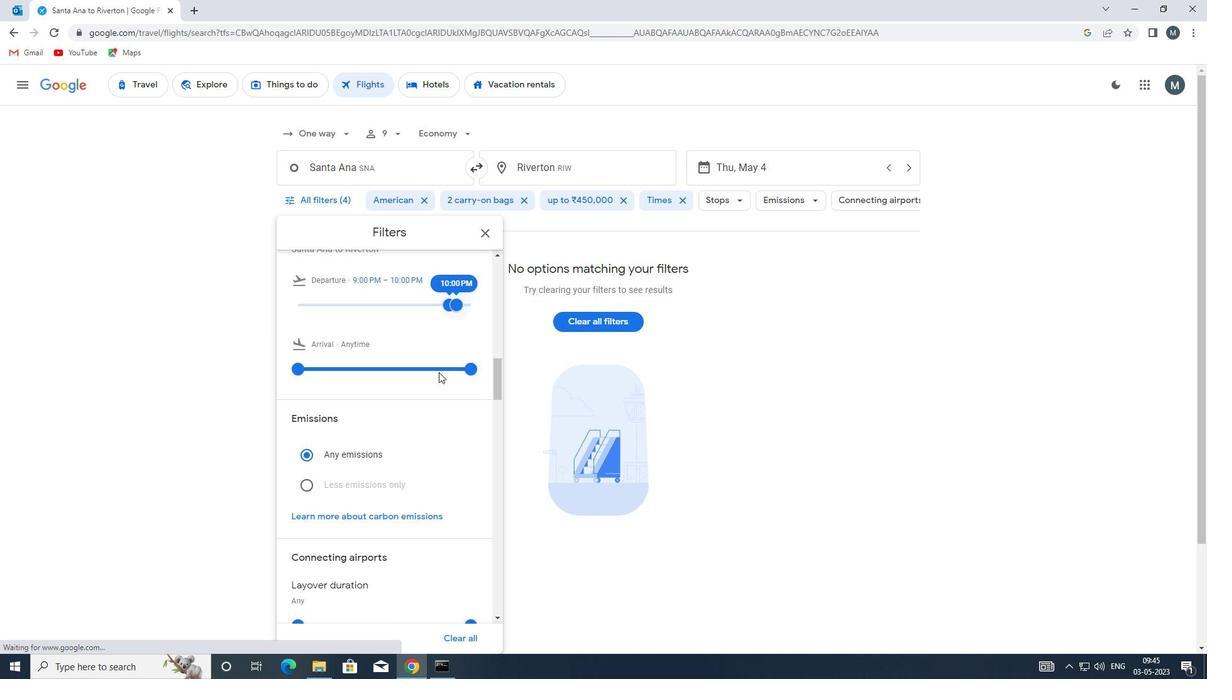
Action: Mouse moved to (489, 236)
Screenshot: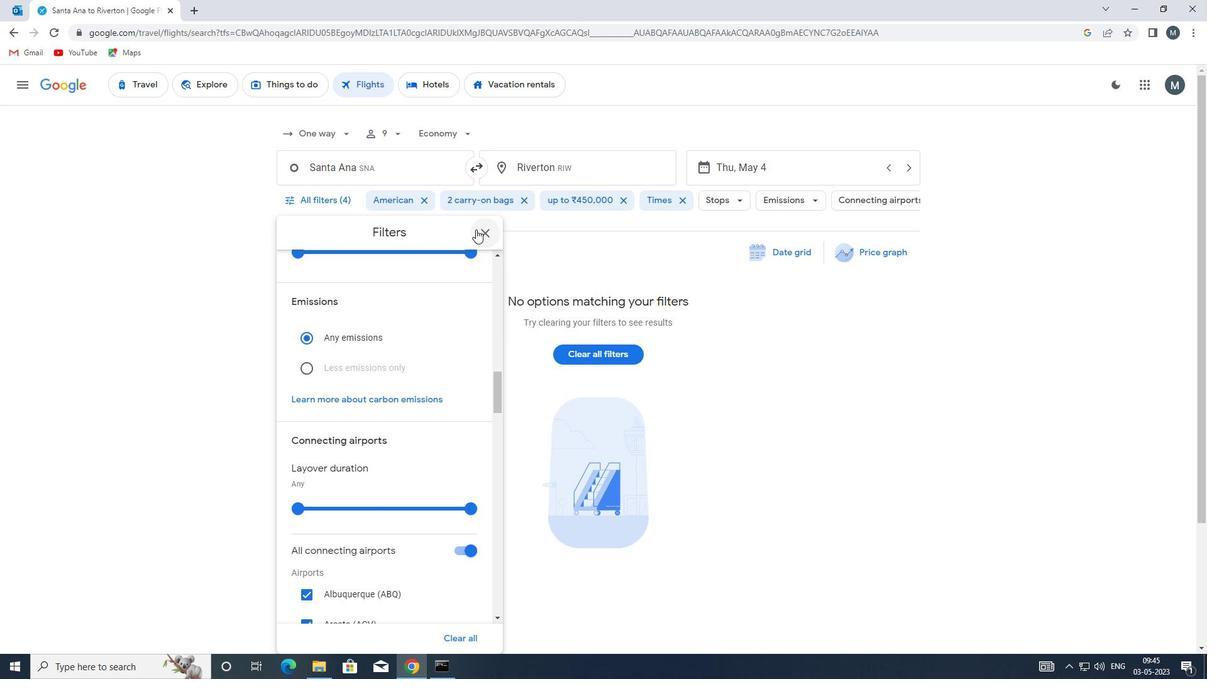 
Action: Mouse pressed left at (489, 236)
Screenshot: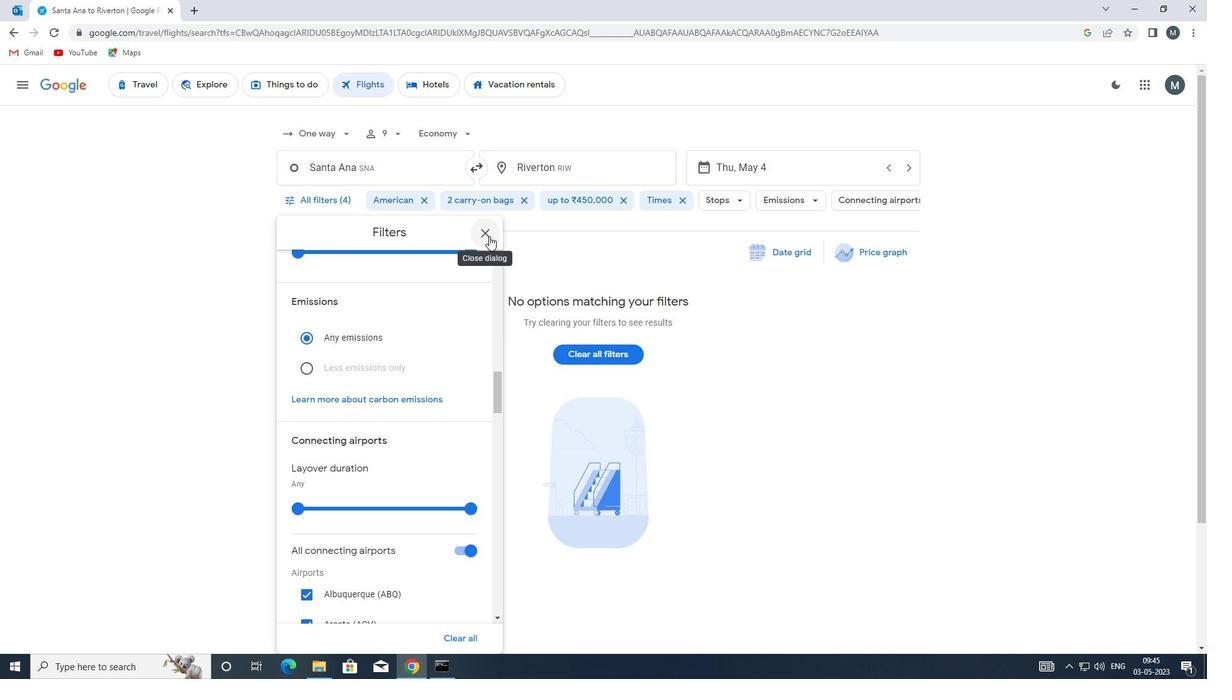 
